 Task: Add a signature Gerald Davis containing With sincere appreciation and gratitude, Gerald Davis to email address softage.2@softage.net and add a label Fragrances
Action: Mouse moved to (1262, 92)
Screenshot: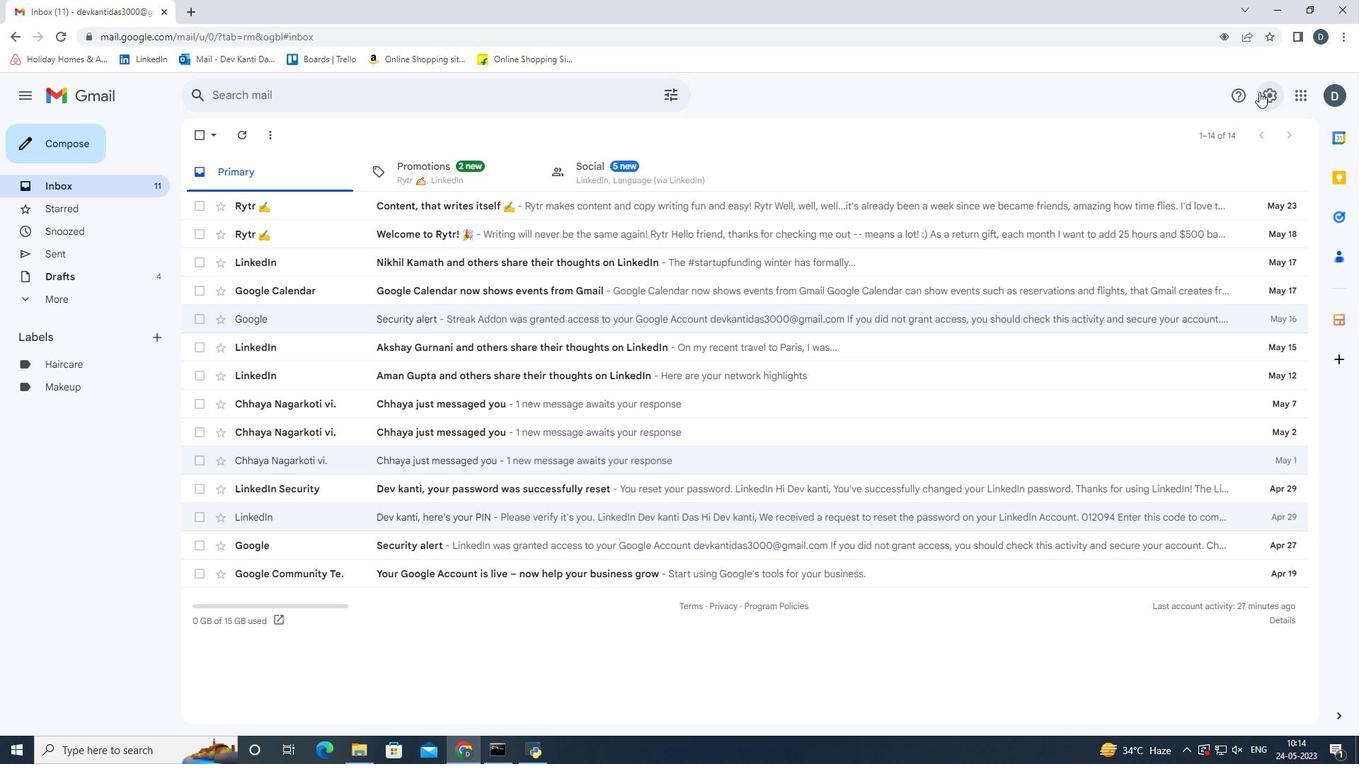 
Action: Mouse pressed left at (1262, 92)
Screenshot: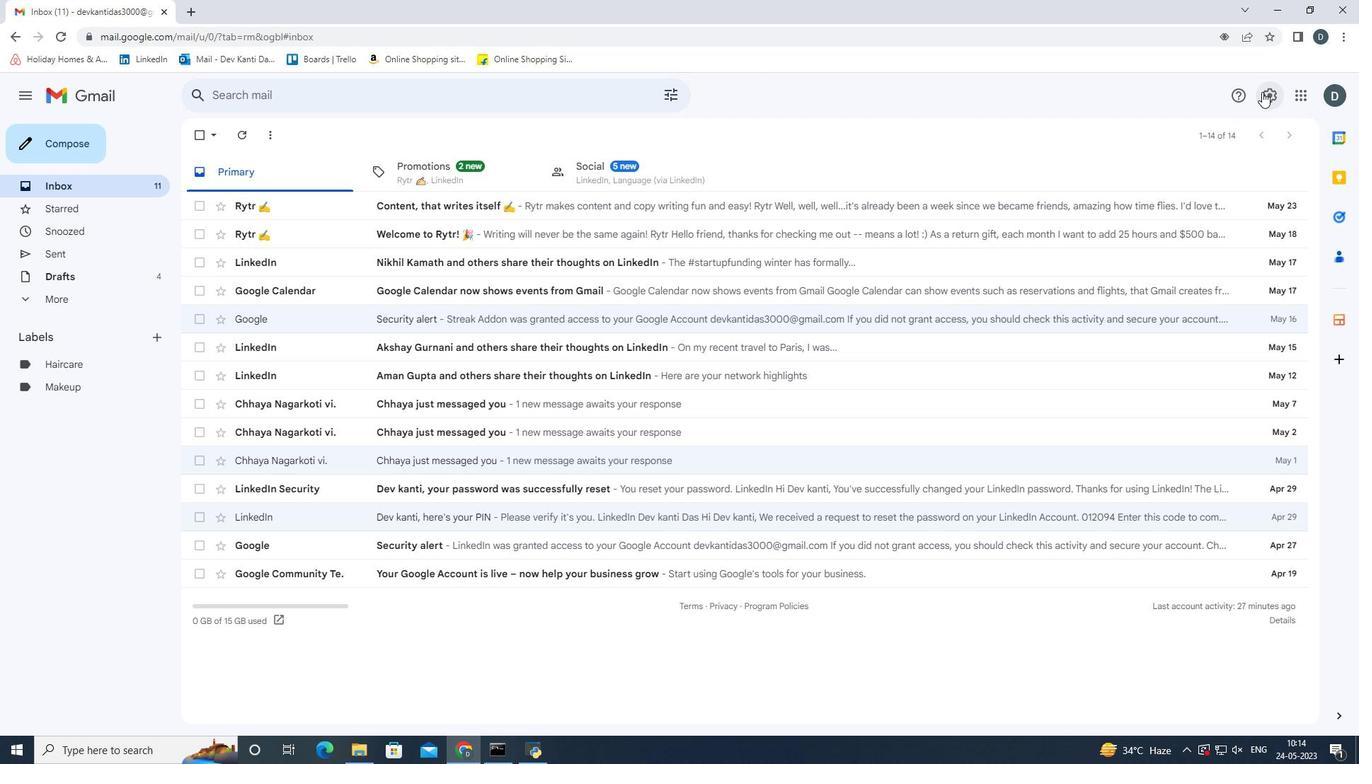 
Action: Mouse moved to (1234, 157)
Screenshot: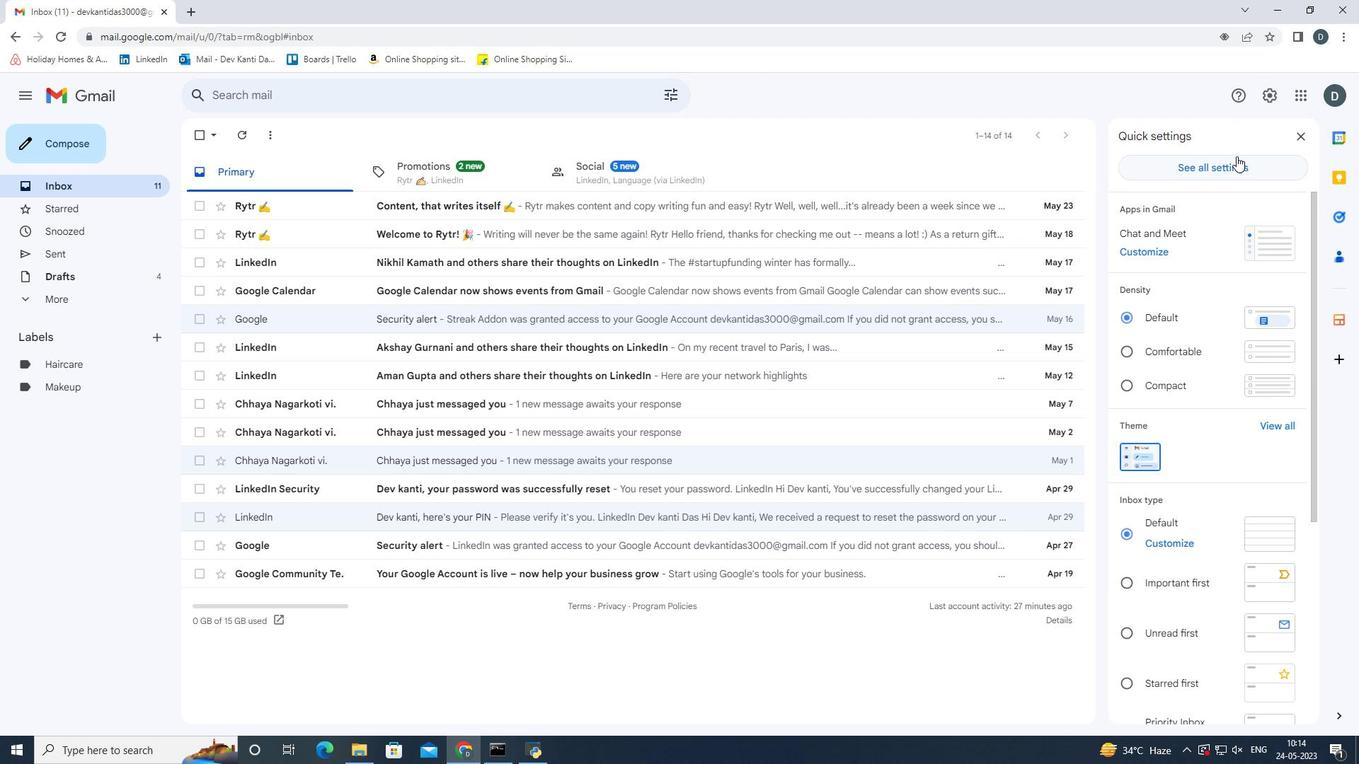 
Action: Mouse pressed left at (1234, 157)
Screenshot: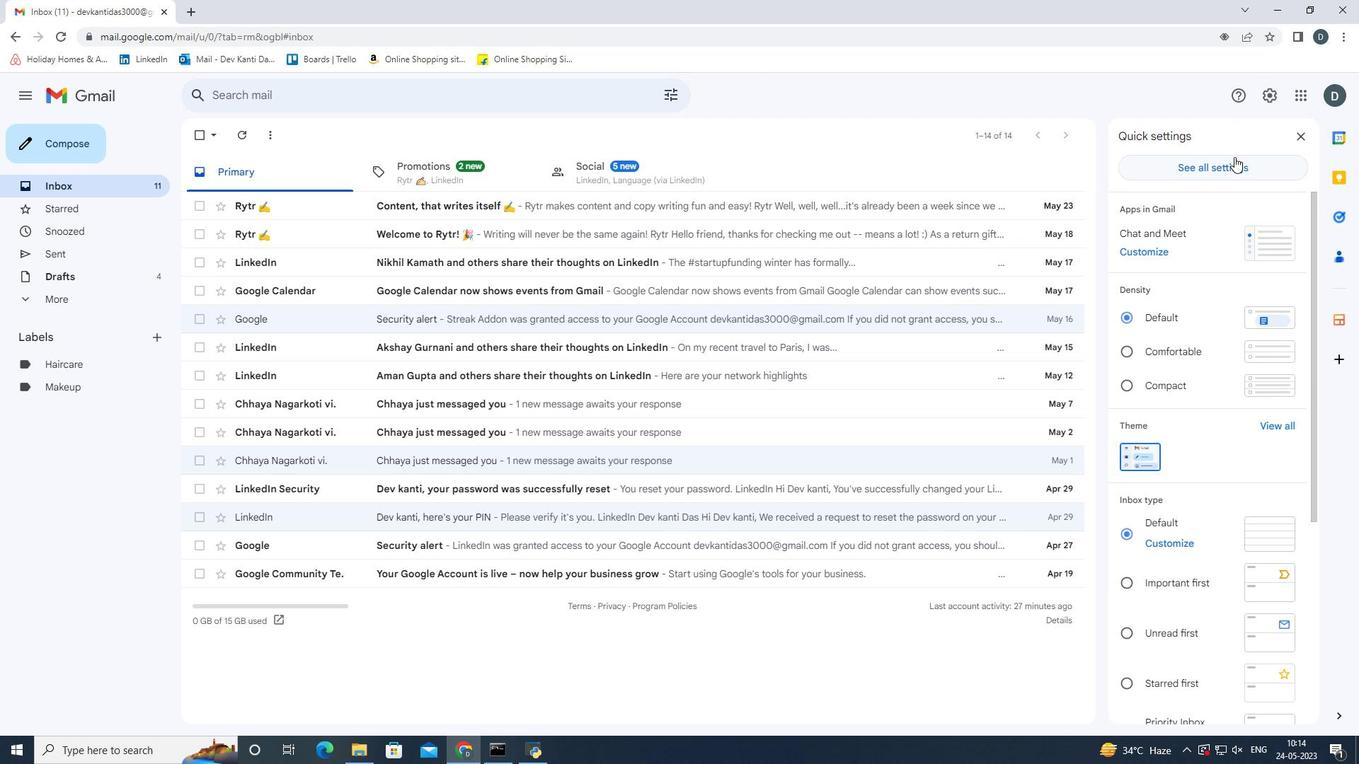 
Action: Mouse moved to (823, 447)
Screenshot: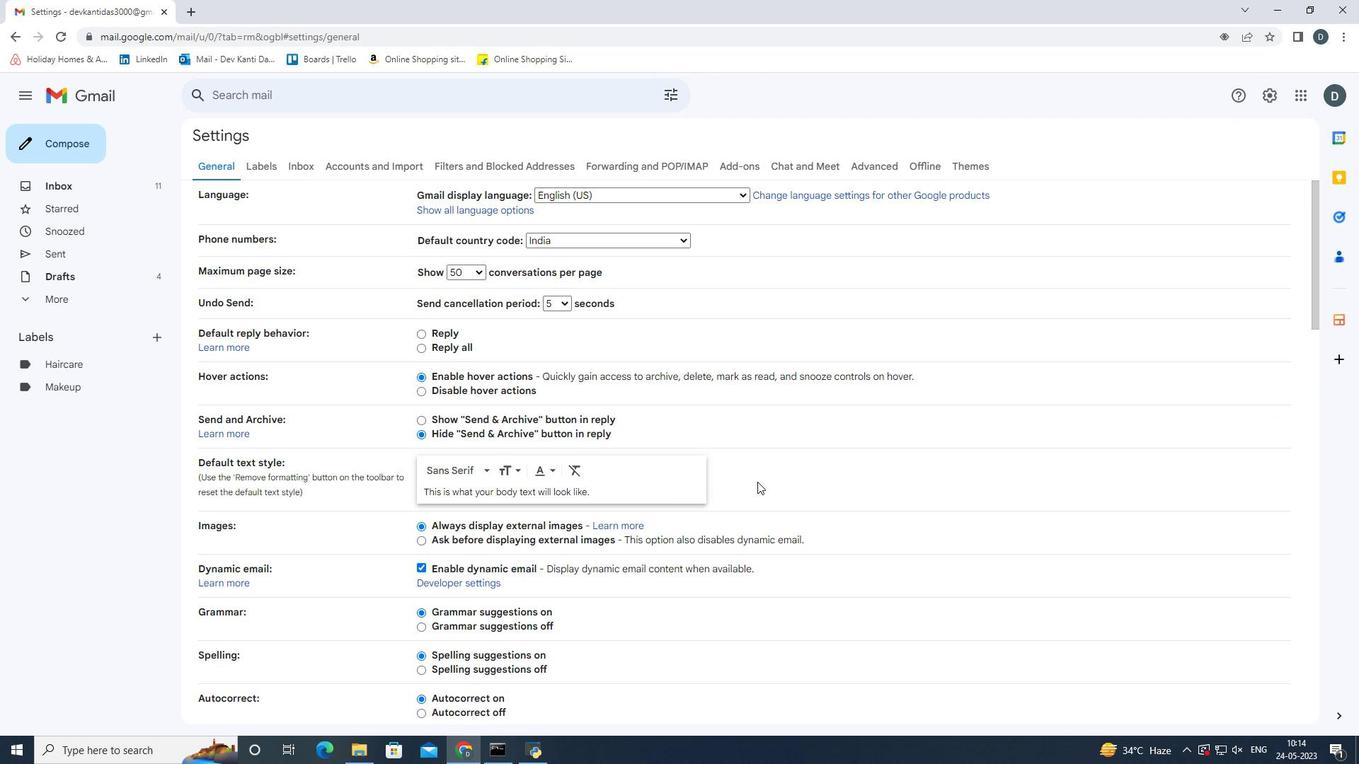 
Action: Mouse scrolled (823, 446) with delta (0, 0)
Screenshot: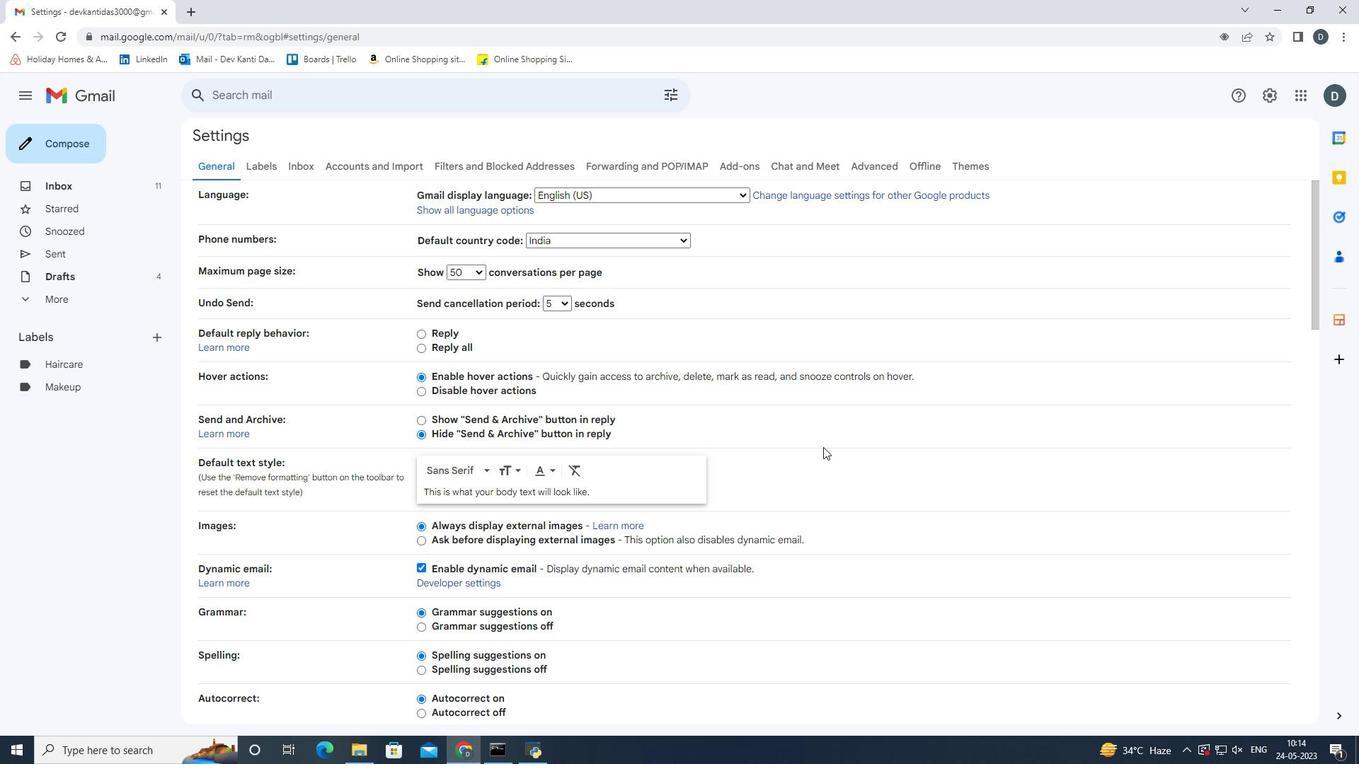 
Action: Mouse scrolled (823, 446) with delta (0, 0)
Screenshot: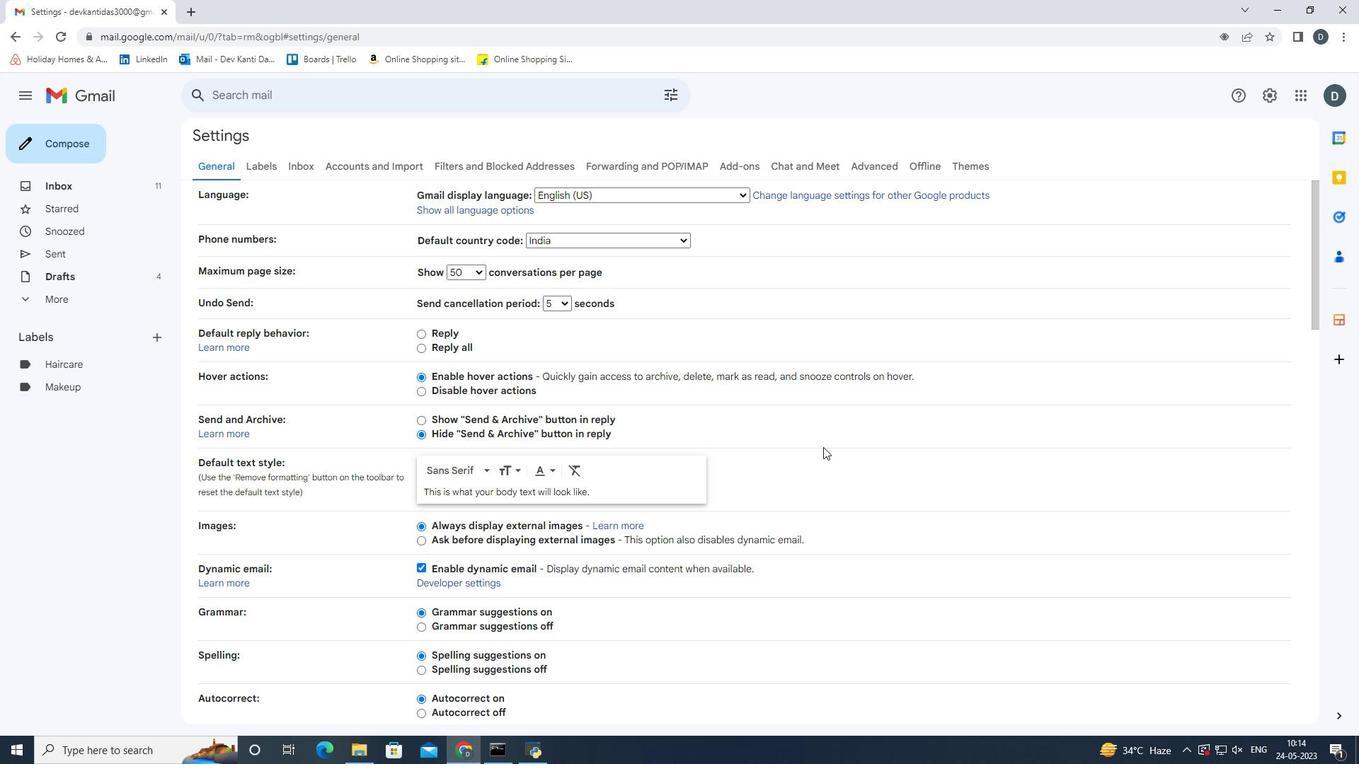 
Action: Mouse scrolled (823, 446) with delta (0, 0)
Screenshot: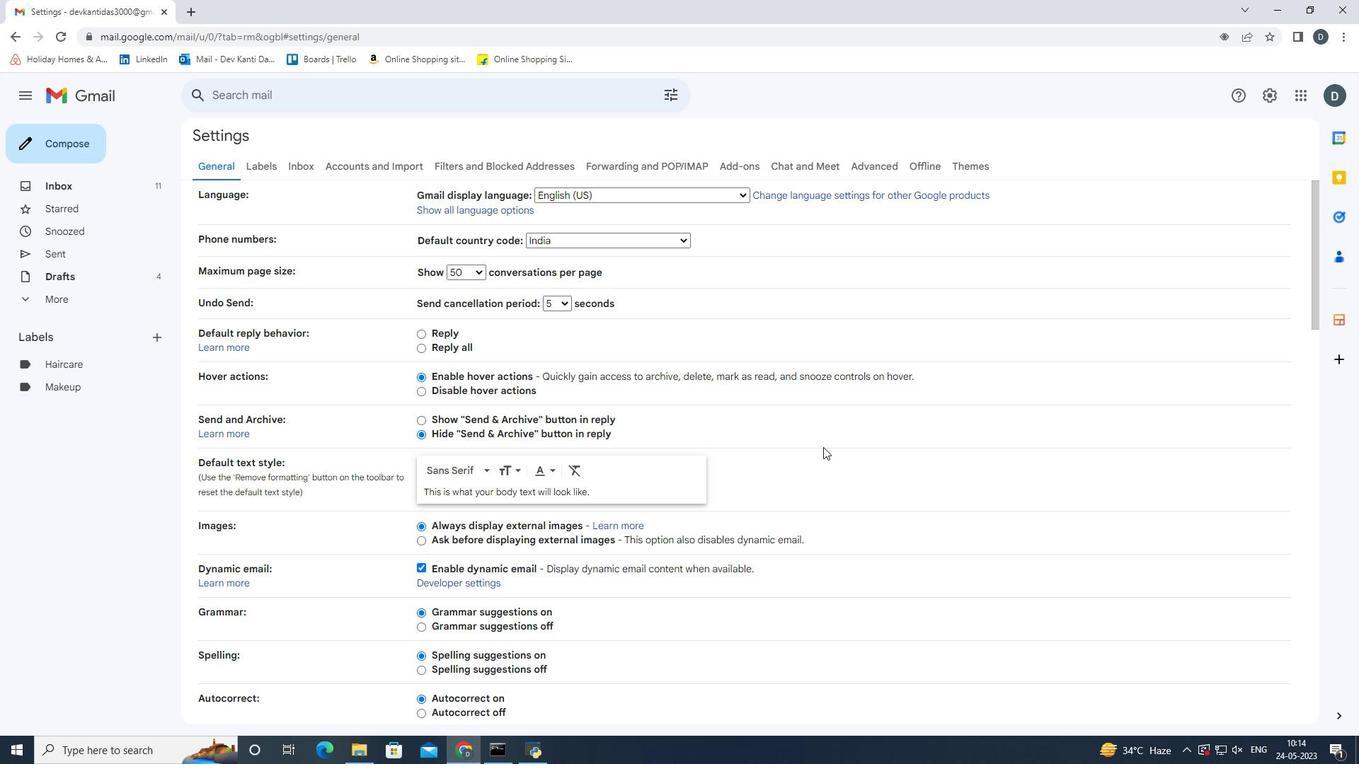 
Action: Mouse scrolled (823, 446) with delta (0, 0)
Screenshot: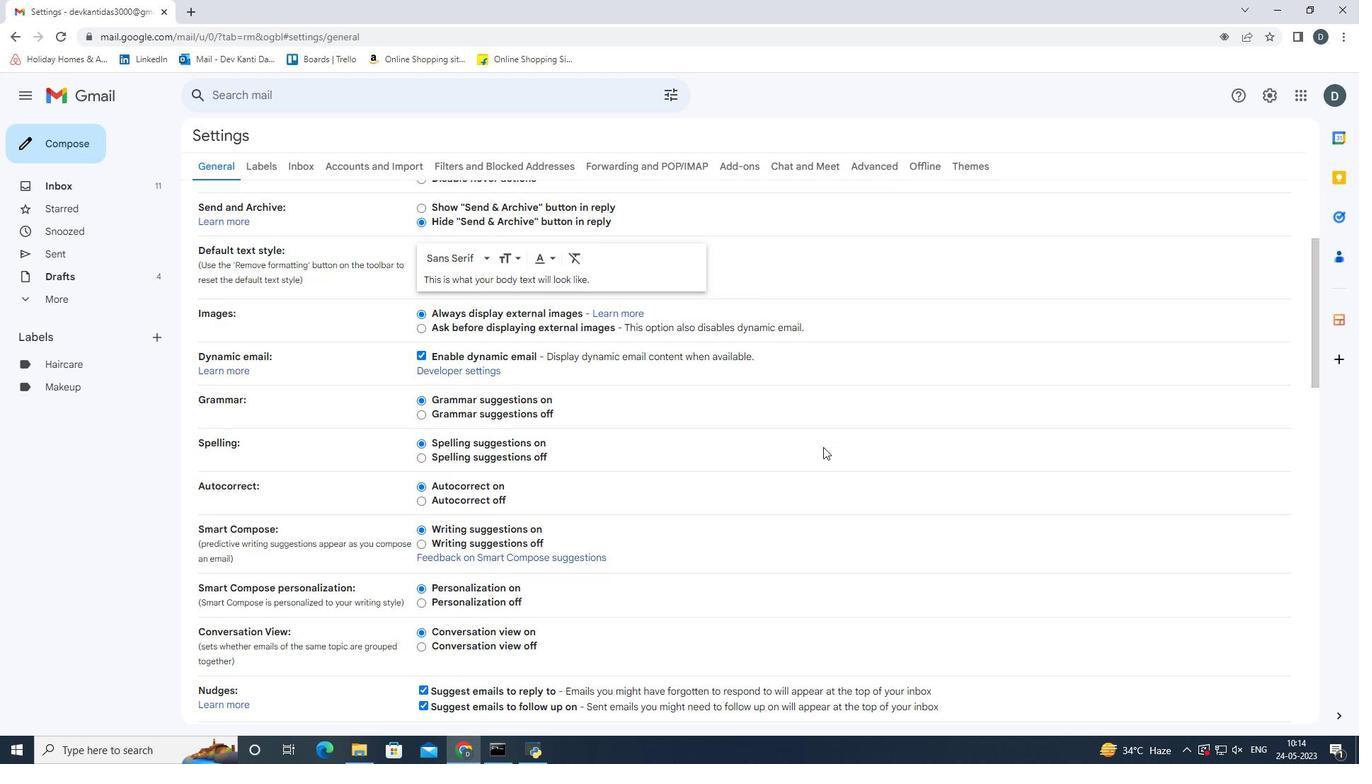 
Action: Mouse scrolled (823, 446) with delta (0, 0)
Screenshot: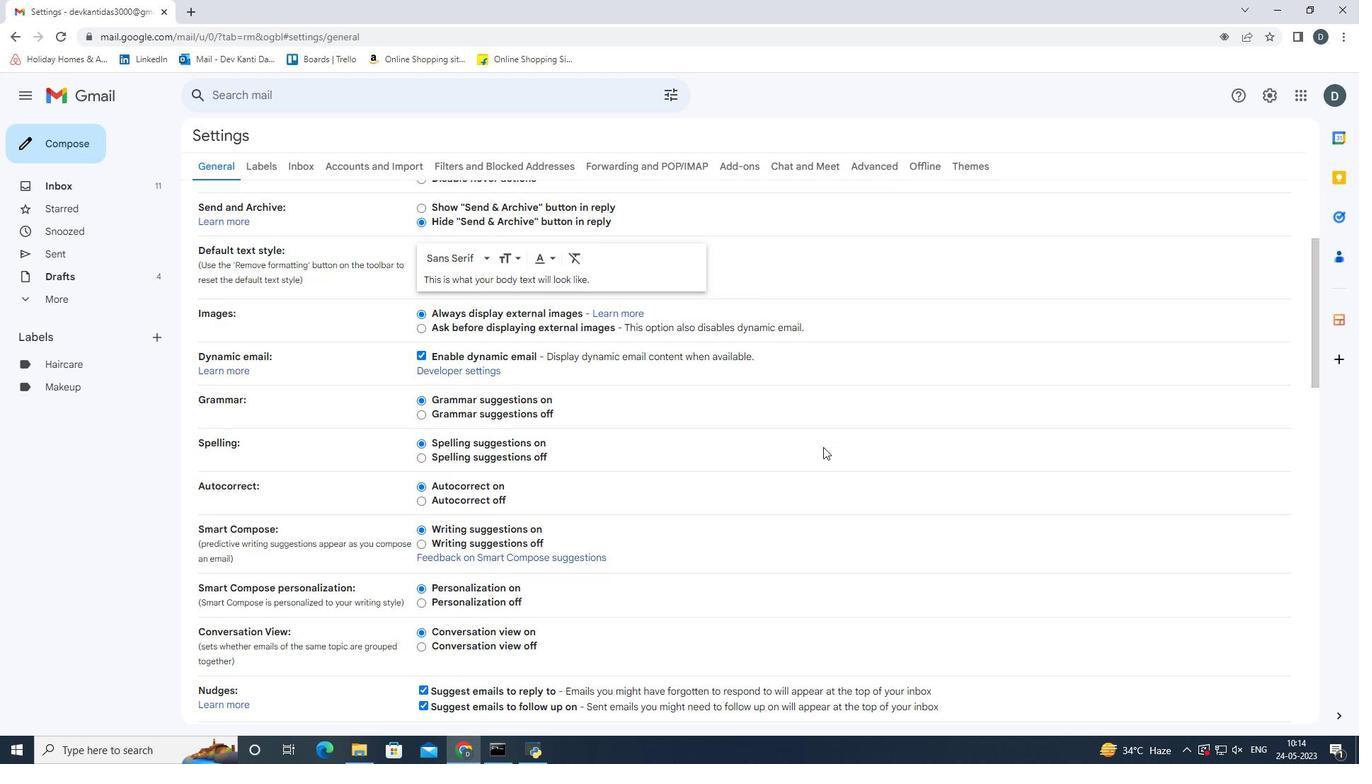 
Action: Mouse scrolled (823, 446) with delta (0, 0)
Screenshot: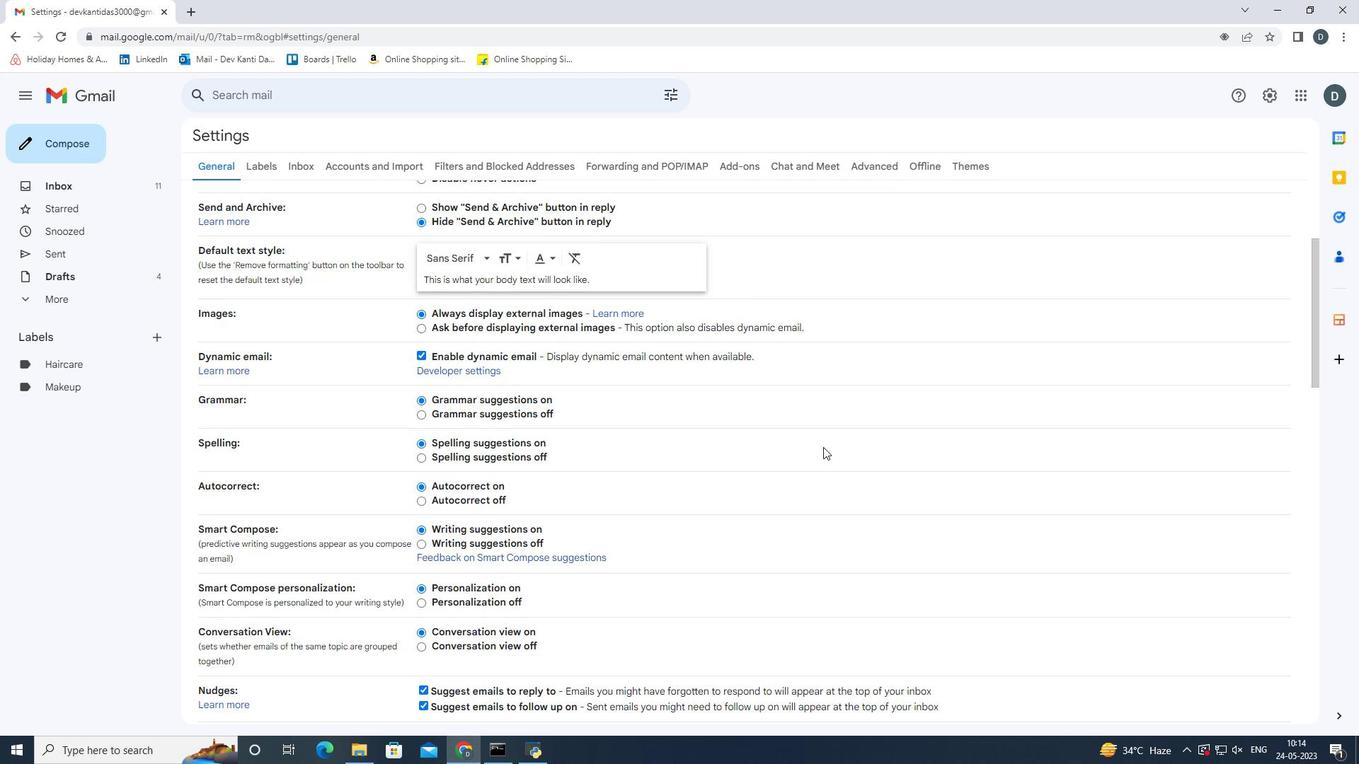 
Action: Mouse scrolled (823, 446) with delta (0, 0)
Screenshot: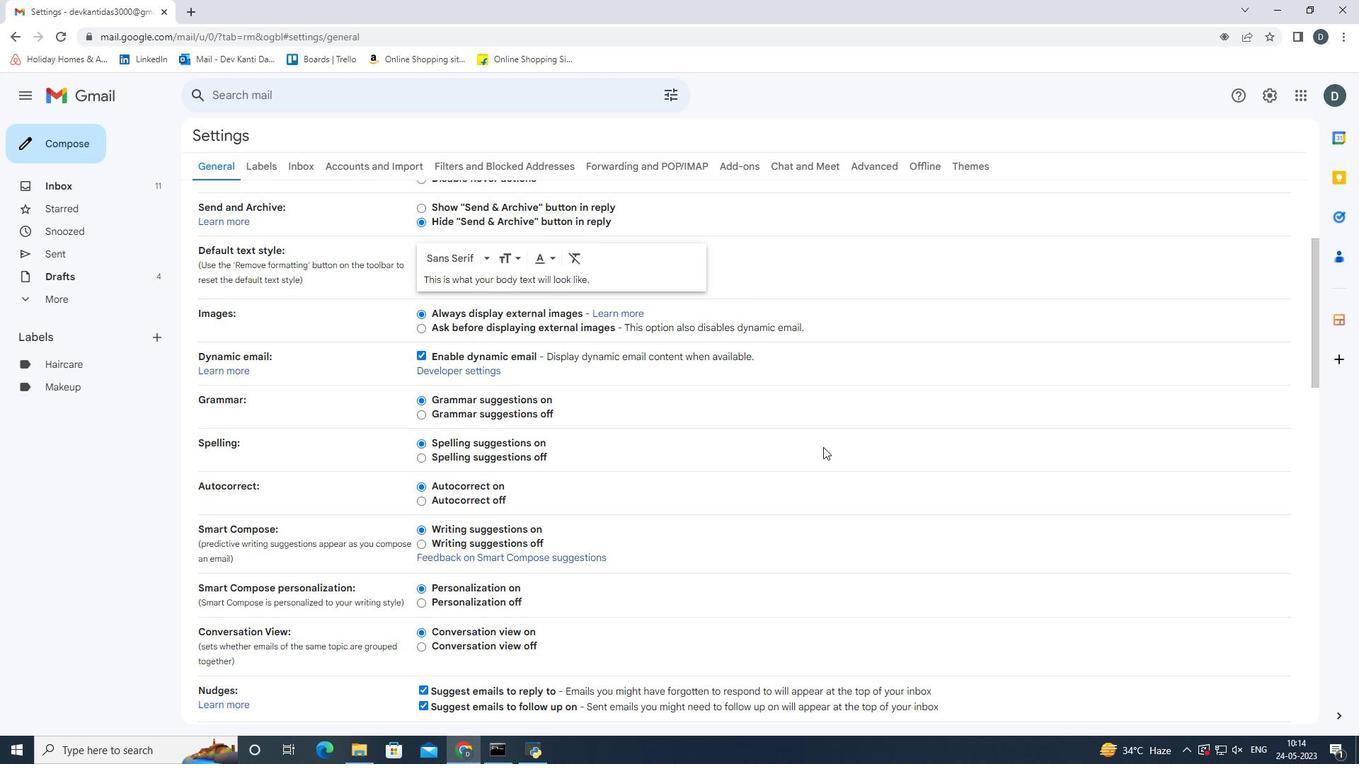 
Action: Mouse scrolled (823, 446) with delta (0, 0)
Screenshot: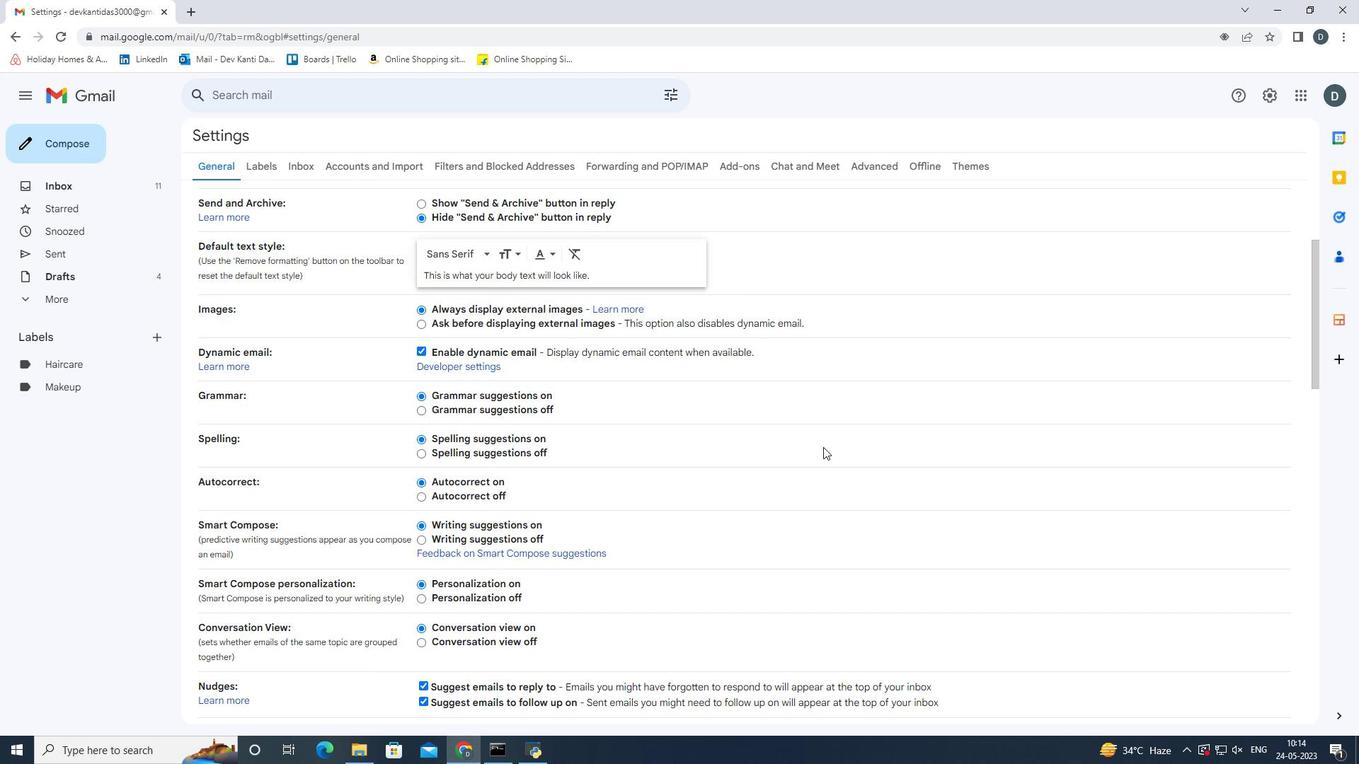 
Action: Mouse moved to (827, 444)
Screenshot: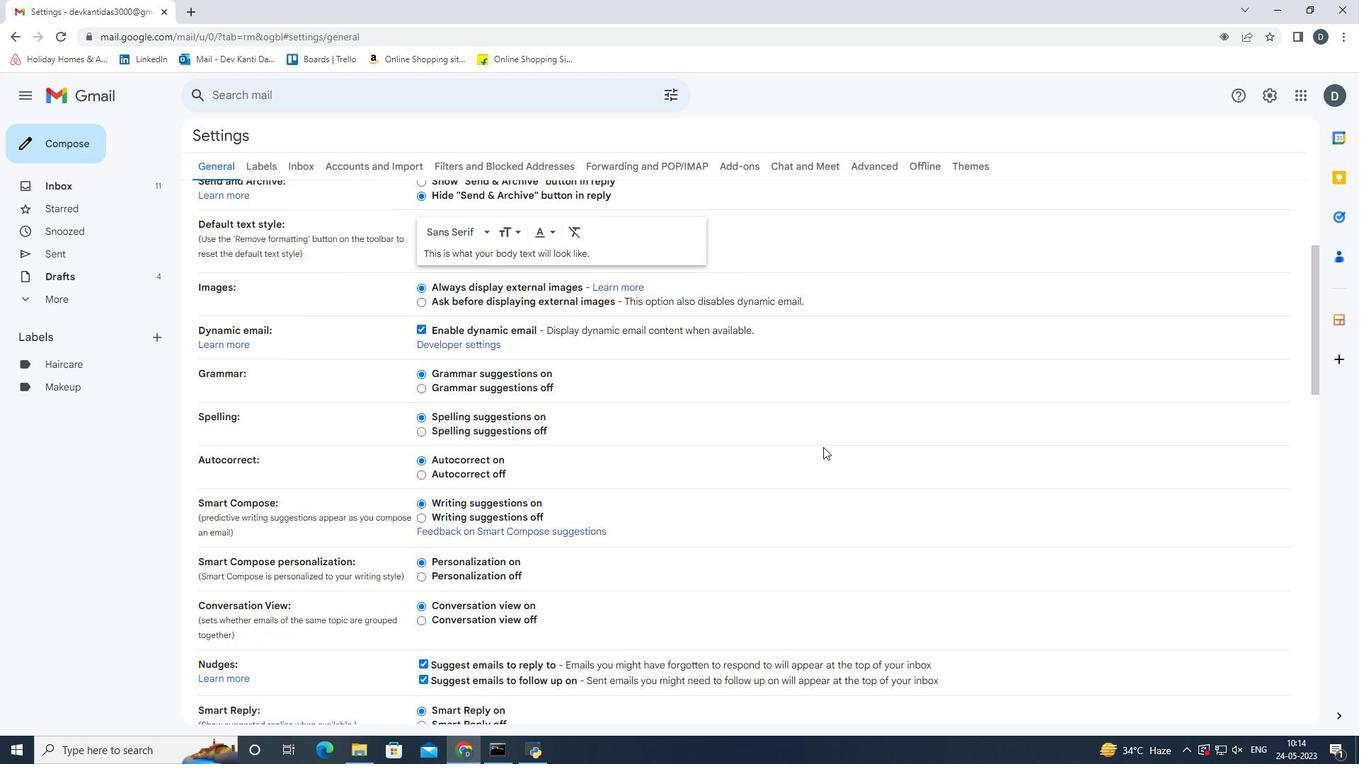 
Action: Mouse scrolled (827, 443) with delta (0, 0)
Screenshot: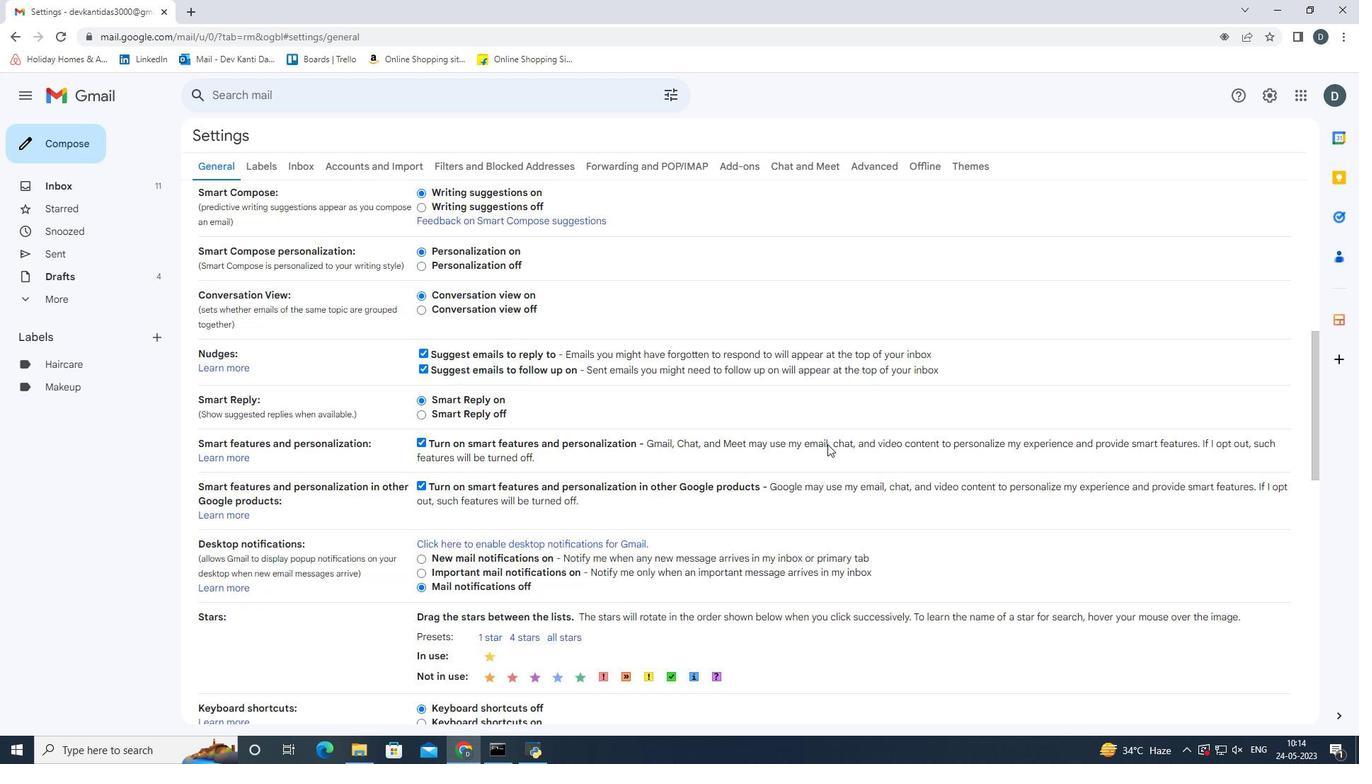 
Action: Mouse scrolled (827, 443) with delta (0, 0)
Screenshot: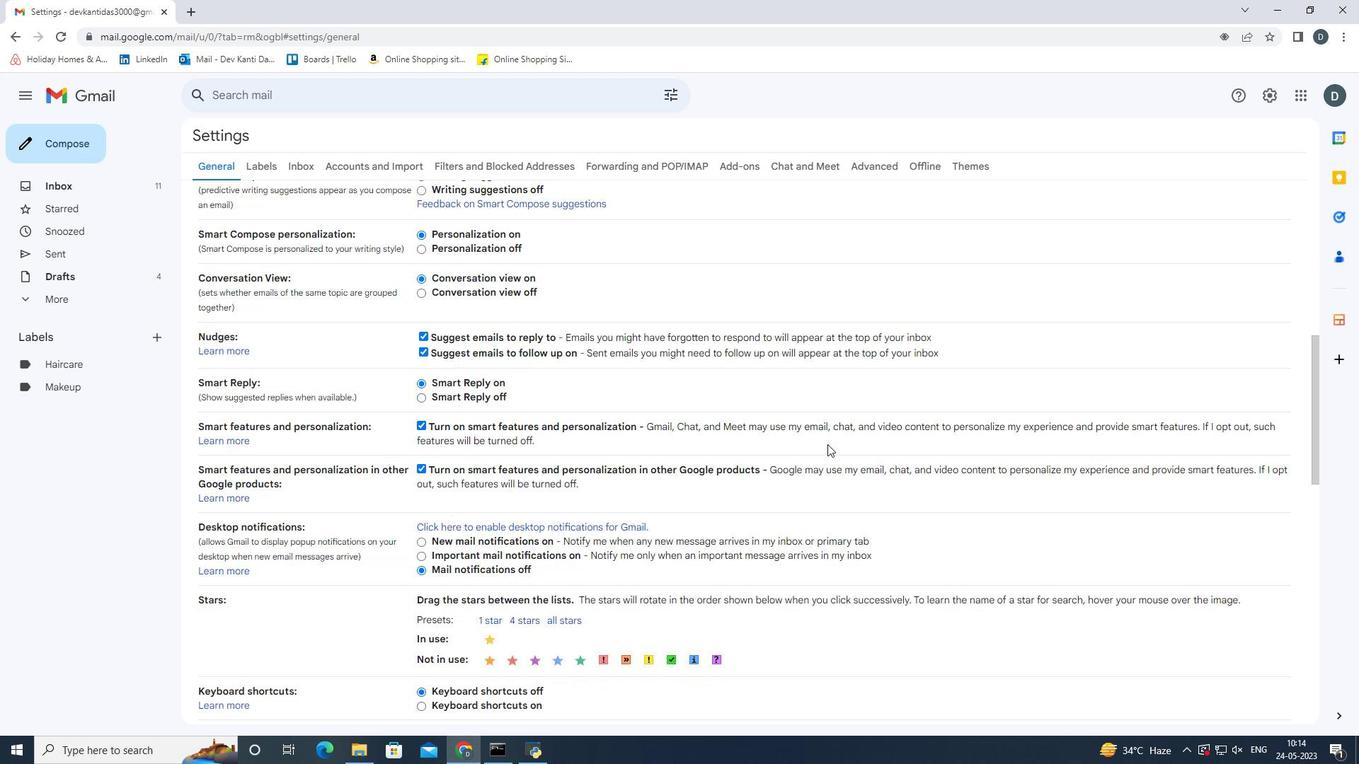 
Action: Mouse scrolled (827, 443) with delta (0, 0)
Screenshot: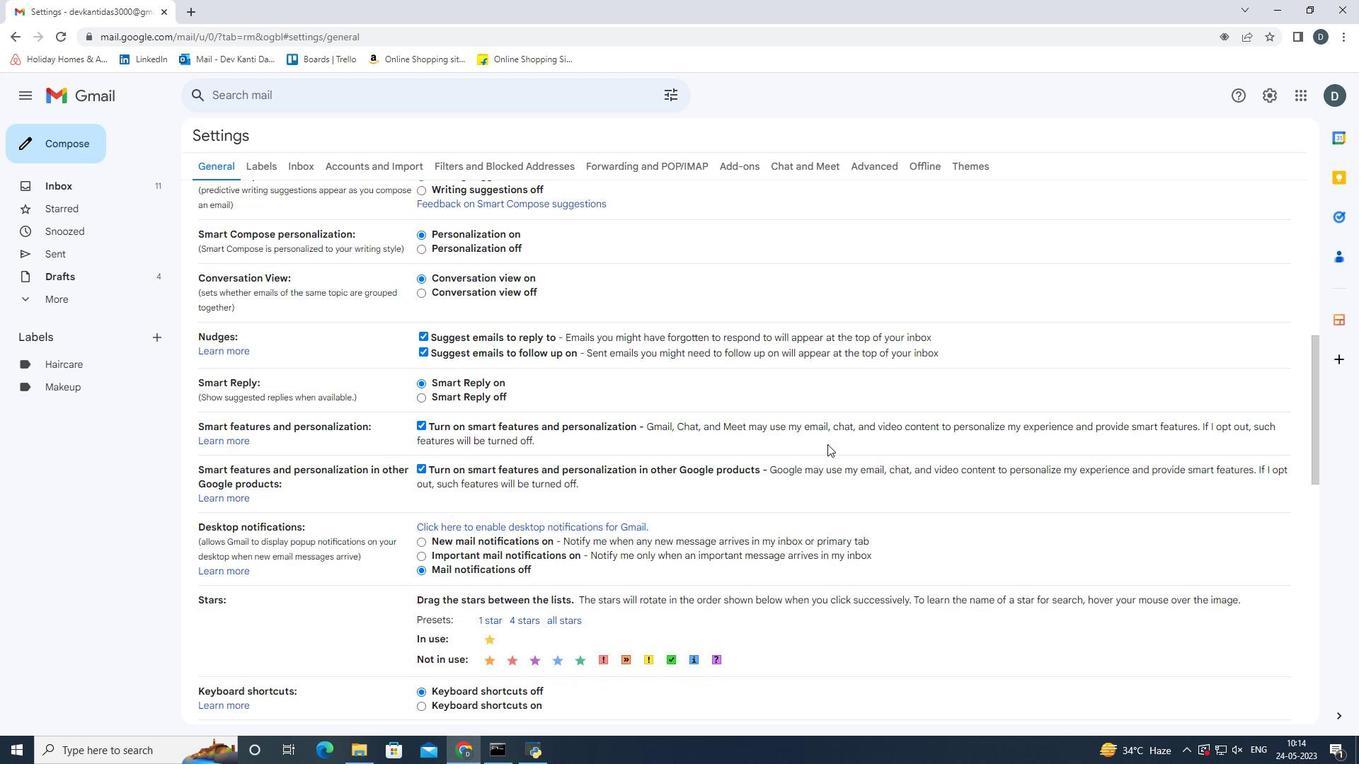 
Action: Mouse scrolled (827, 443) with delta (0, 0)
Screenshot: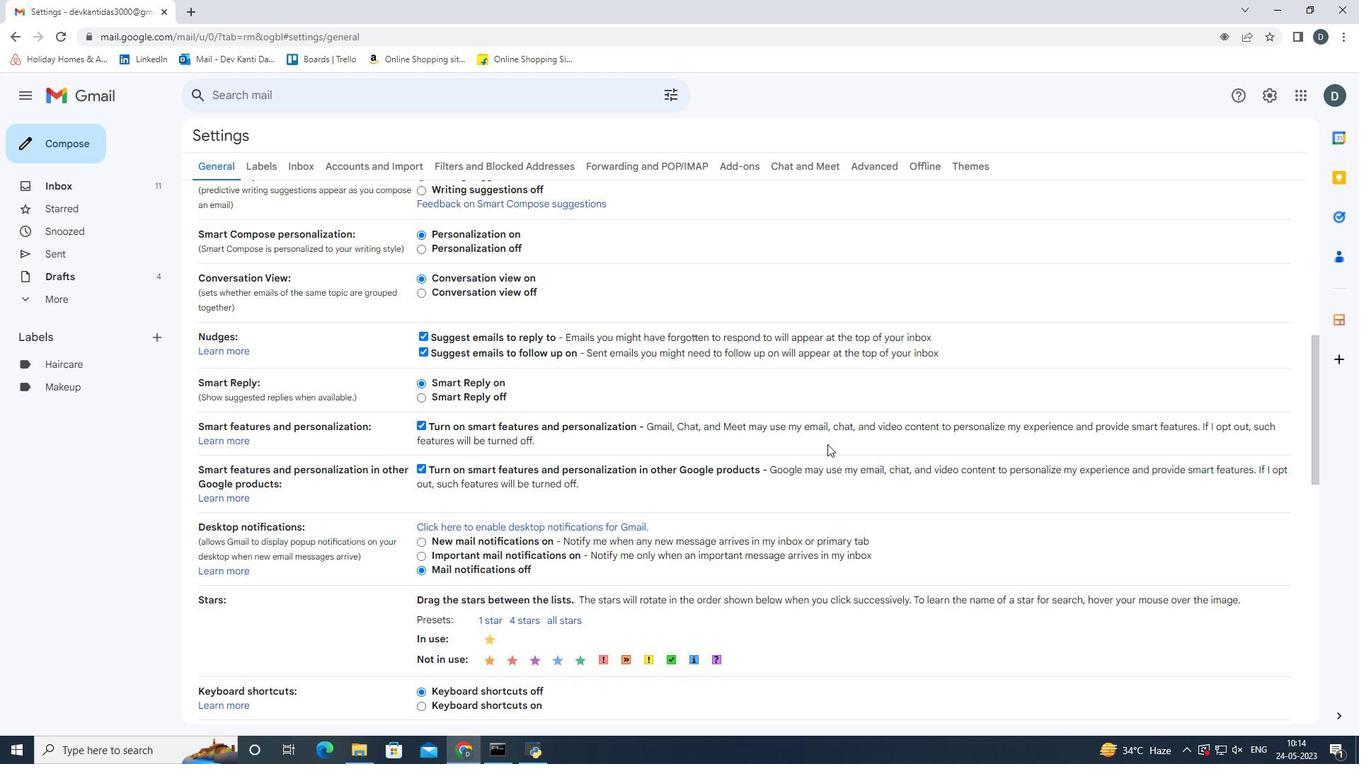 
Action: Mouse scrolled (827, 443) with delta (0, 0)
Screenshot: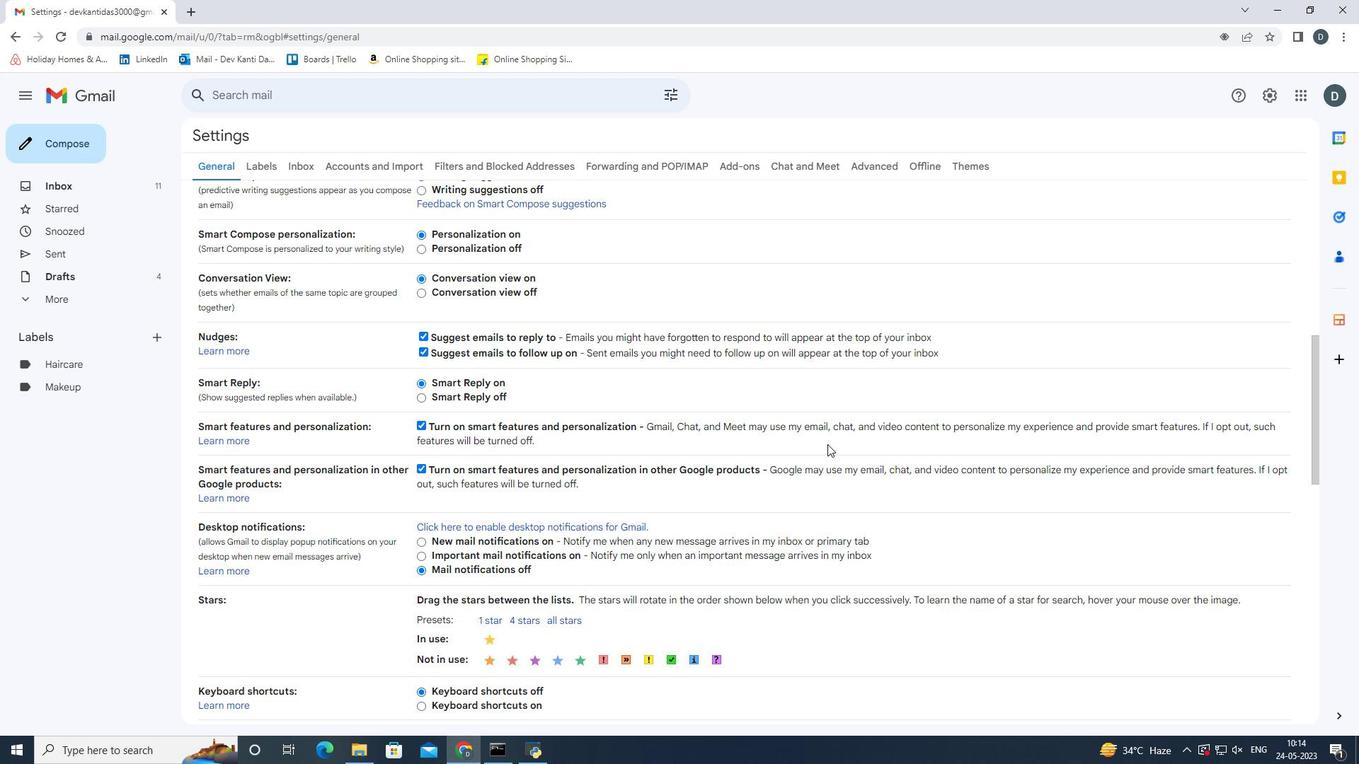
Action: Mouse moved to (569, 560)
Screenshot: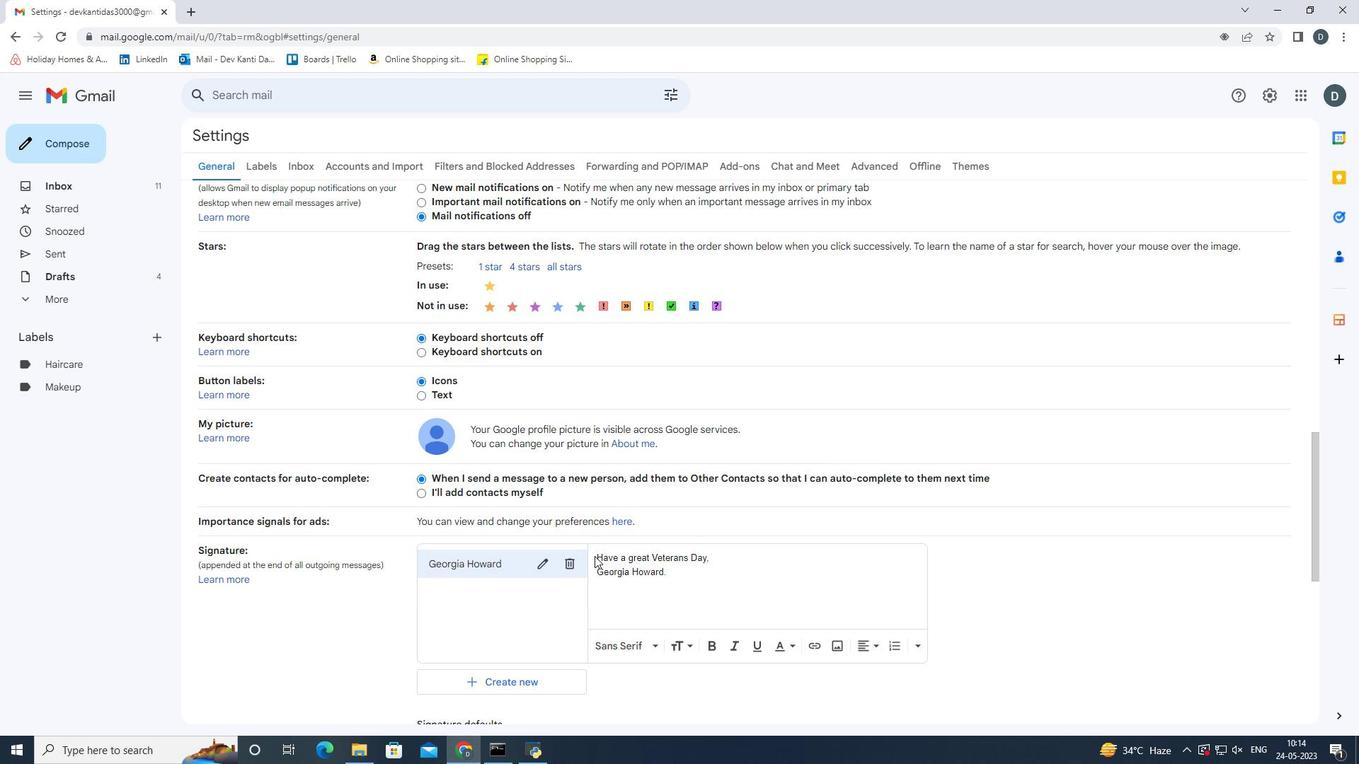 
Action: Mouse pressed left at (569, 560)
Screenshot: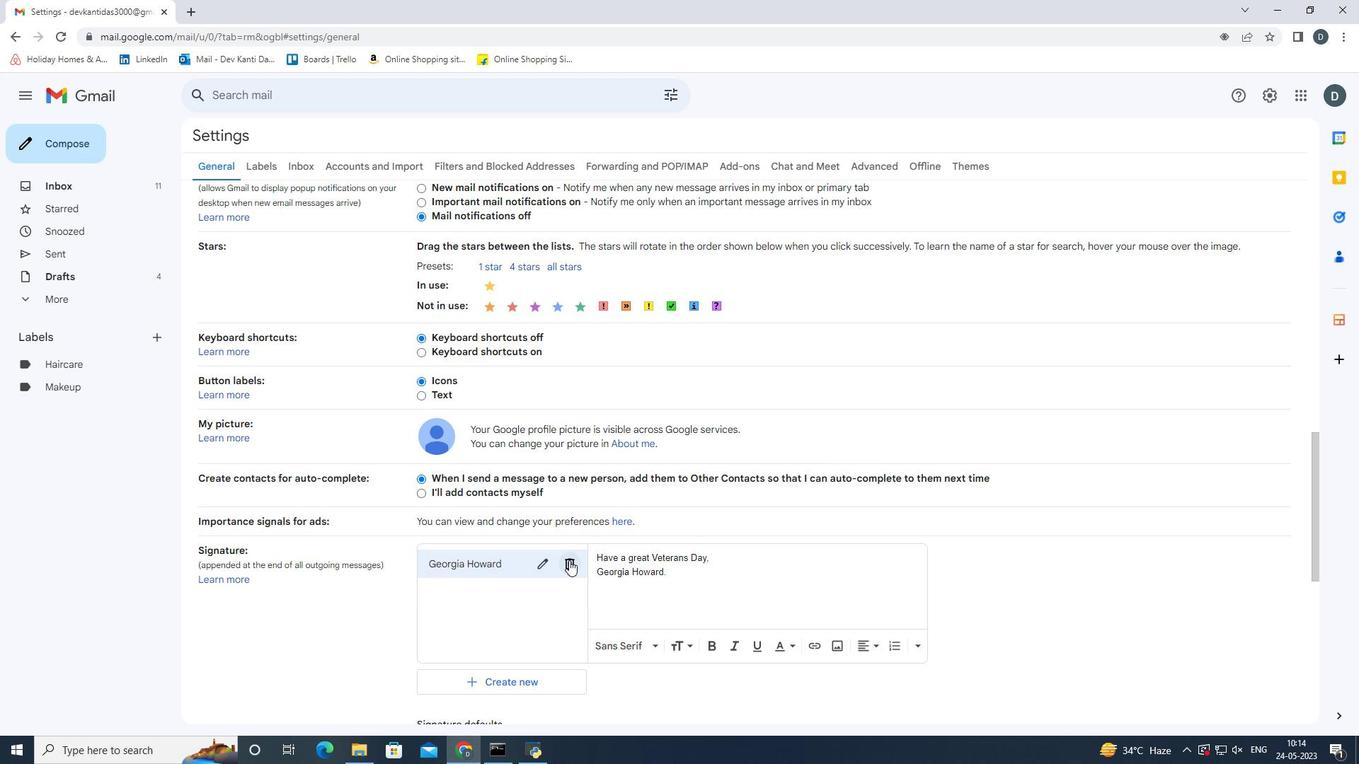 
Action: Mouse moved to (815, 434)
Screenshot: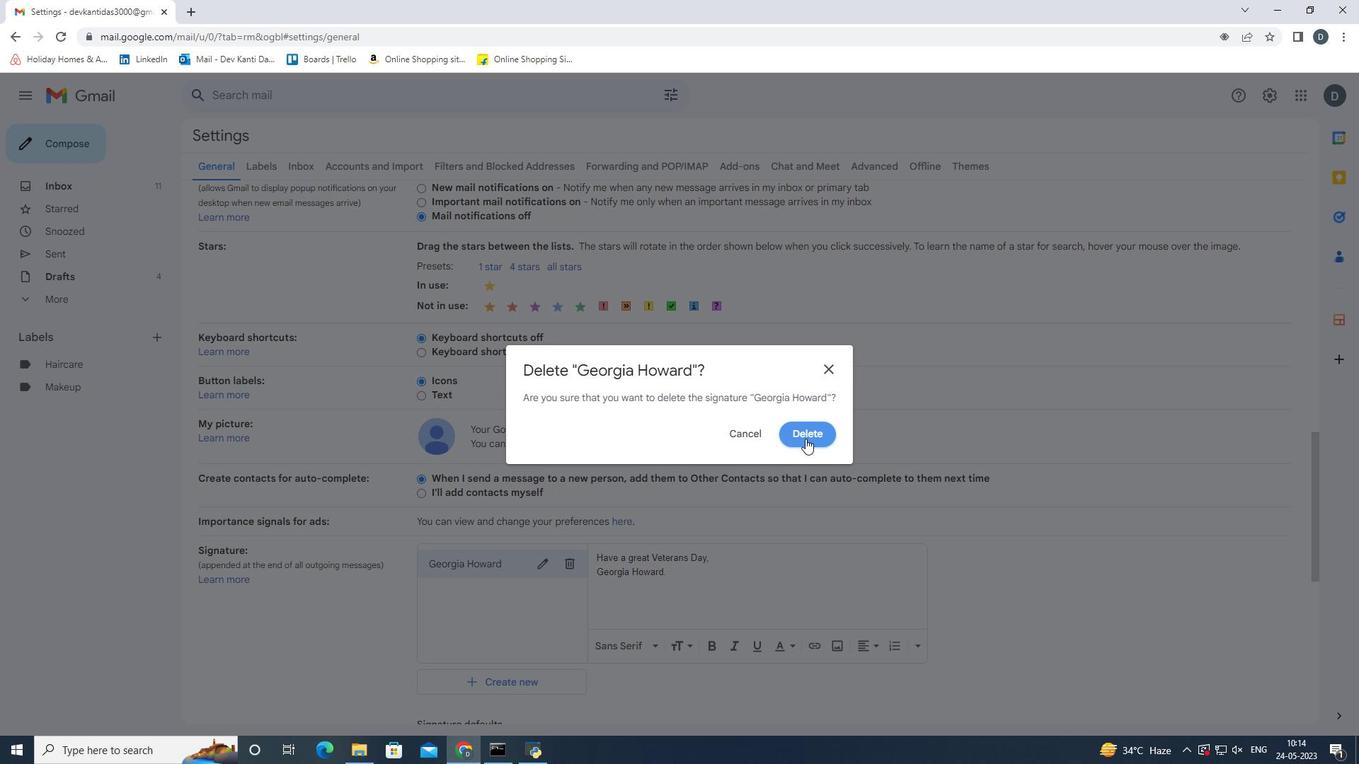 
Action: Mouse pressed left at (815, 434)
Screenshot: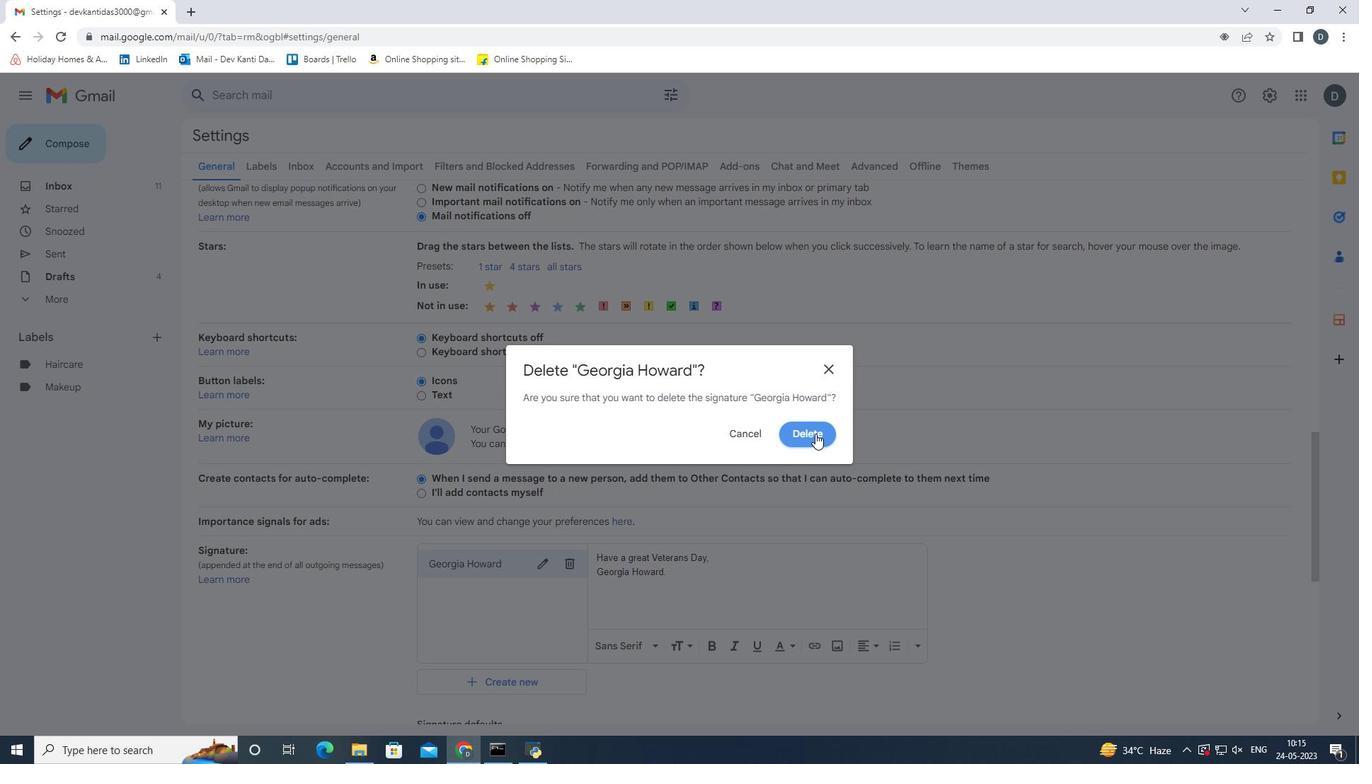 
Action: Mouse moved to (471, 565)
Screenshot: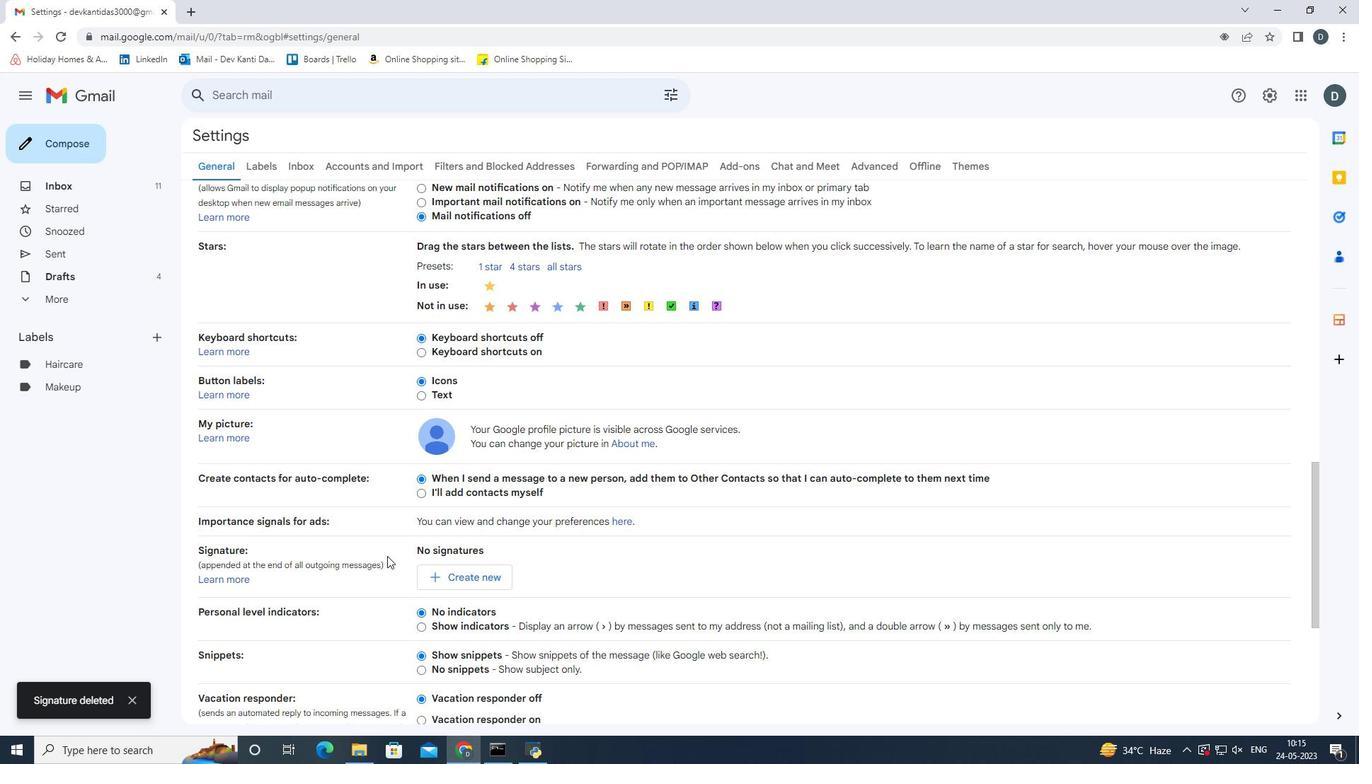 
Action: Mouse pressed left at (471, 565)
Screenshot: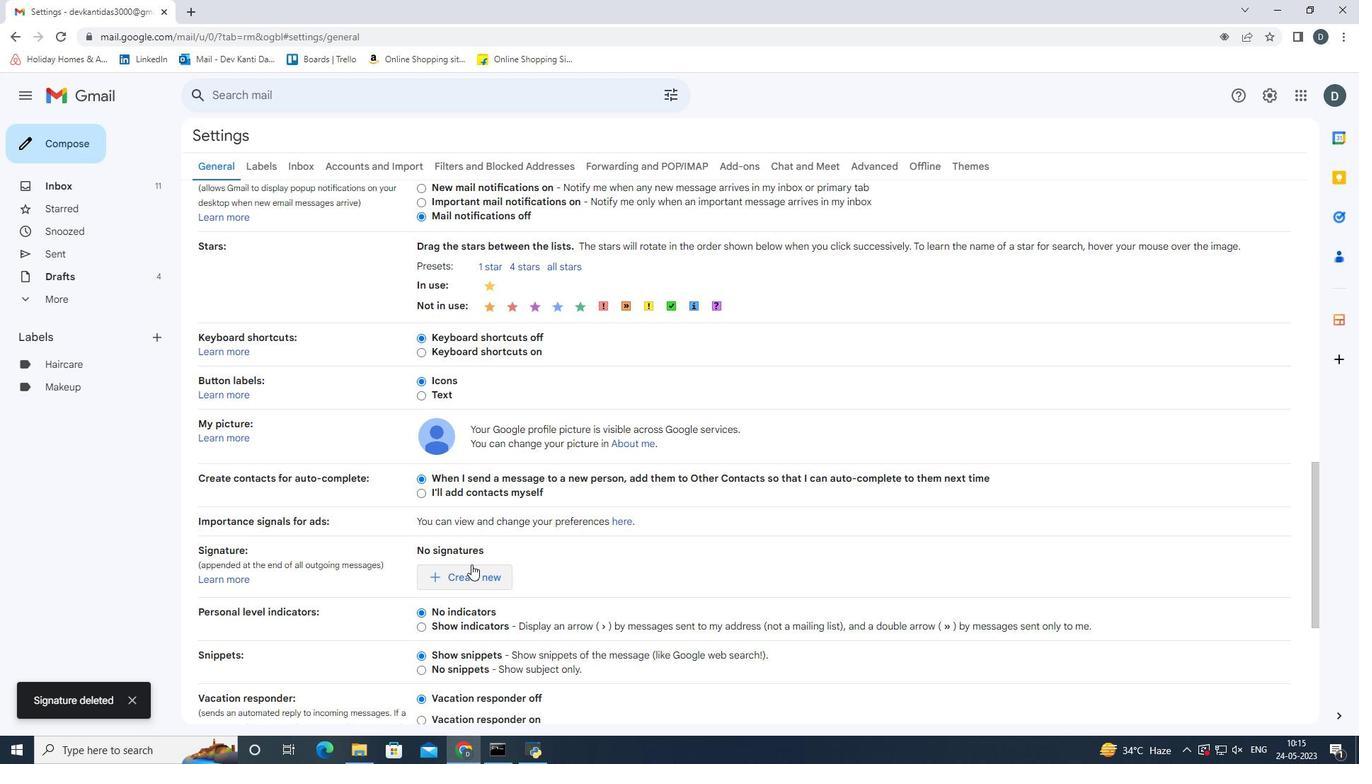 
Action: Mouse moved to (685, 397)
Screenshot: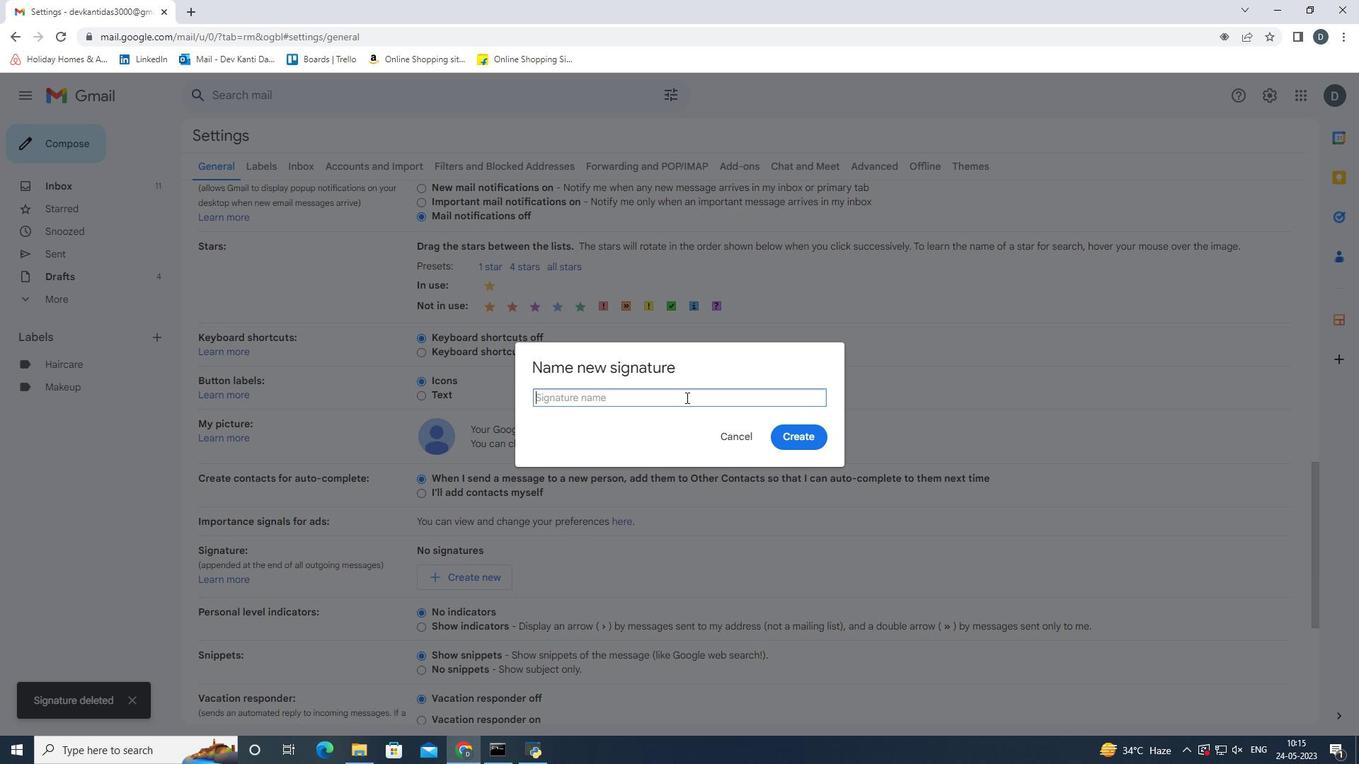 
Action: Key pressed <Key.shift><Key.shift><Key.shift><Key.shift><Key.shift><Key.shift><Key.shift><Key.shift>Gerald<Key.space><Key.shift><Key.shift><Key.shift><Key.shift><Key.shift><Key.shift><Key.shift><Key.shift><Key.shift><Key.shift><Key.shift><Key.shift><Key.shift>Davis<Key.enter>
Screenshot: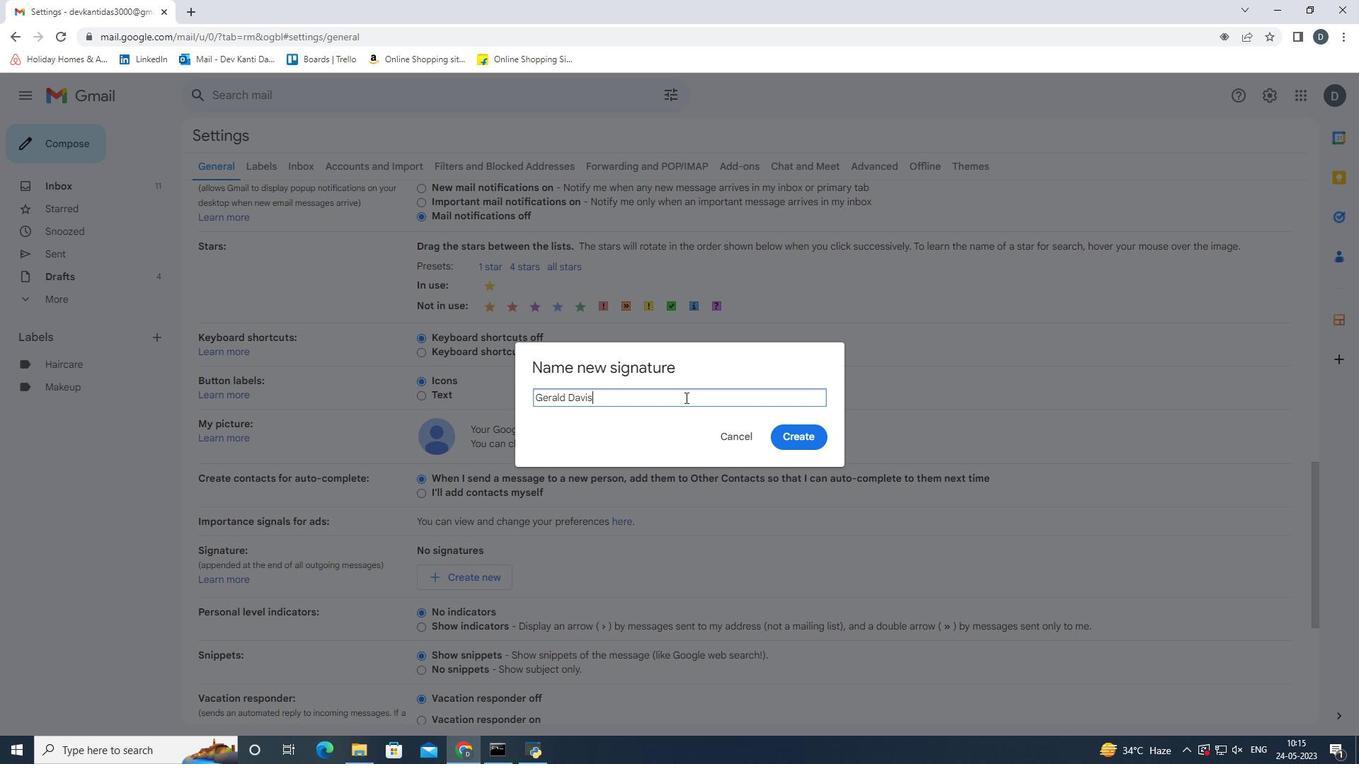 
Action: Mouse moved to (679, 565)
Screenshot: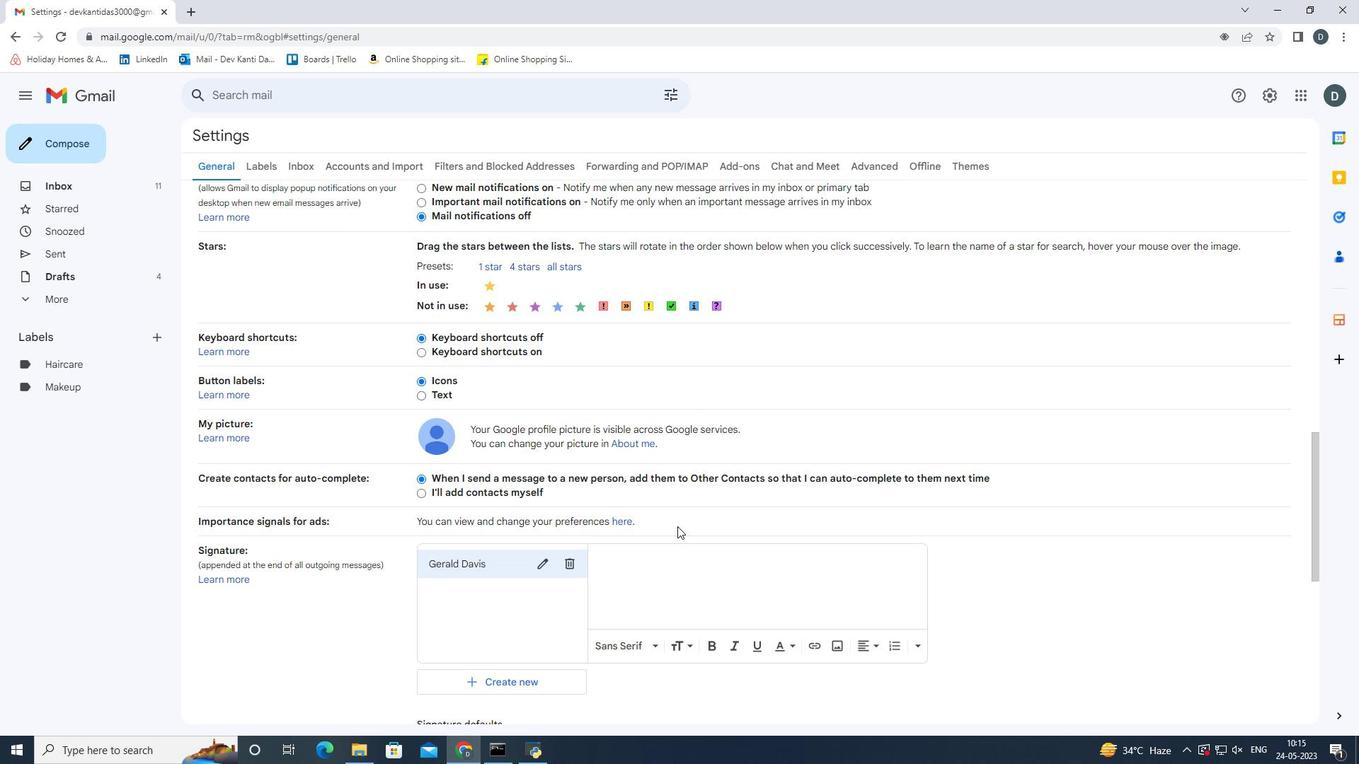 
Action: Mouse pressed left at (679, 565)
Screenshot: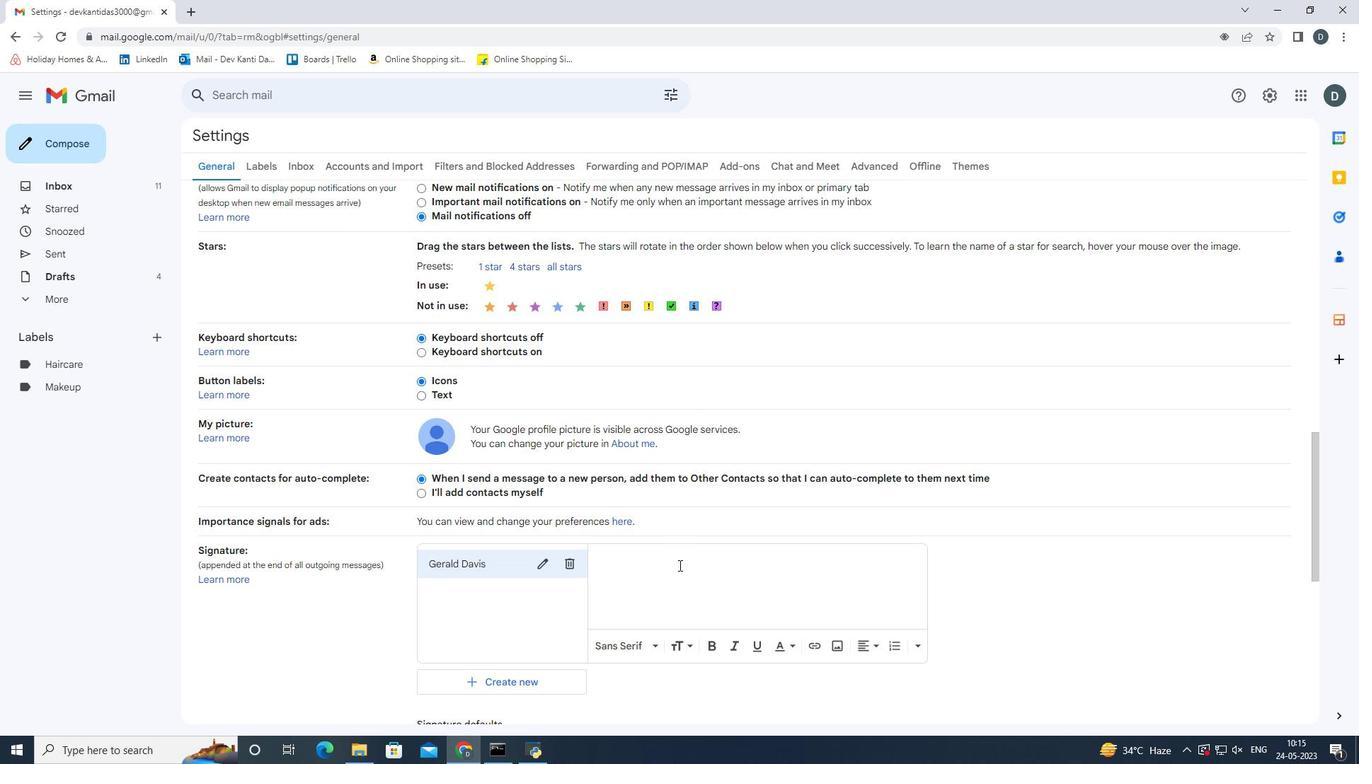 
Action: Mouse moved to (816, 495)
Screenshot: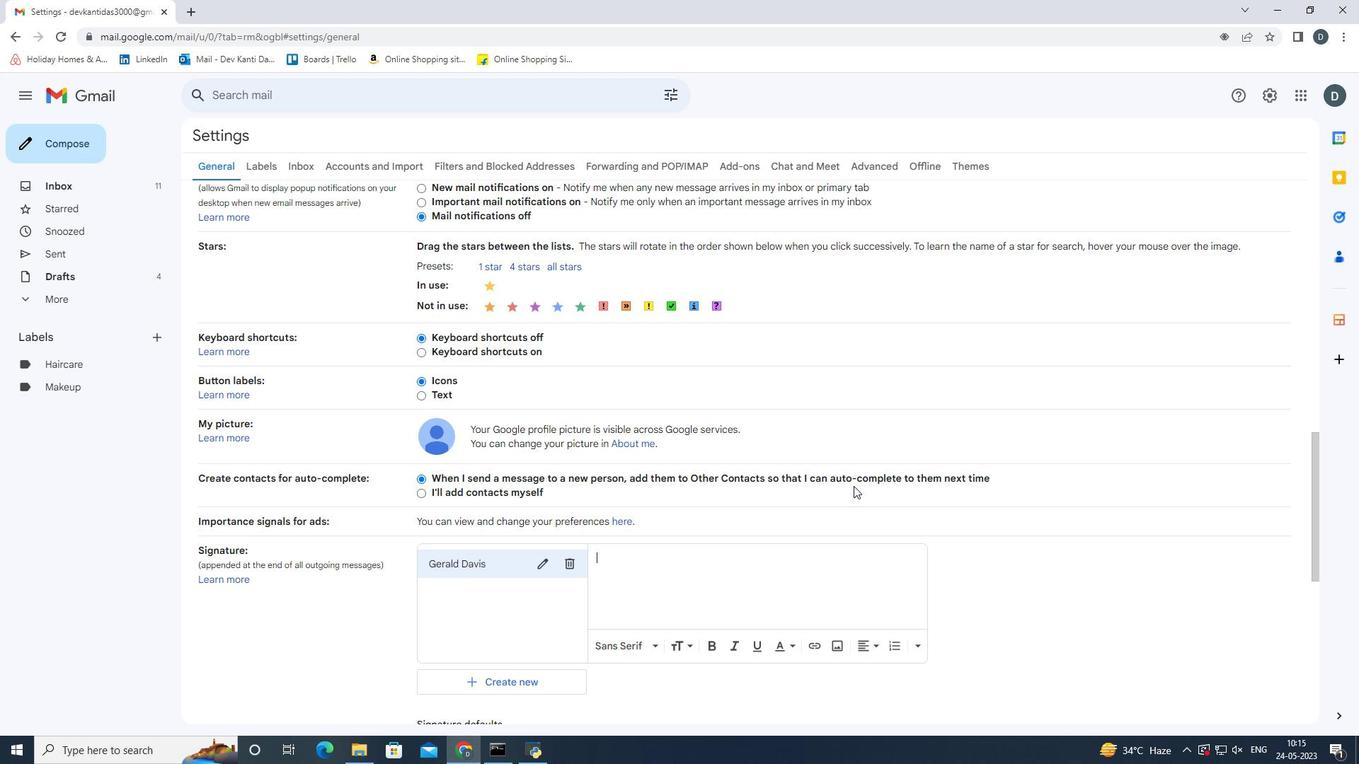 
Action: Key pressed <Key.shift><Key.shift><Key.shift><Key.shift><Key.shift><Key.shift><Key.shift><Key.shift><Key.shift><Key.shift><Key.shift><Key.shift>Si
Screenshot: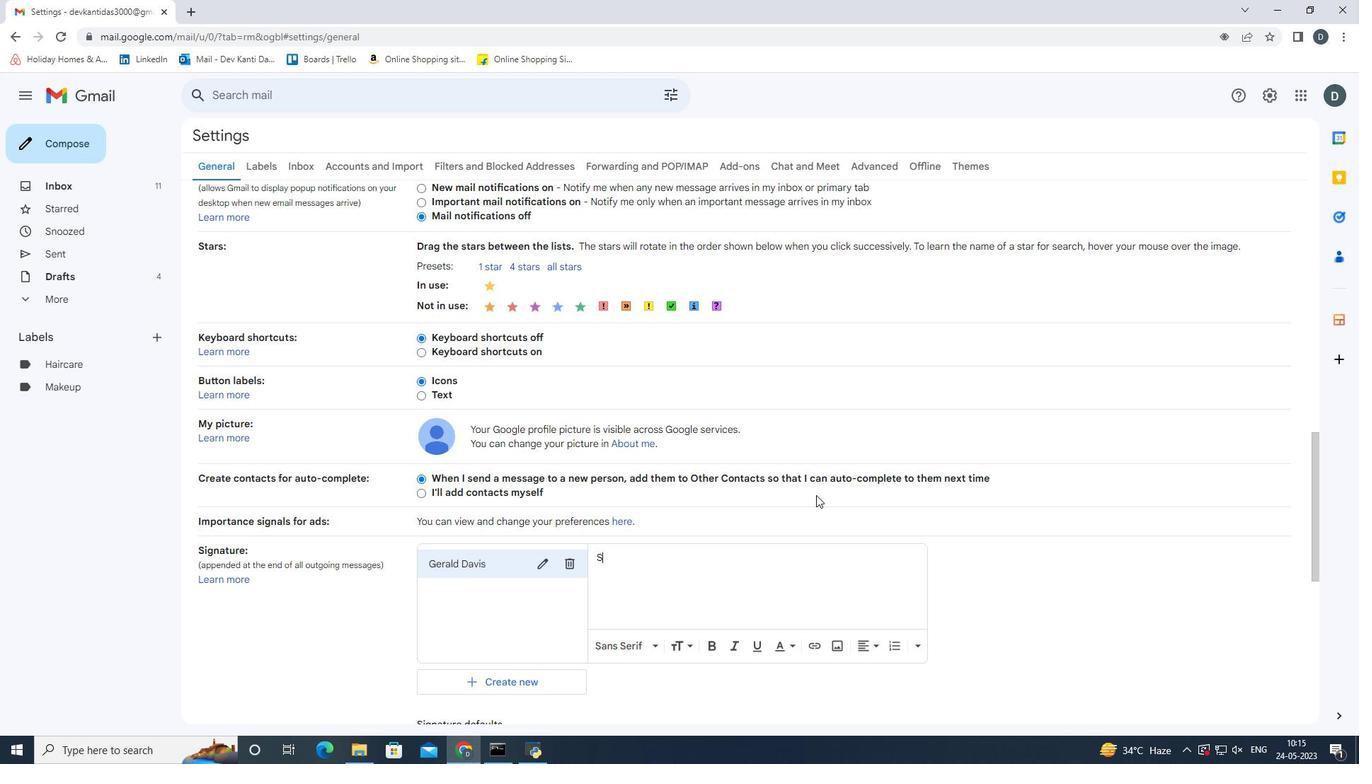 
Action: Mouse moved to (816, 495)
Screenshot: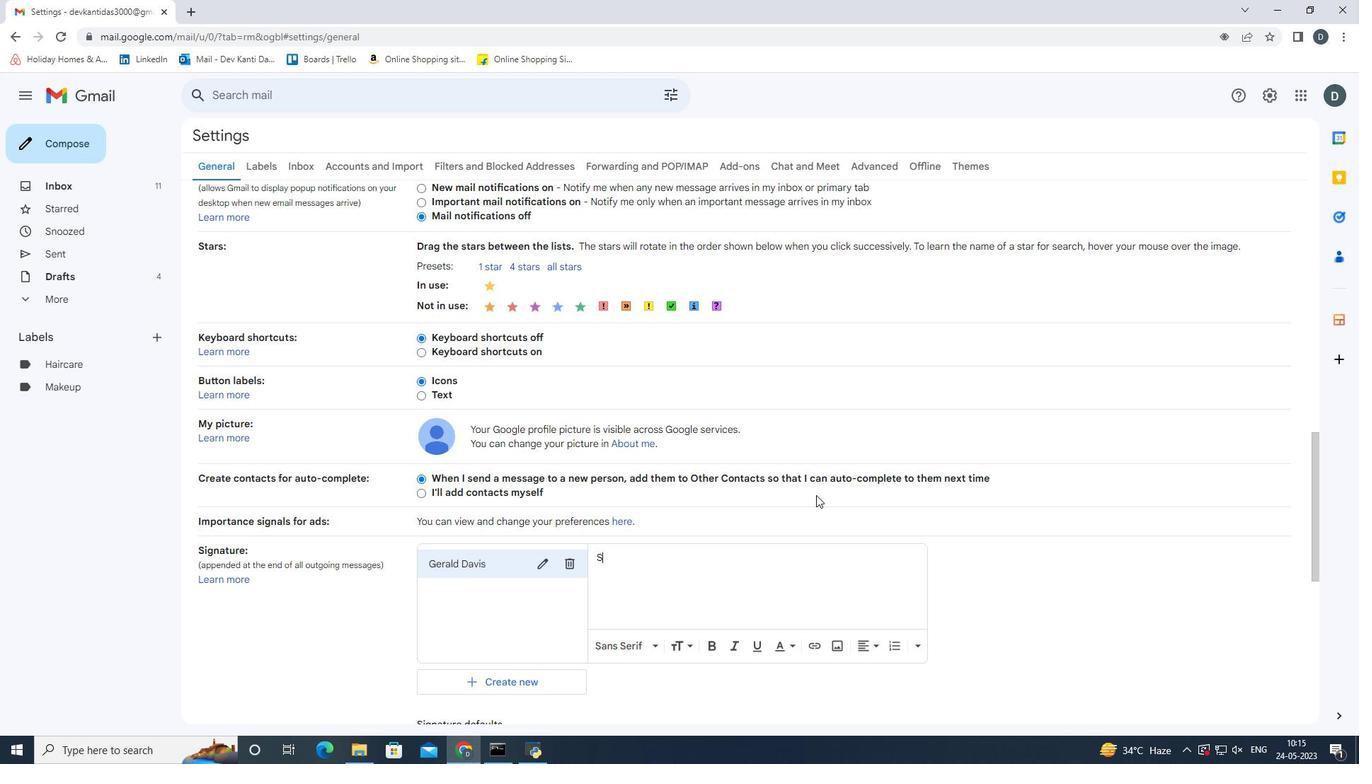
Action: Key pressed ncere<Key.space>appreciation<Key.space>and<Key.space>gratitude,<Key.enter><Key.shift><Key.shift><Key.shift><Key.shift><Key.shift><Key.shift><Key.shift><Key.shift><Key.shift><Key.shift>Gerald<Key.space><Key.shift><Key.shift><Key.shift><Key.shift><Key.shift><Key.shift><Key.shift><Key.shift><Key.shift><Key.shift><Key.shift><Key.shift><Key.shift><Key.shift><Key.shift><Key.shift><Key.shift><Key.shift>Davis.
Screenshot: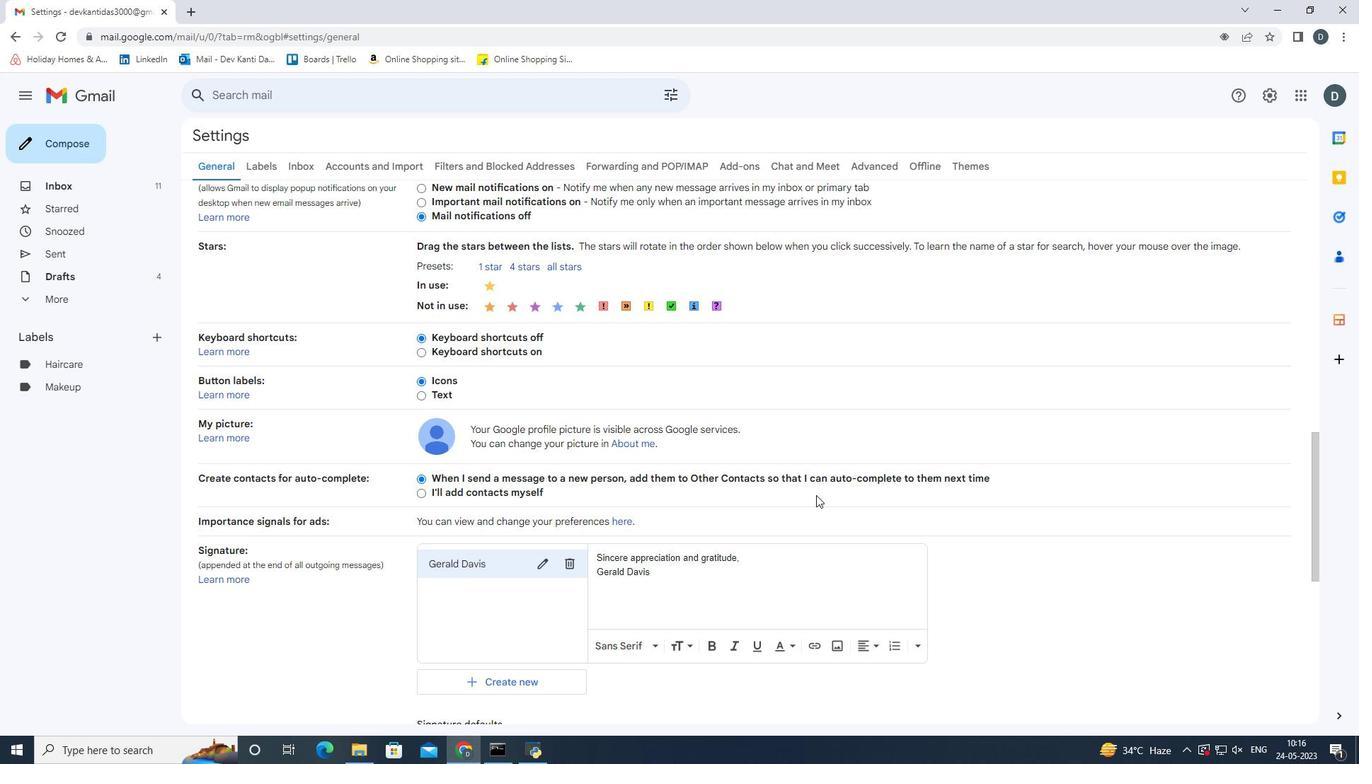 
Action: Mouse scrolled (816, 494) with delta (0, 0)
Screenshot: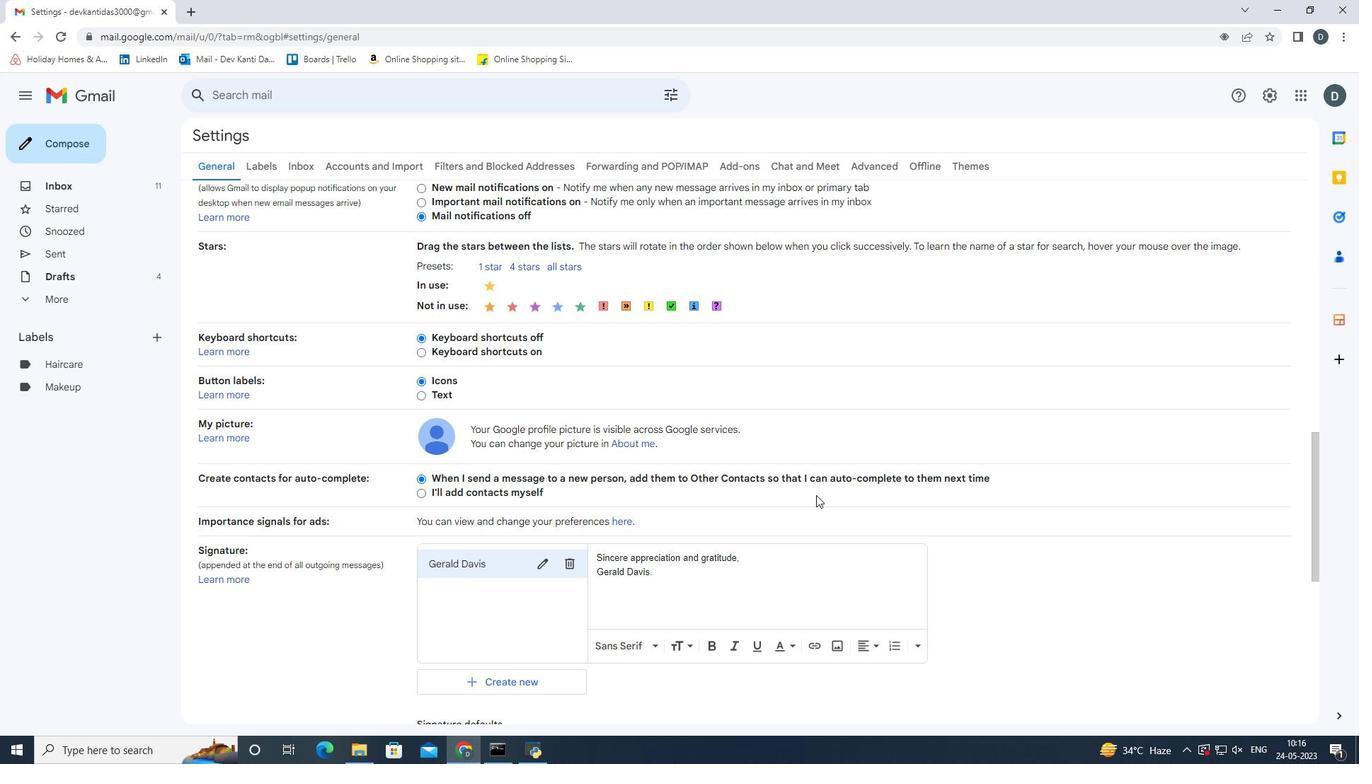 
Action: Mouse scrolled (816, 494) with delta (0, 0)
Screenshot: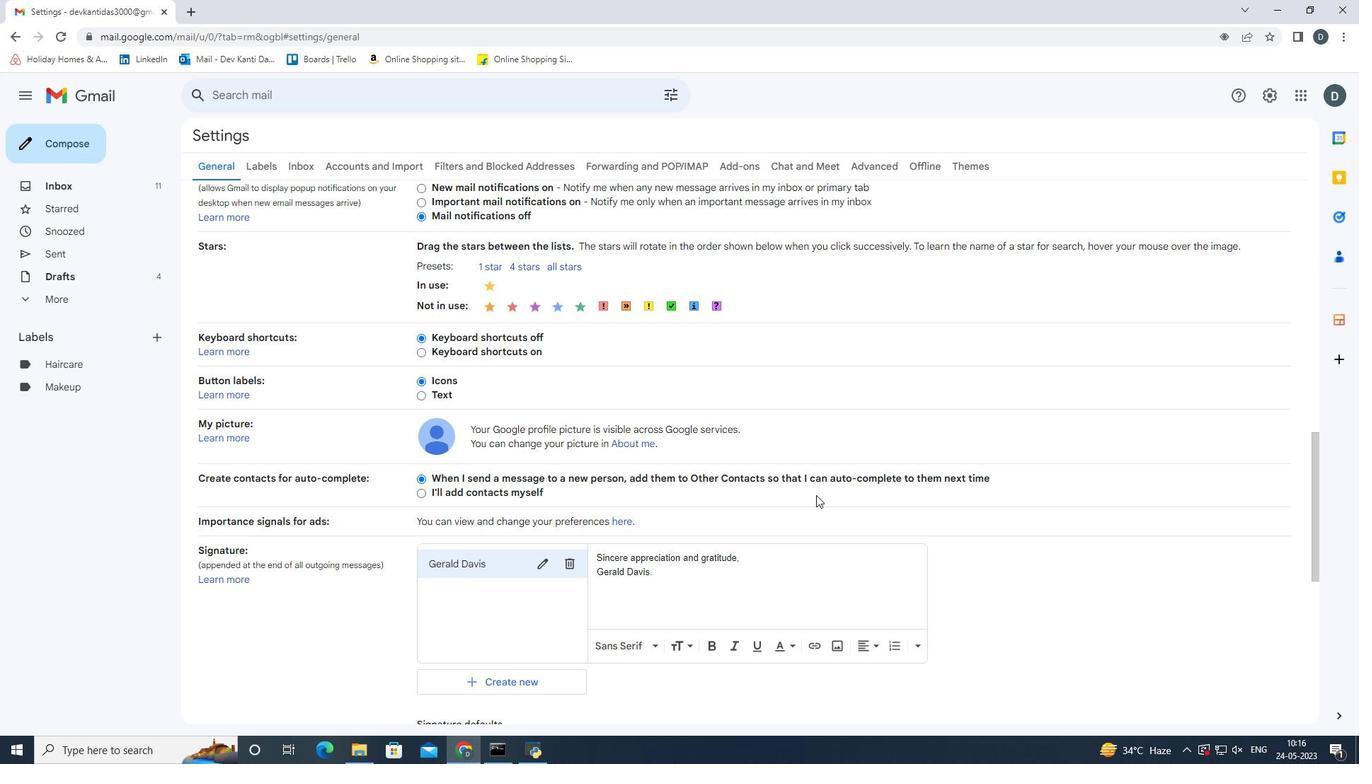 
Action: Mouse scrolled (816, 494) with delta (0, 0)
Screenshot: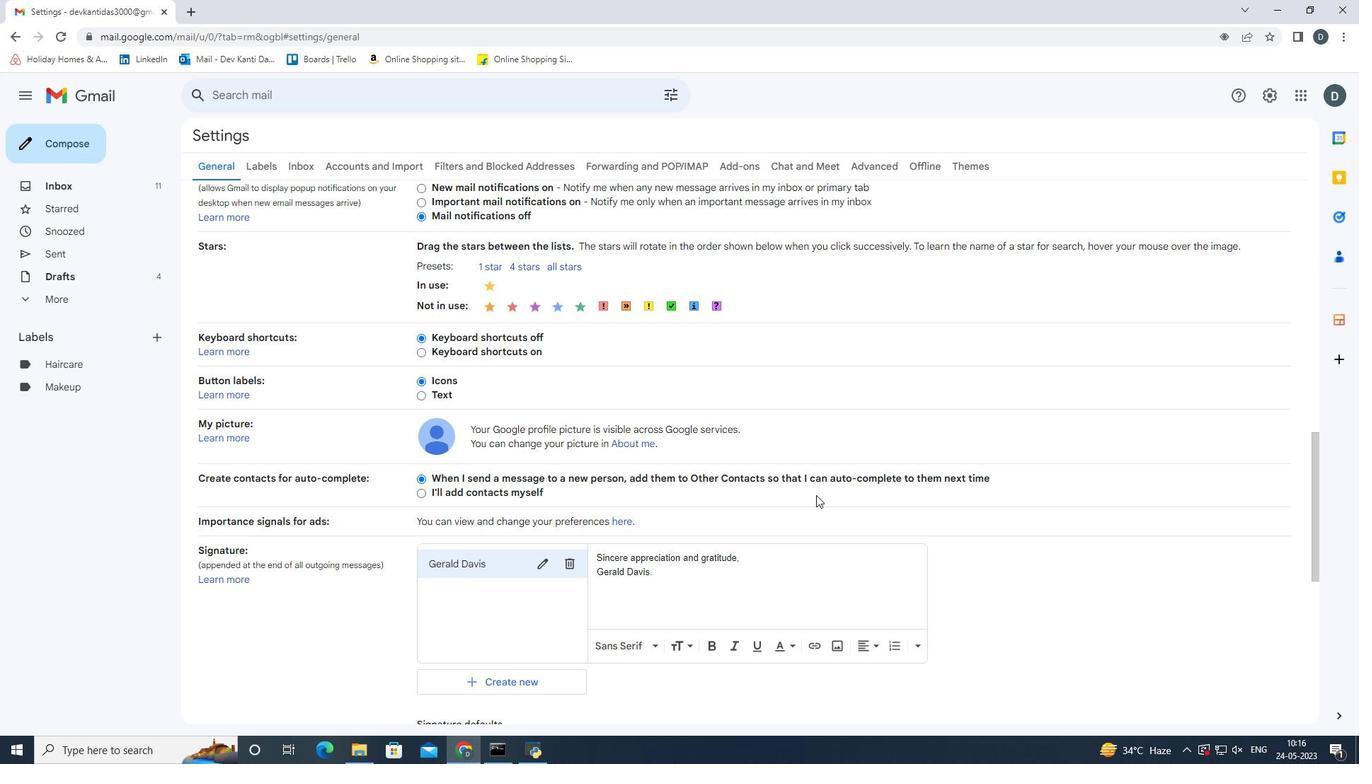 
Action: Mouse moved to (423, 557)
Screenshot: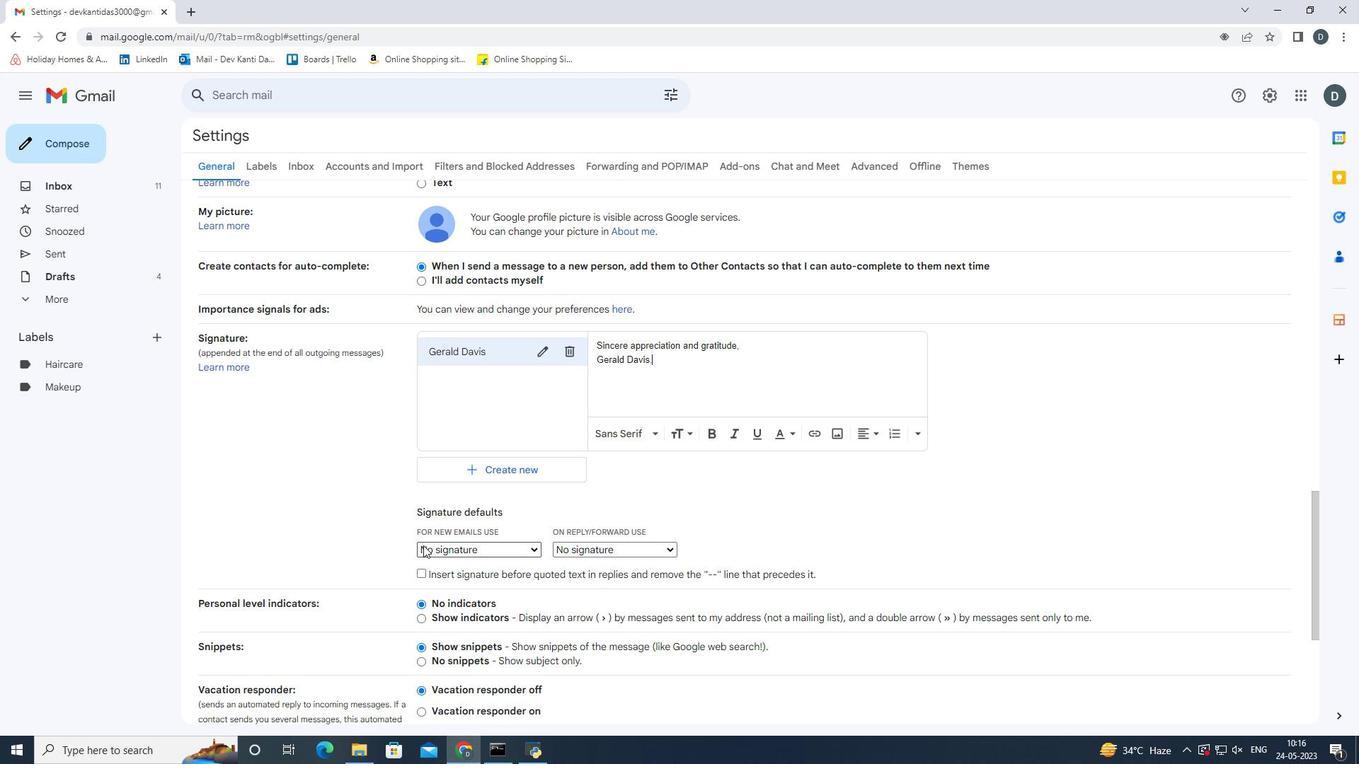 
Action: Mouse pressed left at (423, 557)
Screenshot: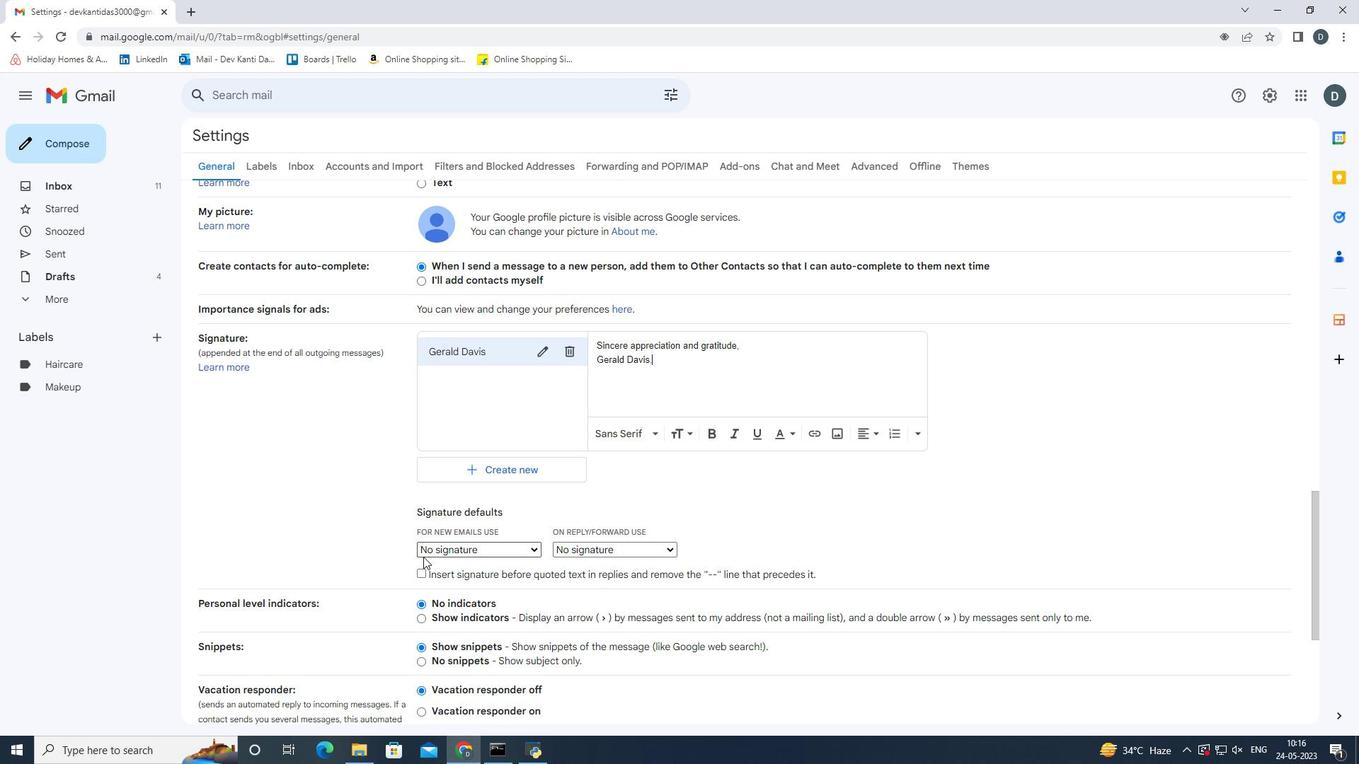 
Action: Mouse moved to (437, 577)
Screenshot: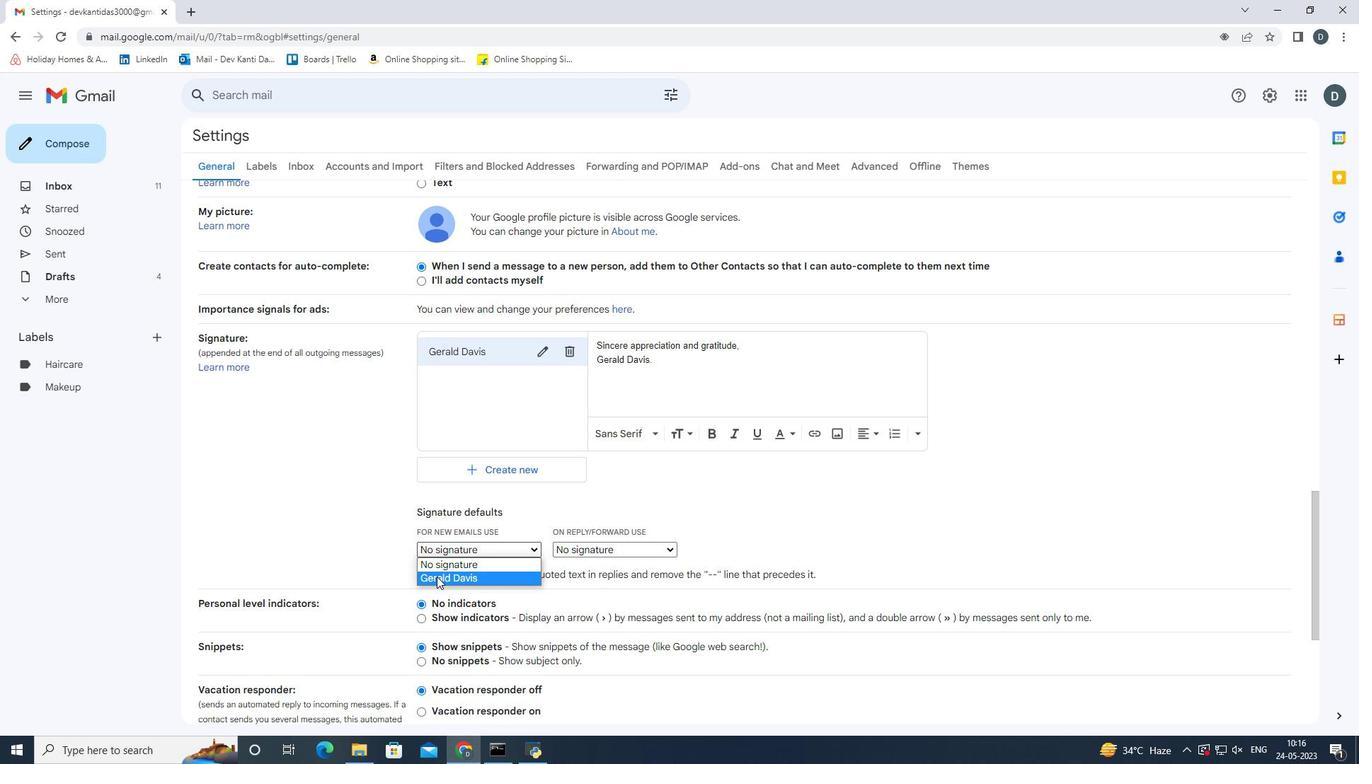 
Action: Mouse pressed left at (437, 577)
Screenshot: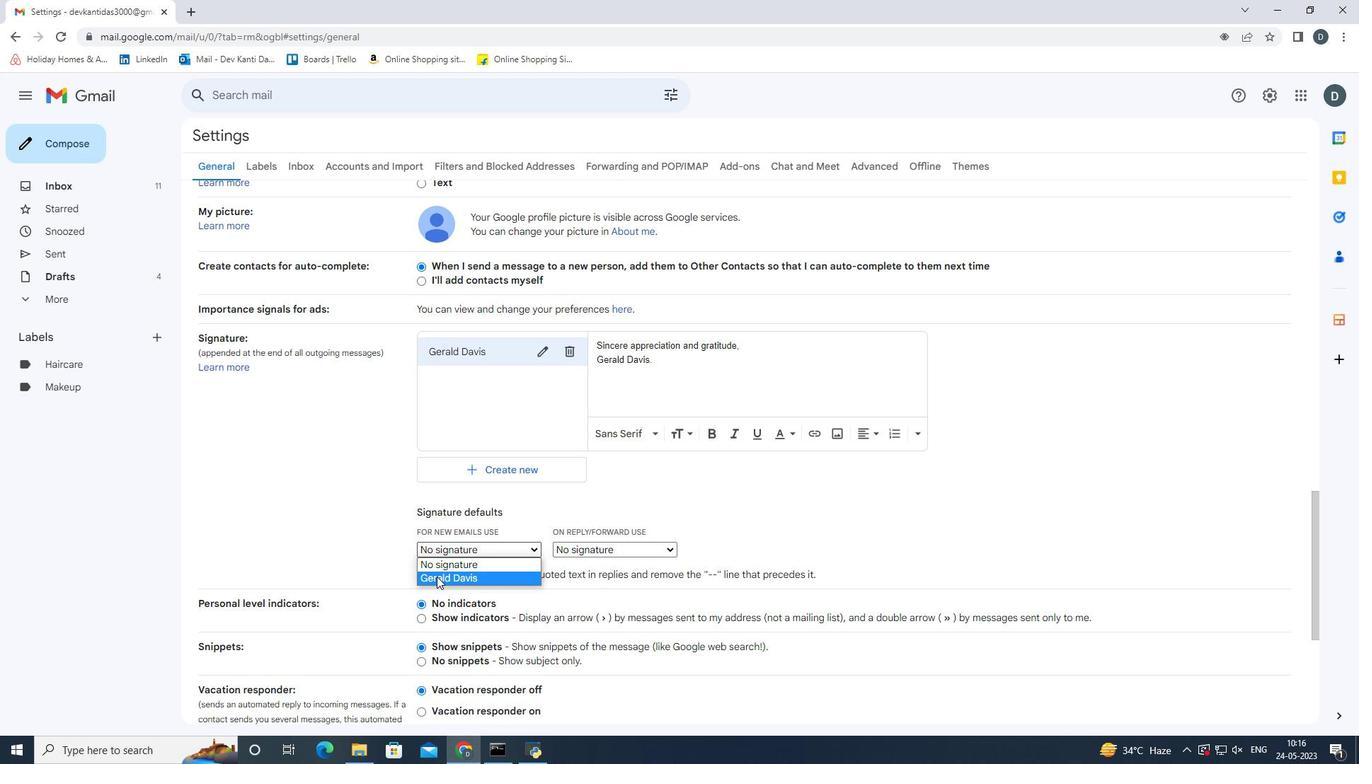 
Action: Mouse moved to (602, 542)
Screenshot: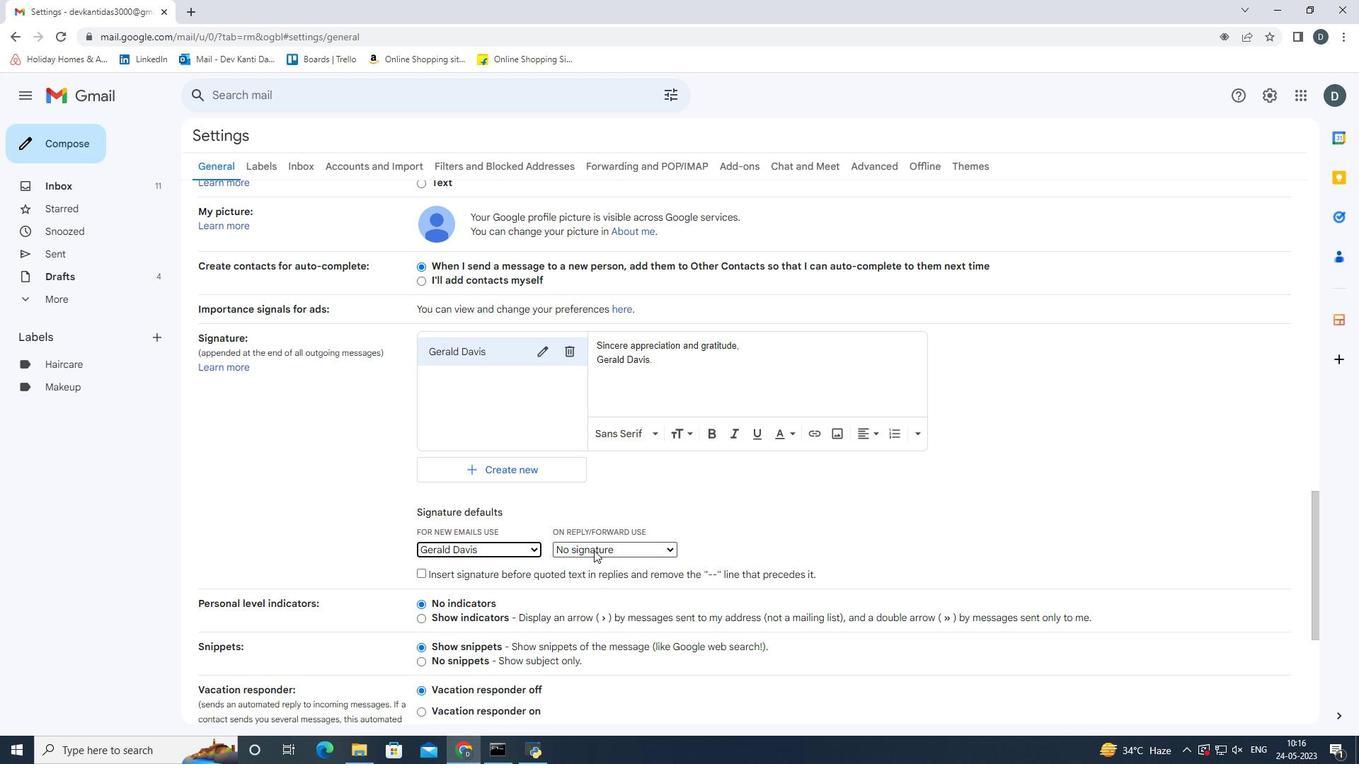 
Action: Mouse pressed left at (602, 542)
Screenshot: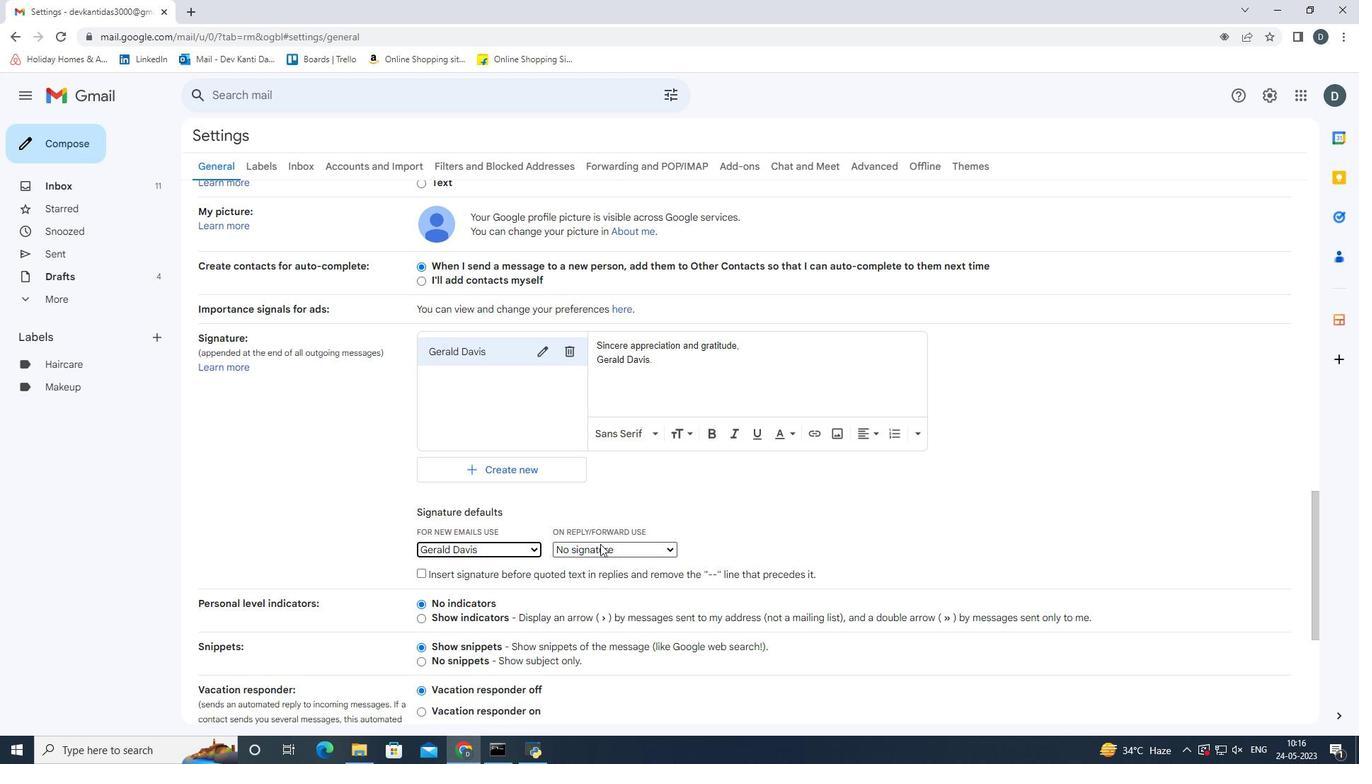 
Action: Mouse moved to (584, 580)
Screenshot: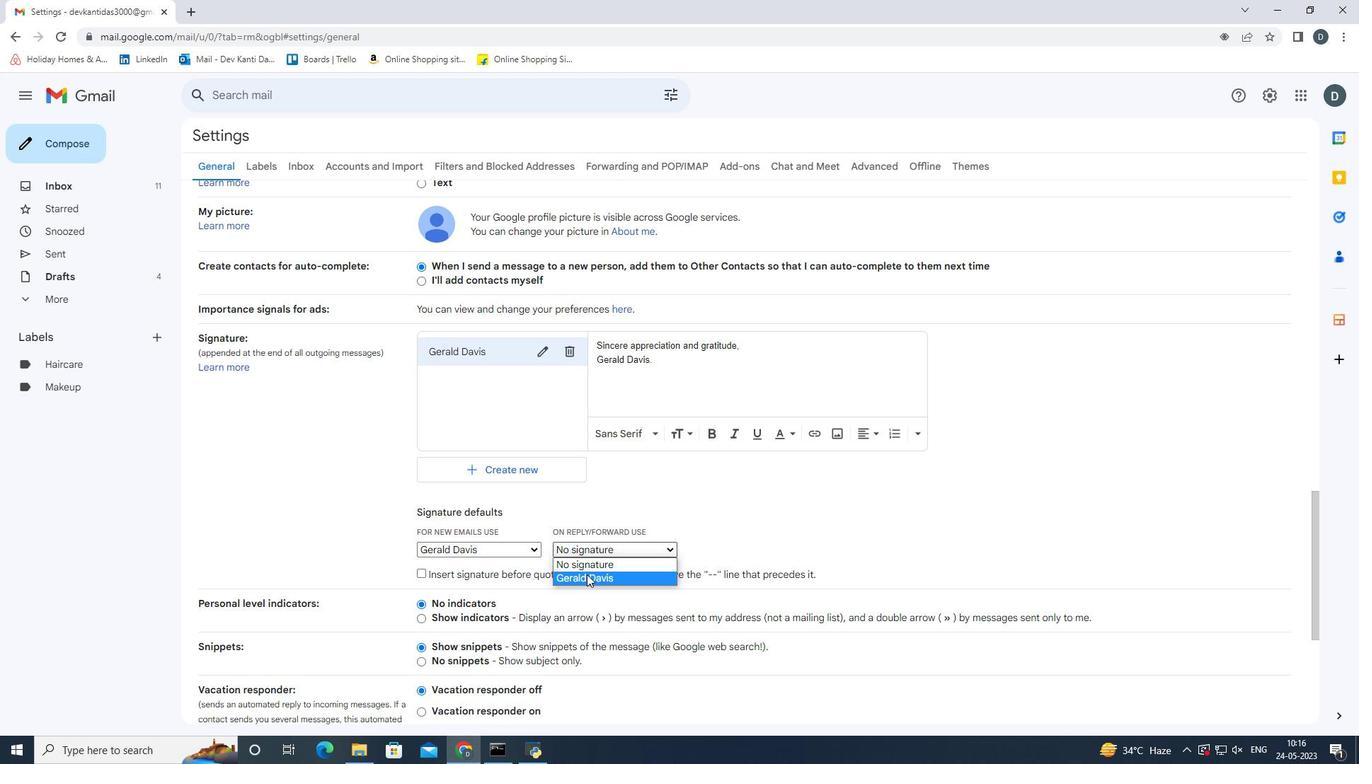 
Action: Mouse pressed left at (584, 580)
Screenshot: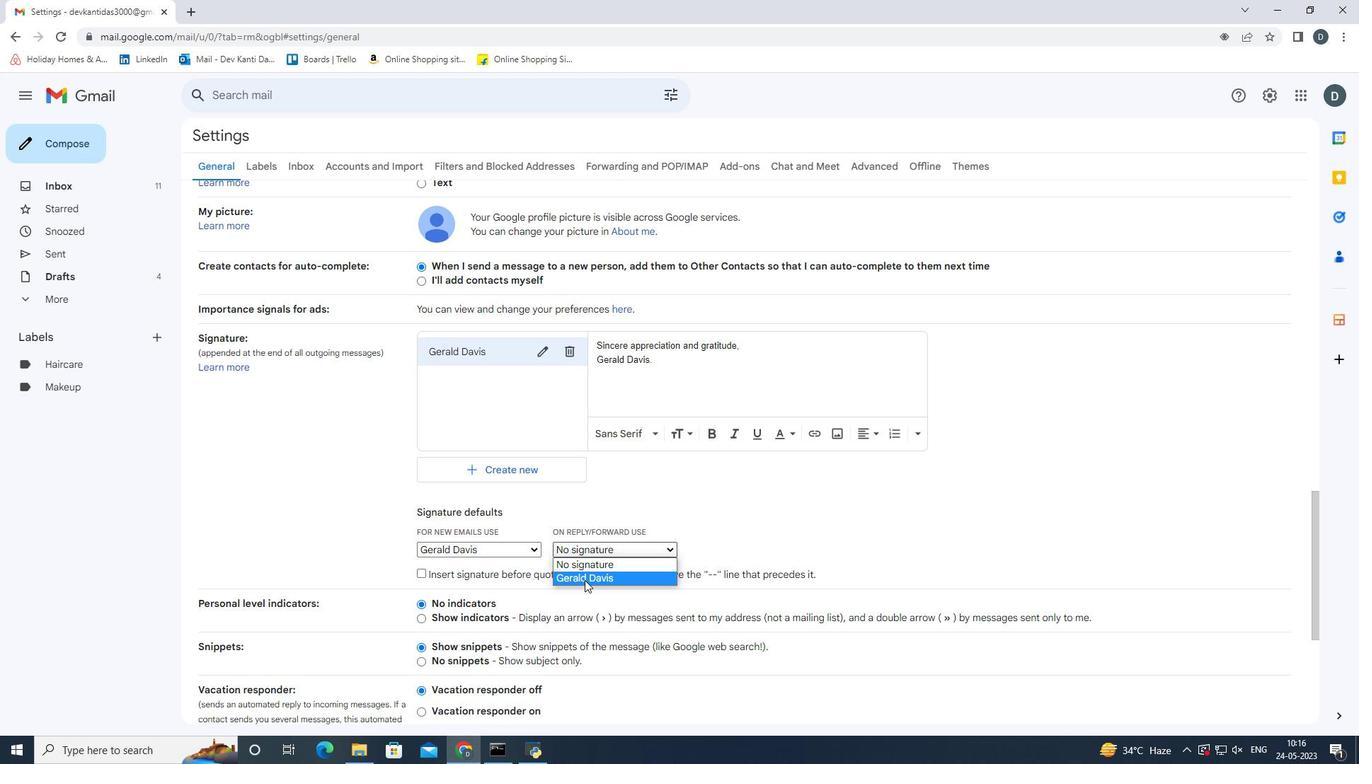 
Action: Mouse scrolled (584, 579) with delta (0, 0)
Screenshot: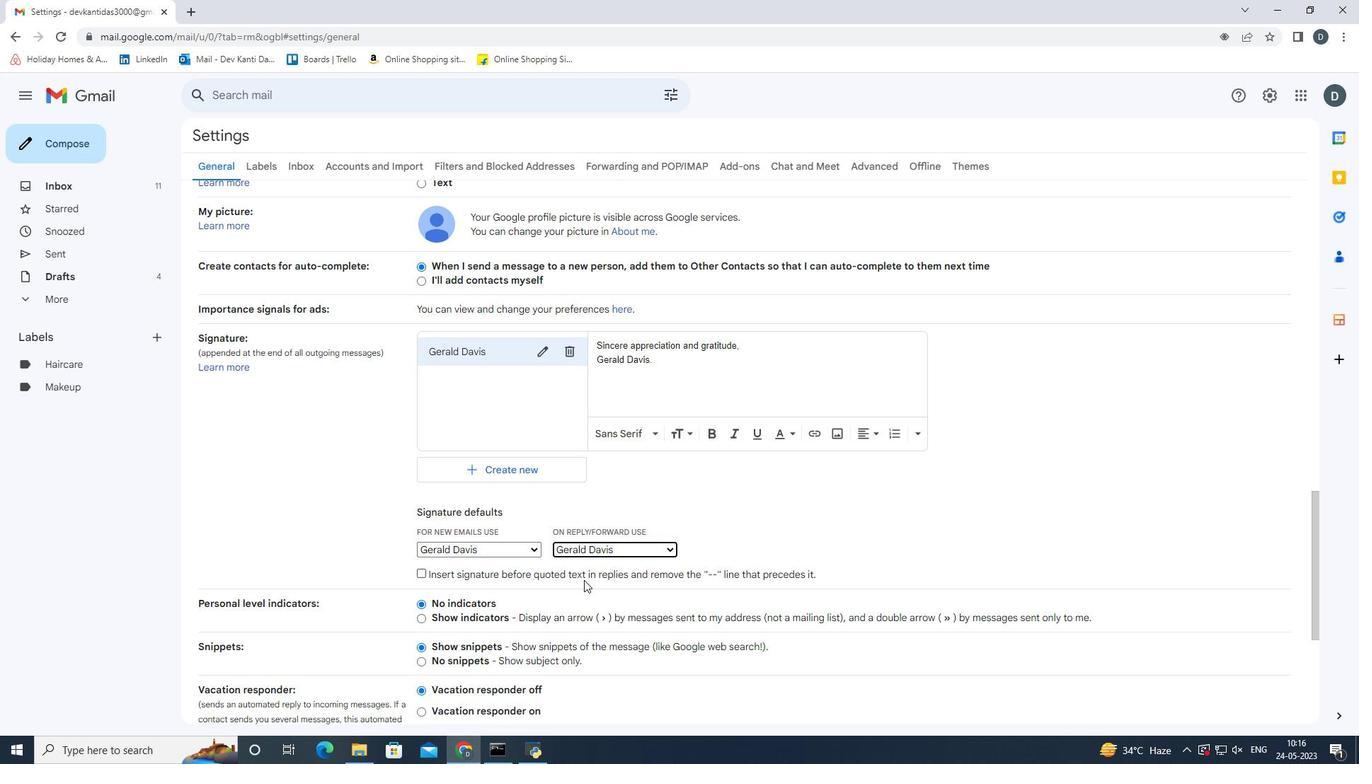 
Action: Mouse scrolled (584, 579) with delta (0, 0)
Screenshot: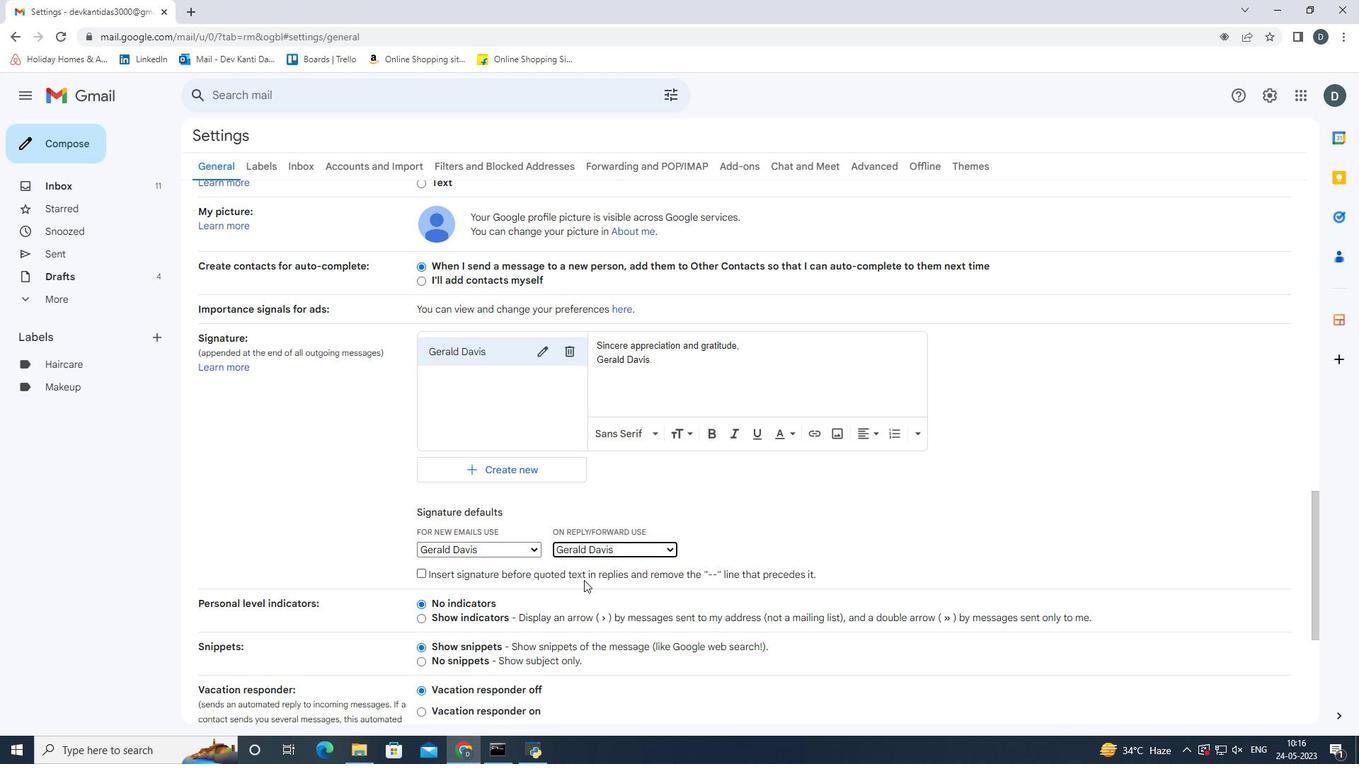 
Action: Mouse scrolled (584, 579) with delta (0, 0)
Screenshot: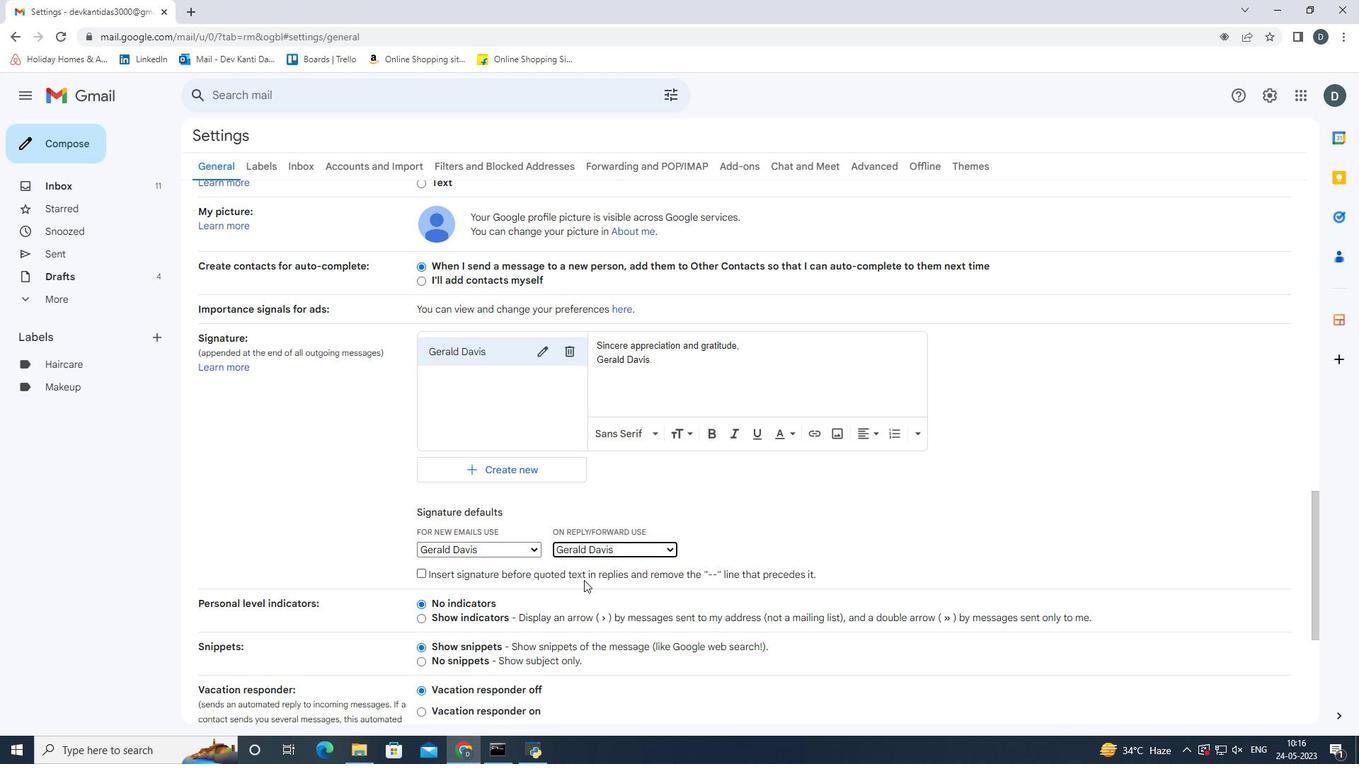 
Action: Mouse scrolled (584, 579) with delta (0, 0)
Screenshot: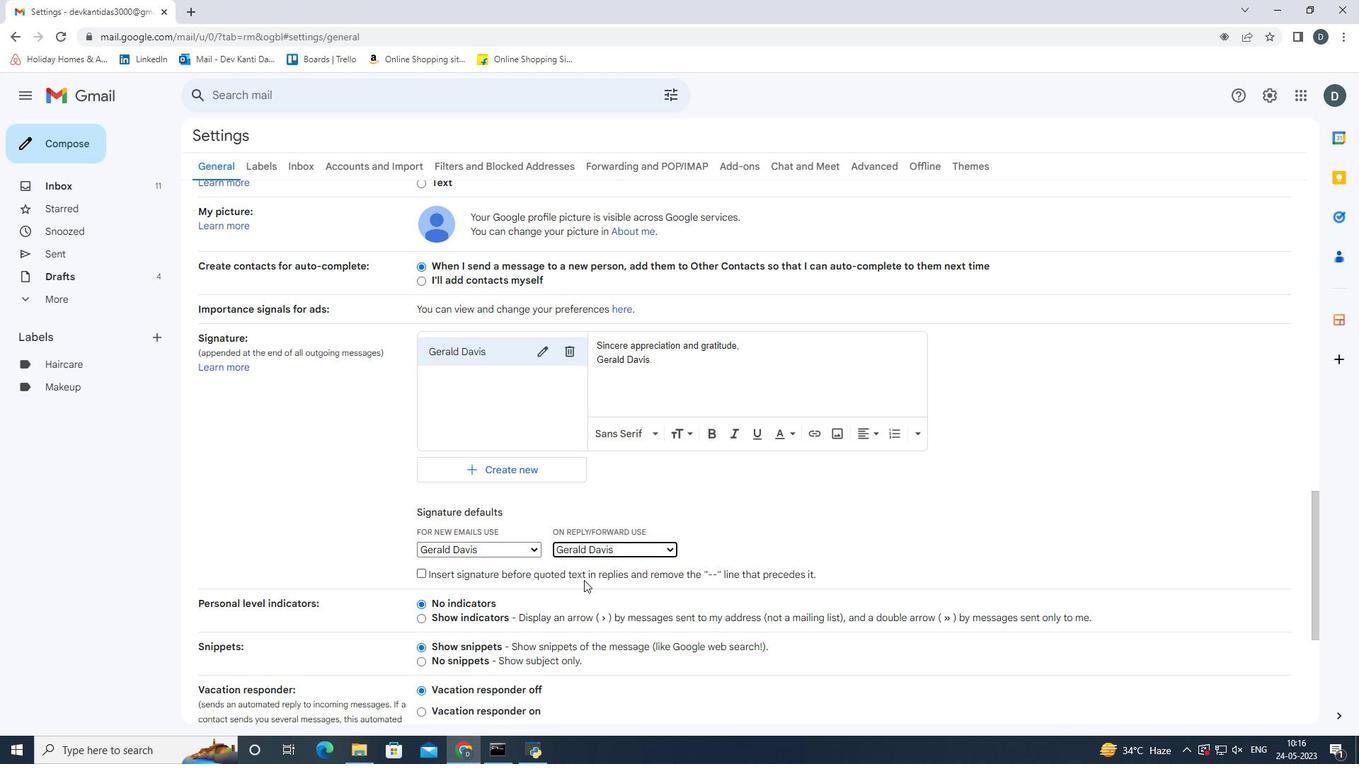 
Action: Mouse scrolled (584, 579) with delta (0, 0)
Screenshot: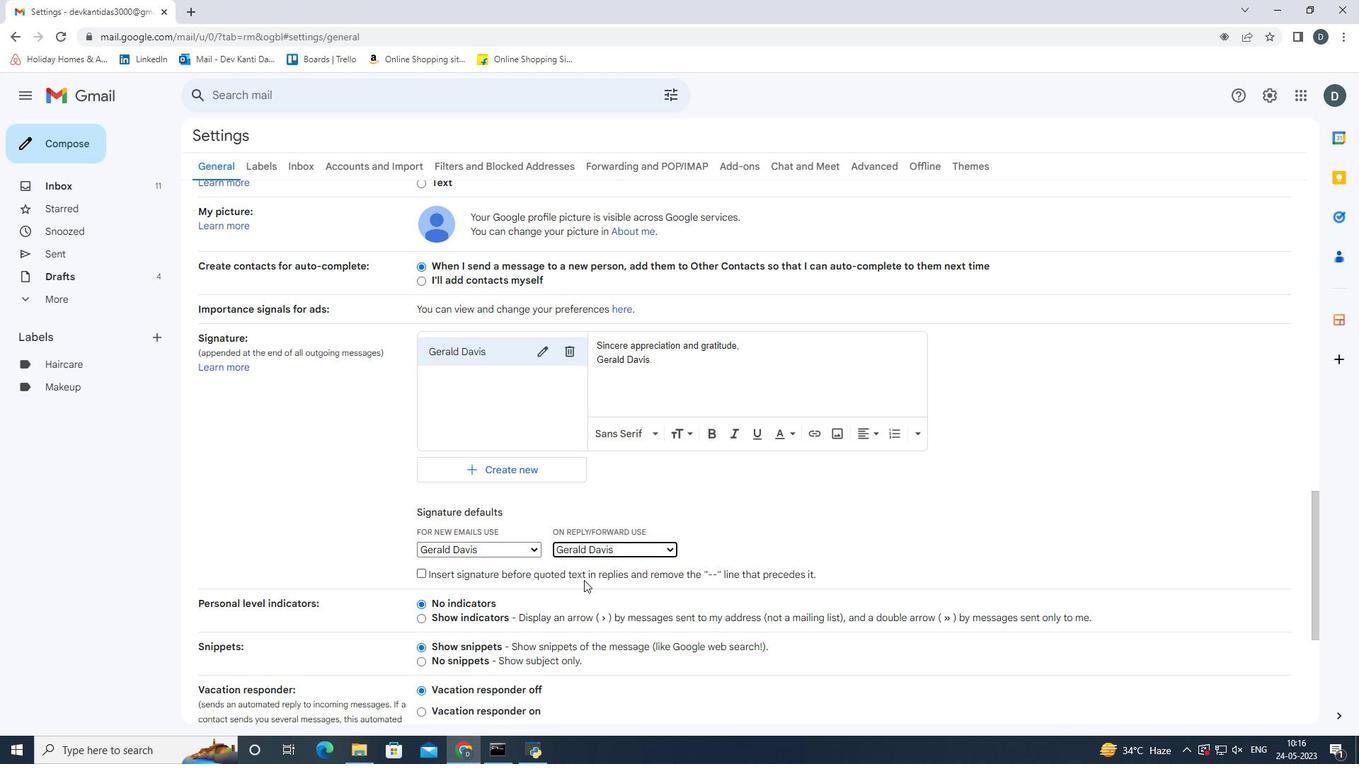 
Action: Mouse scrolled (584, 579) with delta (0, 0)
Screenshot: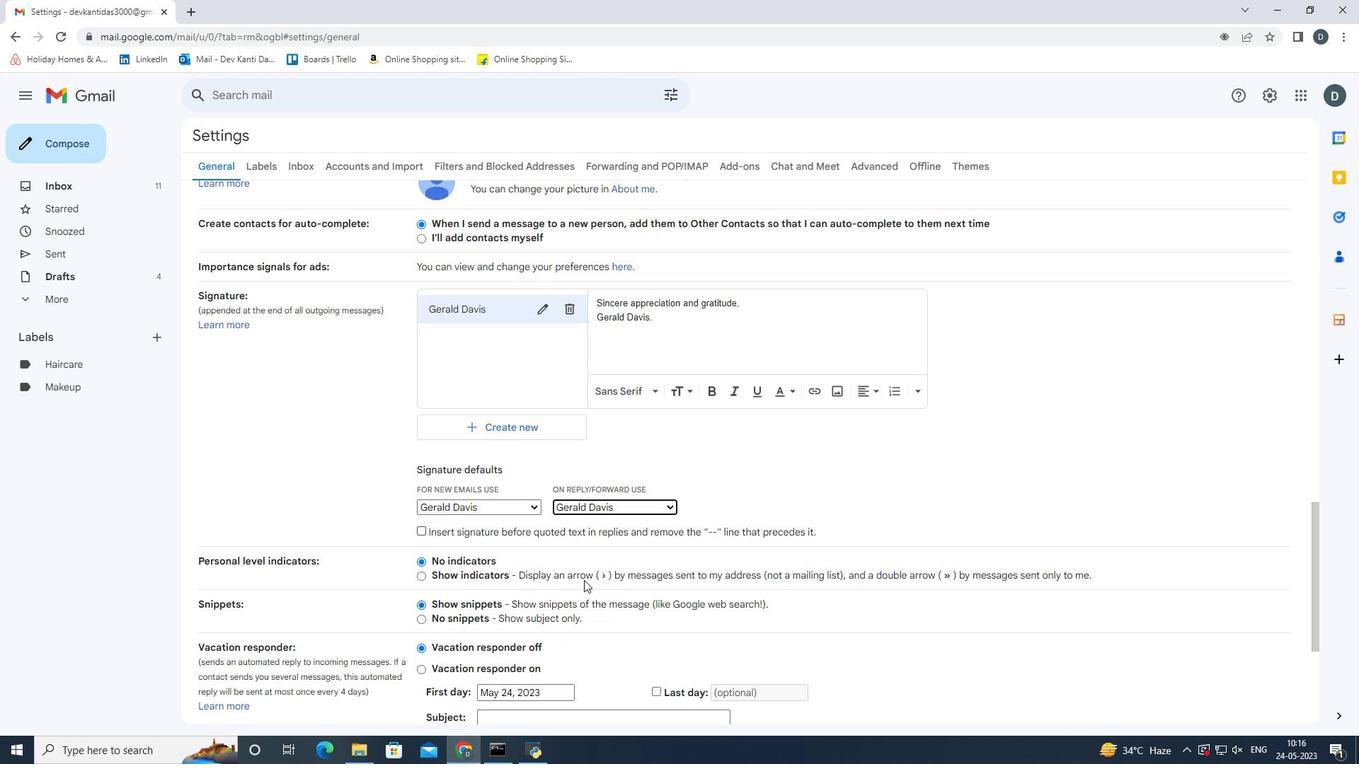
Action: Mouse scrolled (584, 579) with delta (0, 0)
Screenshot: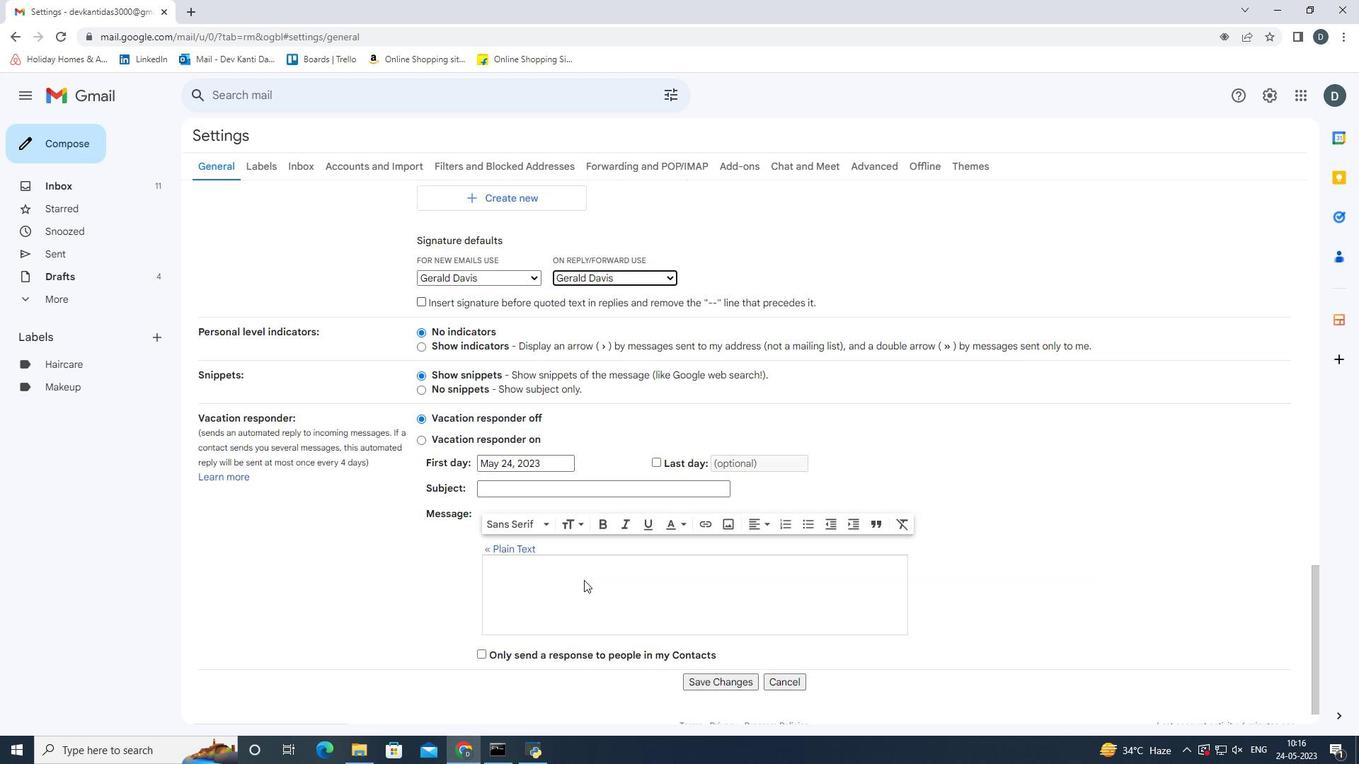 
Action: Mouse scrolled (584, 579) with delta (0, 0)
Screenshot: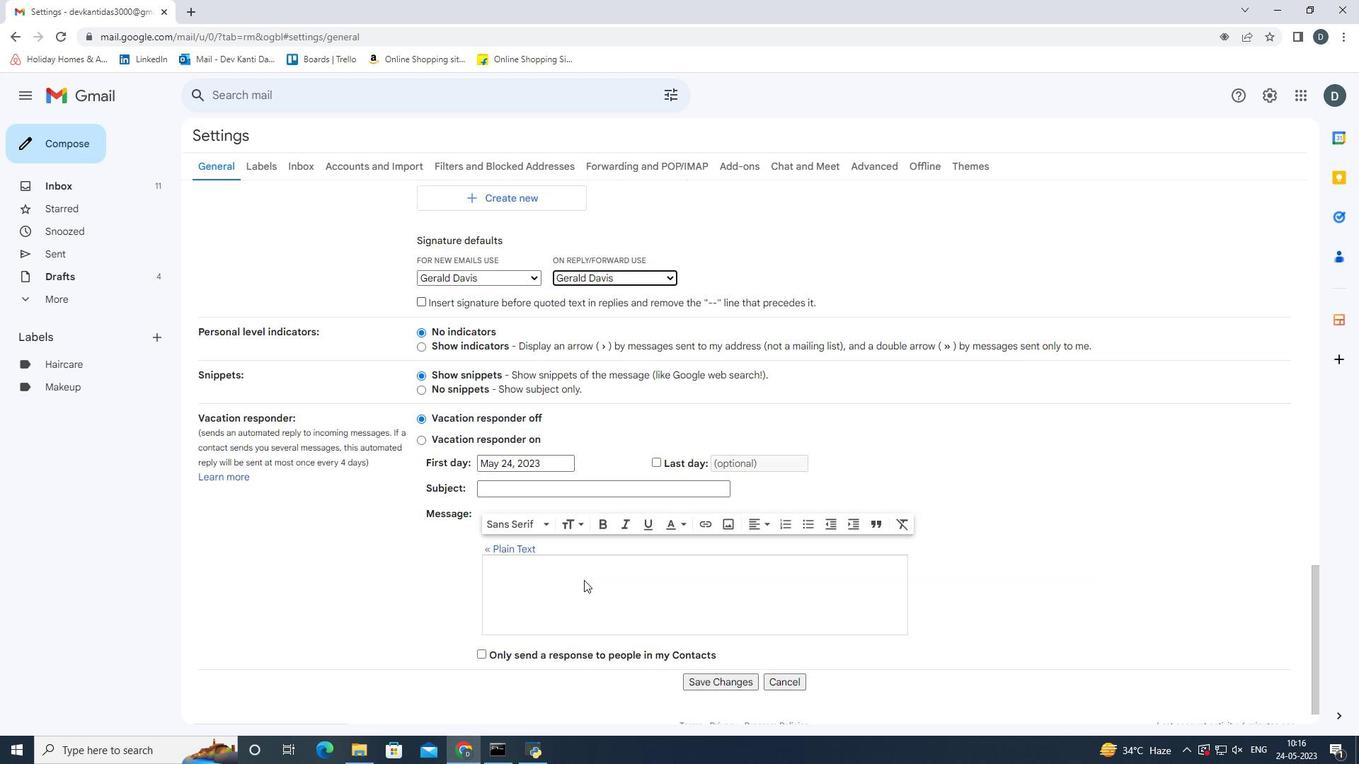 
Action: Mouse scrolled (584, 579) with delta (0, 0)
Screenshot: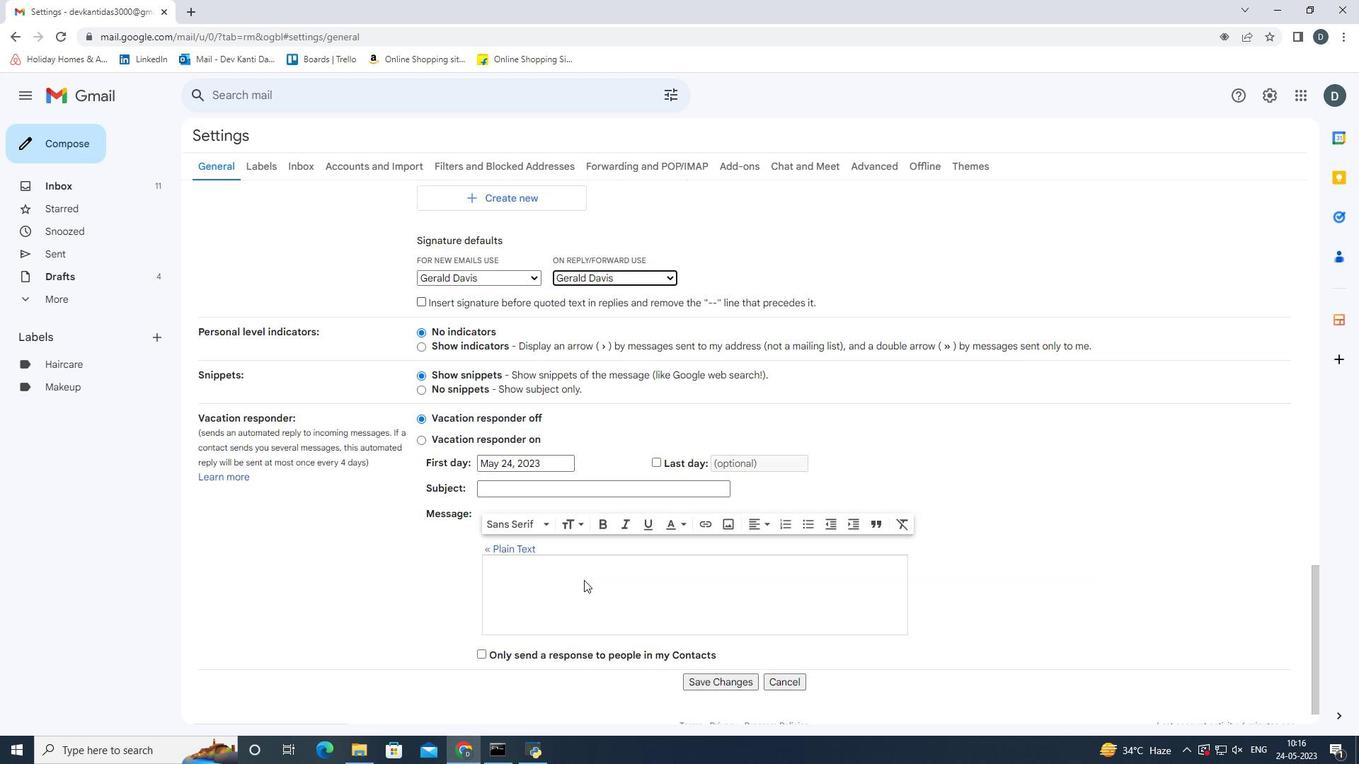 
Action: Mouse moved to (752, 656)
Screenshot: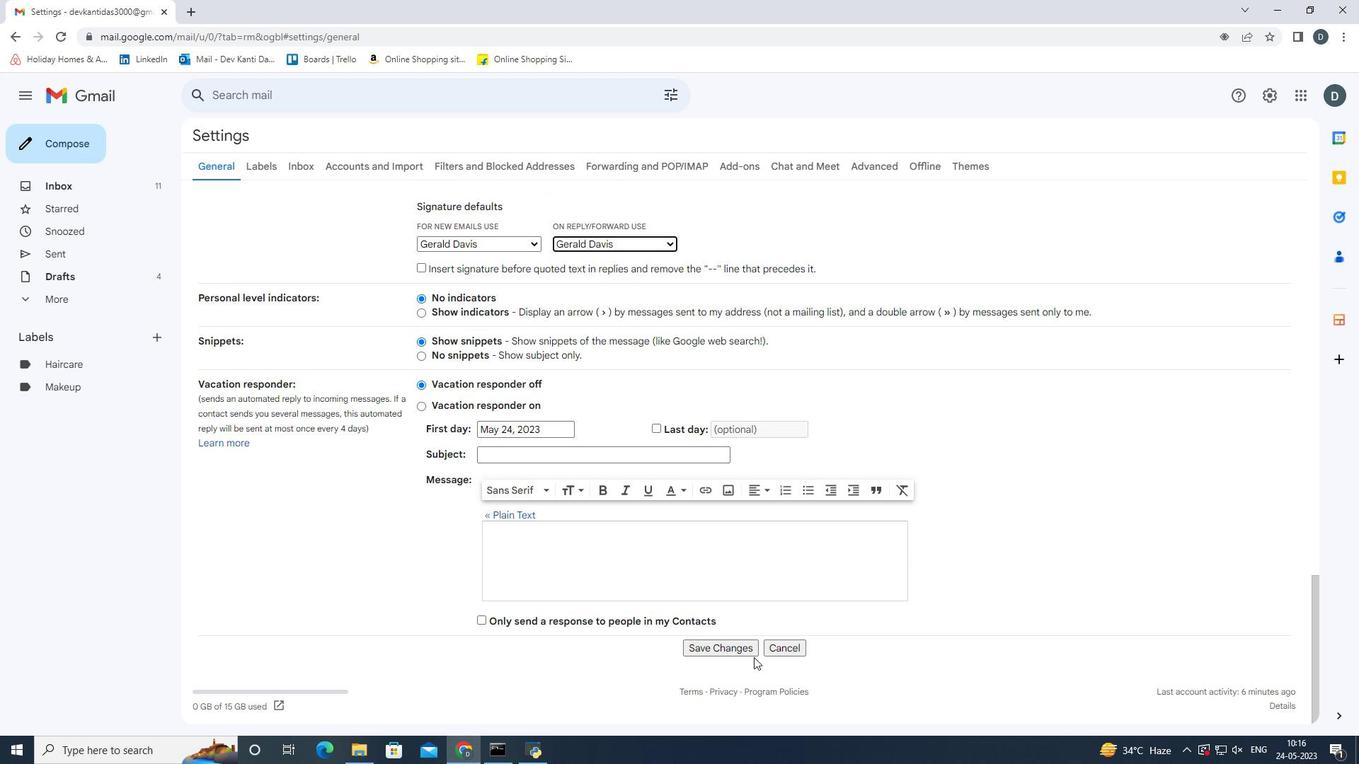
Action: Mouse pressed left at (752, 656)
Screenshot: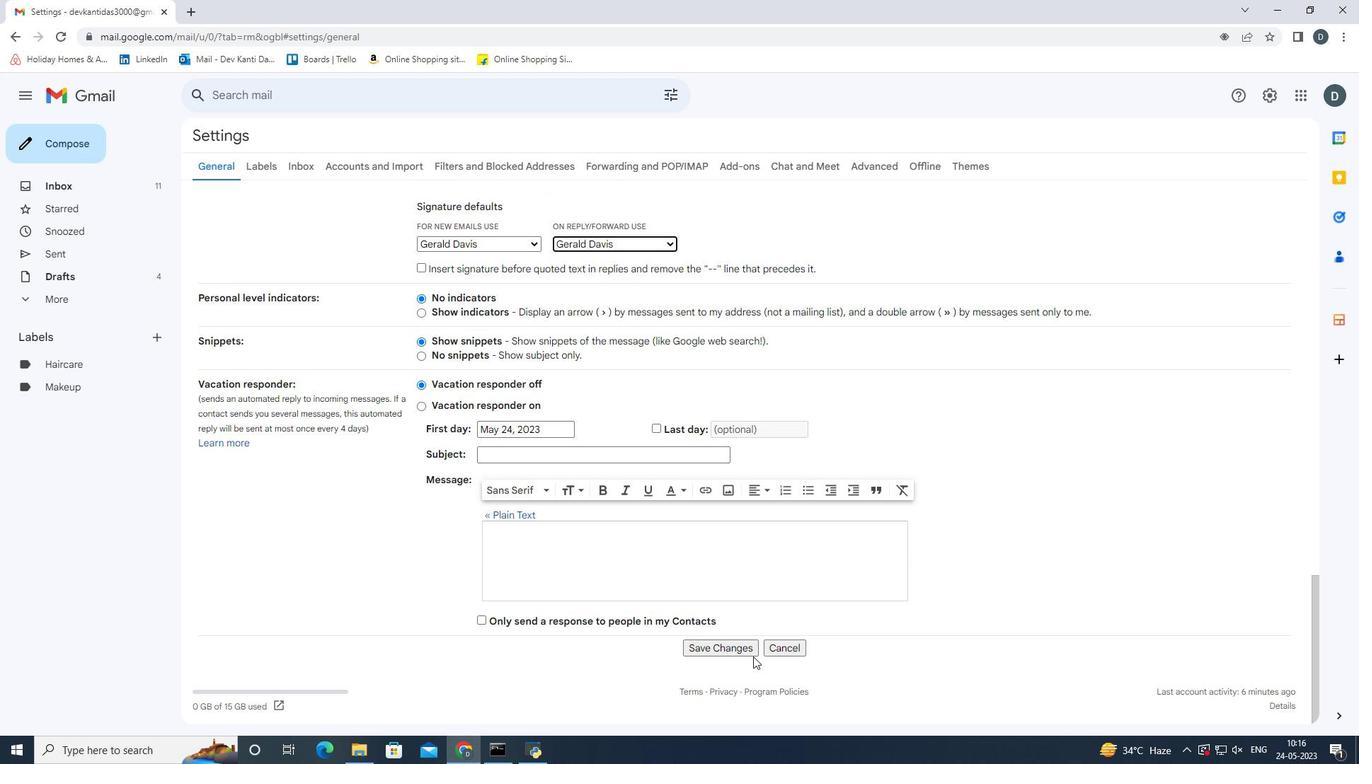 
Action: Mouse moved to (72, 139)
Screenshot: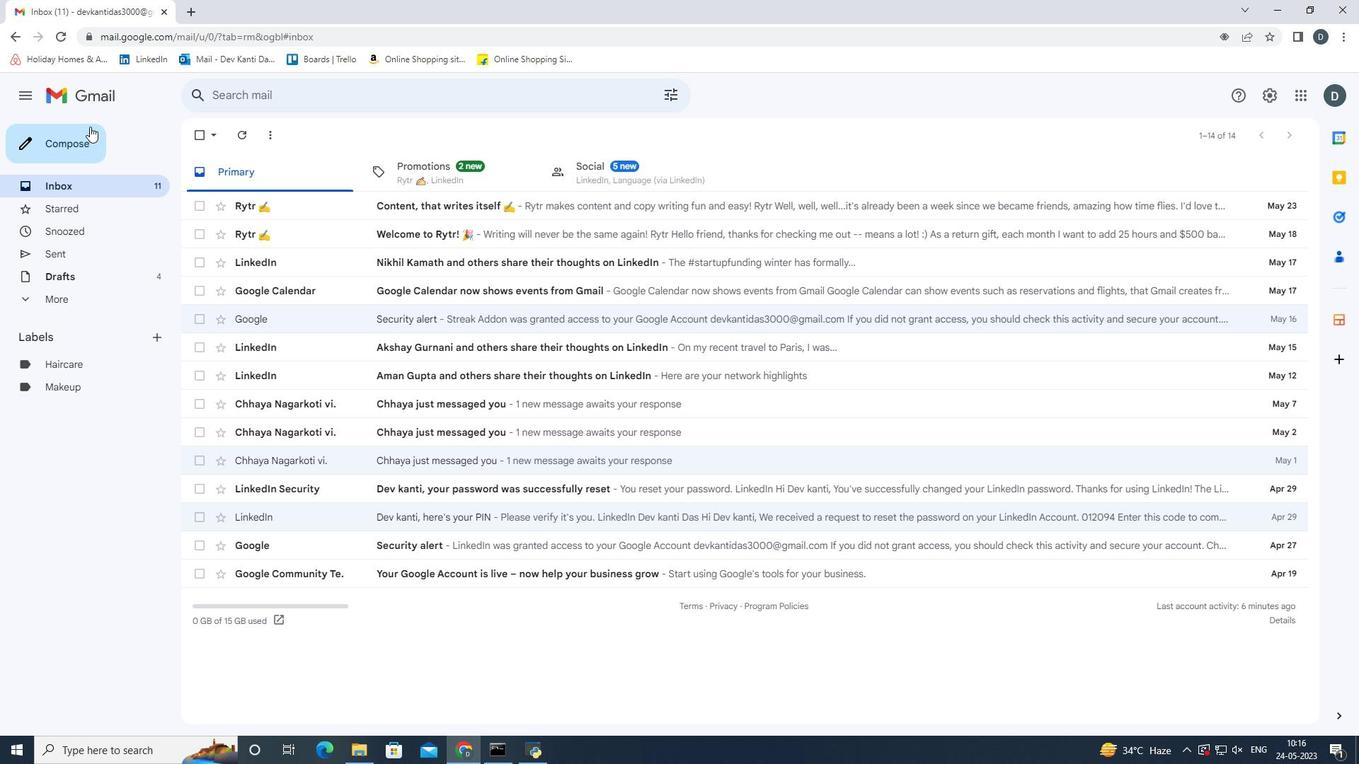 
Action: Mouse pressed left at (72, 139)
Screenshot: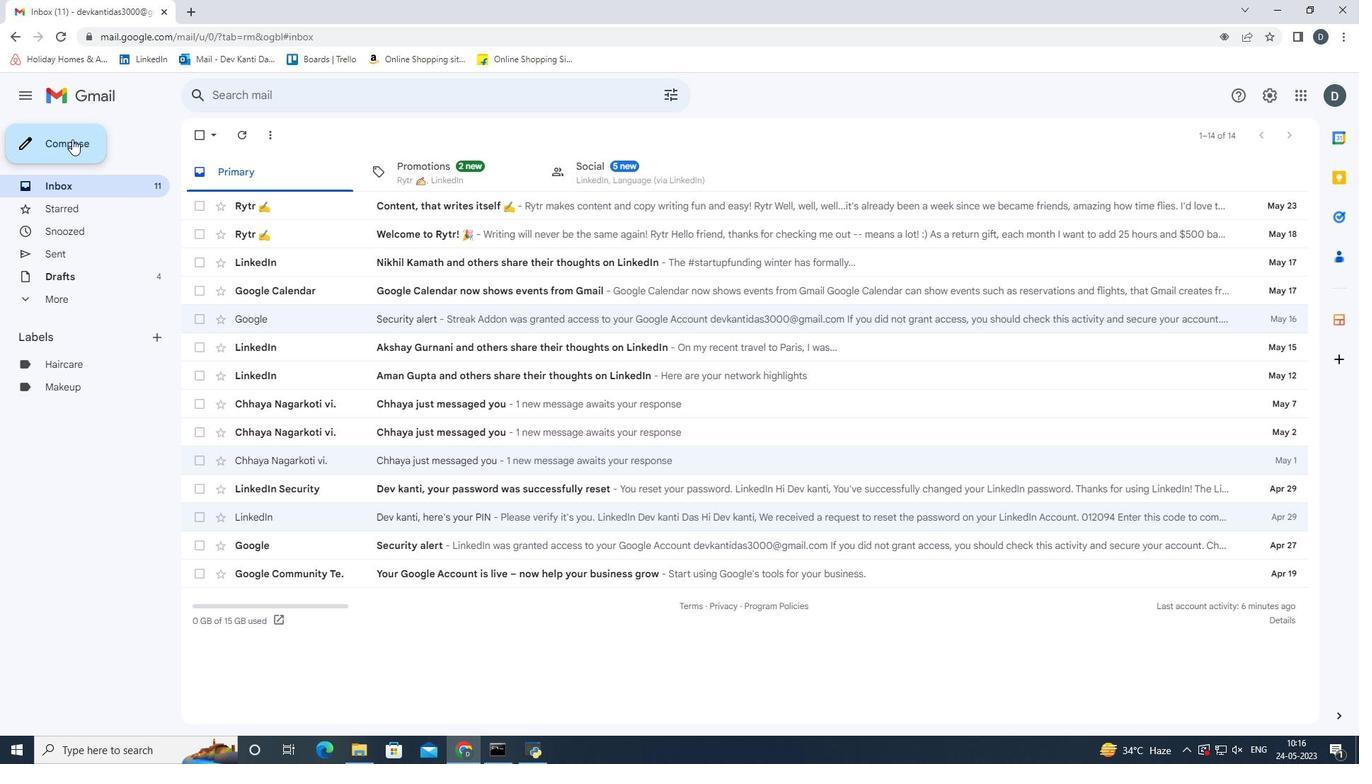 
Action: Mouse moved to (1030, 333)
Screenshot: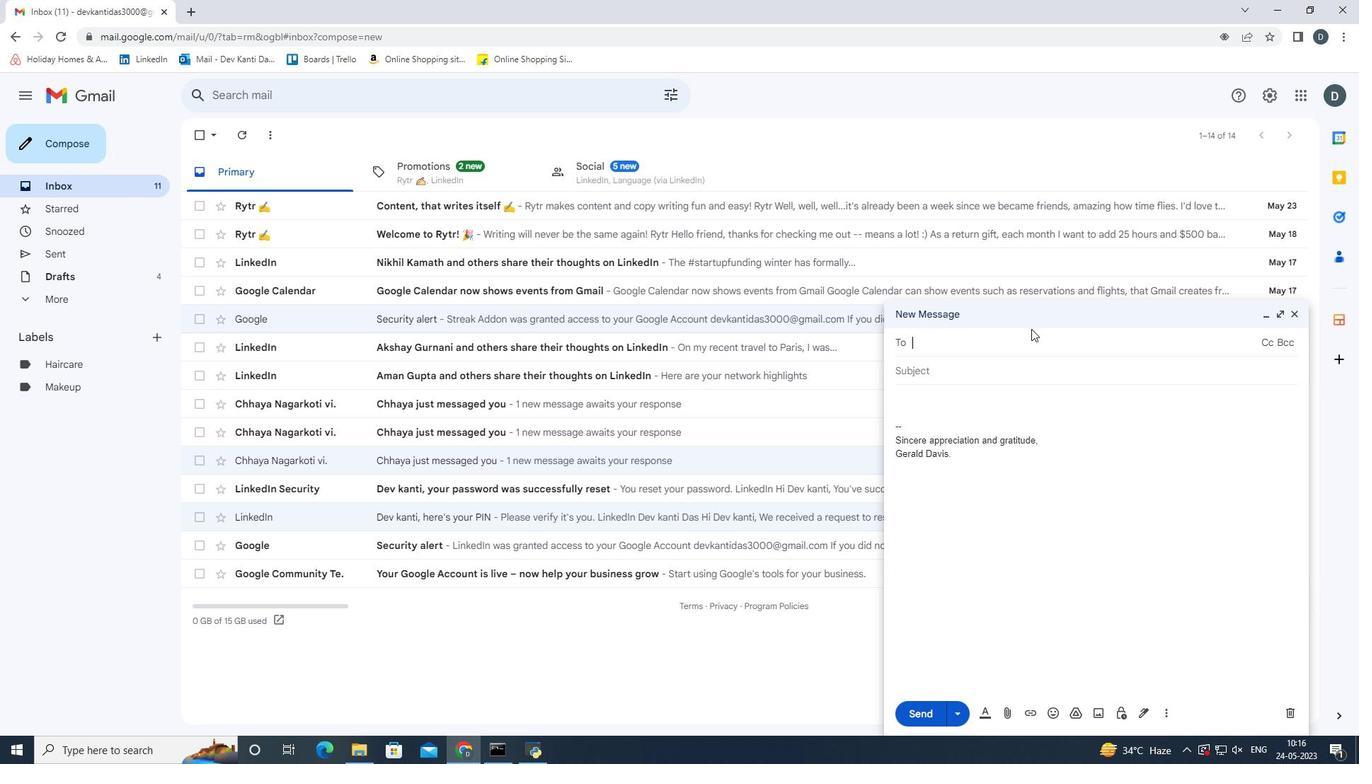 
Action: Key pressed <Key.shift>Softage<Key.down><Key.down><Key.enter>
Screenshot: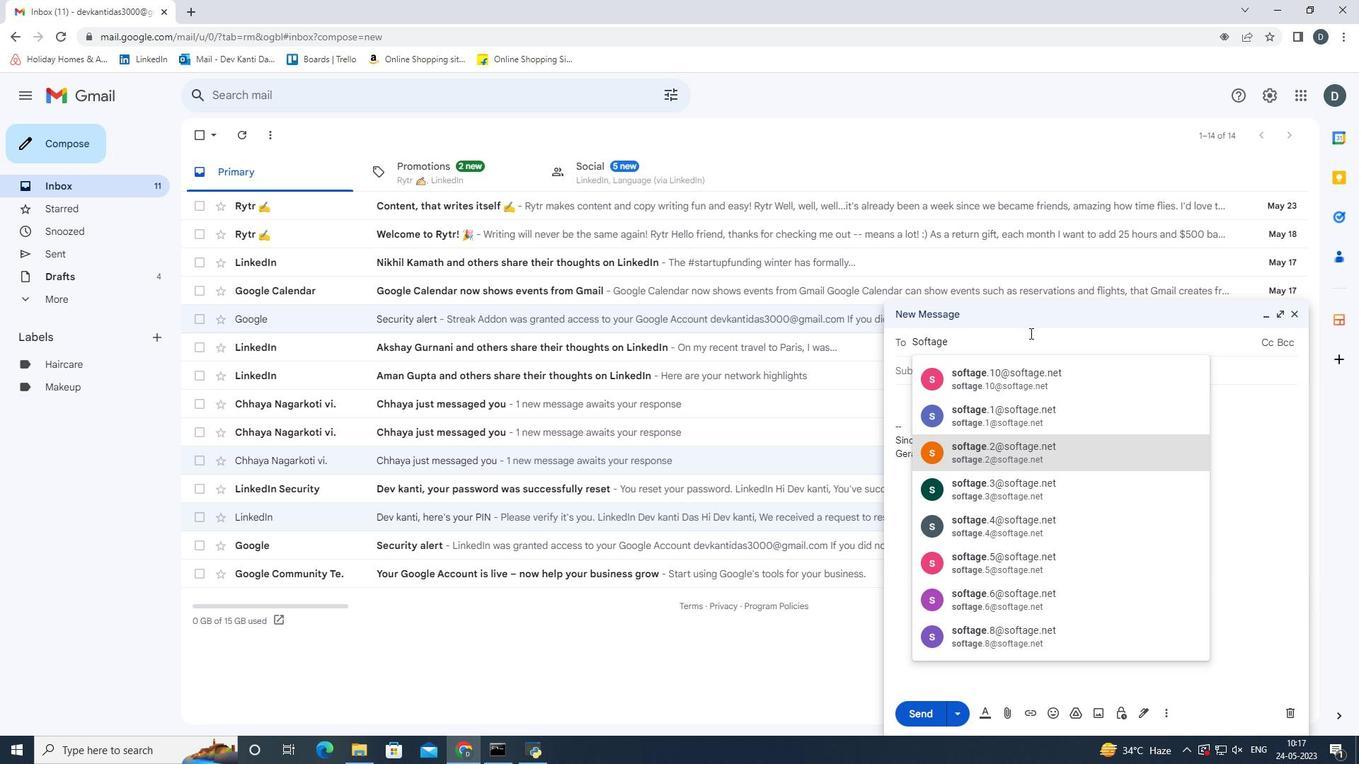 
Action: Mouse moved to (1163, 712)
Screenshot: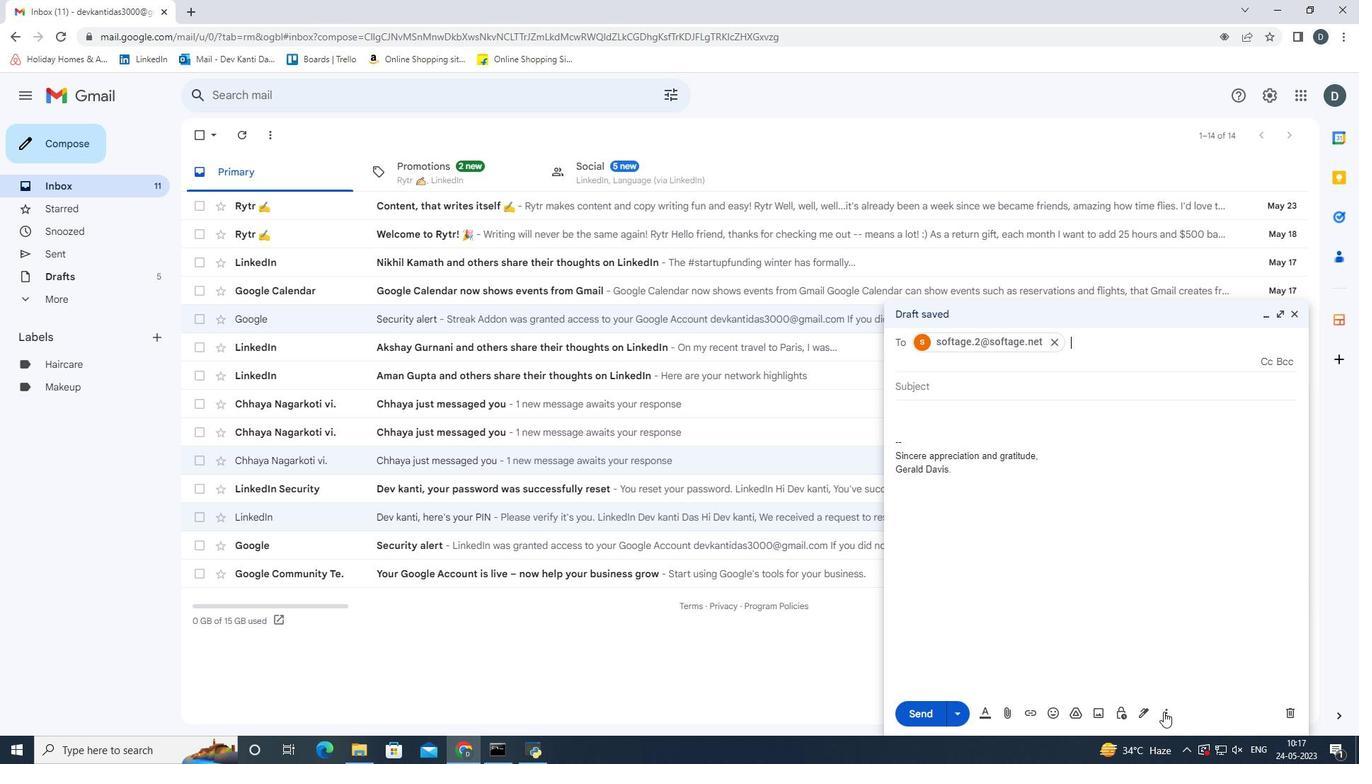 
Action: Mouse pressed left at (1163, 712)
Screenshot: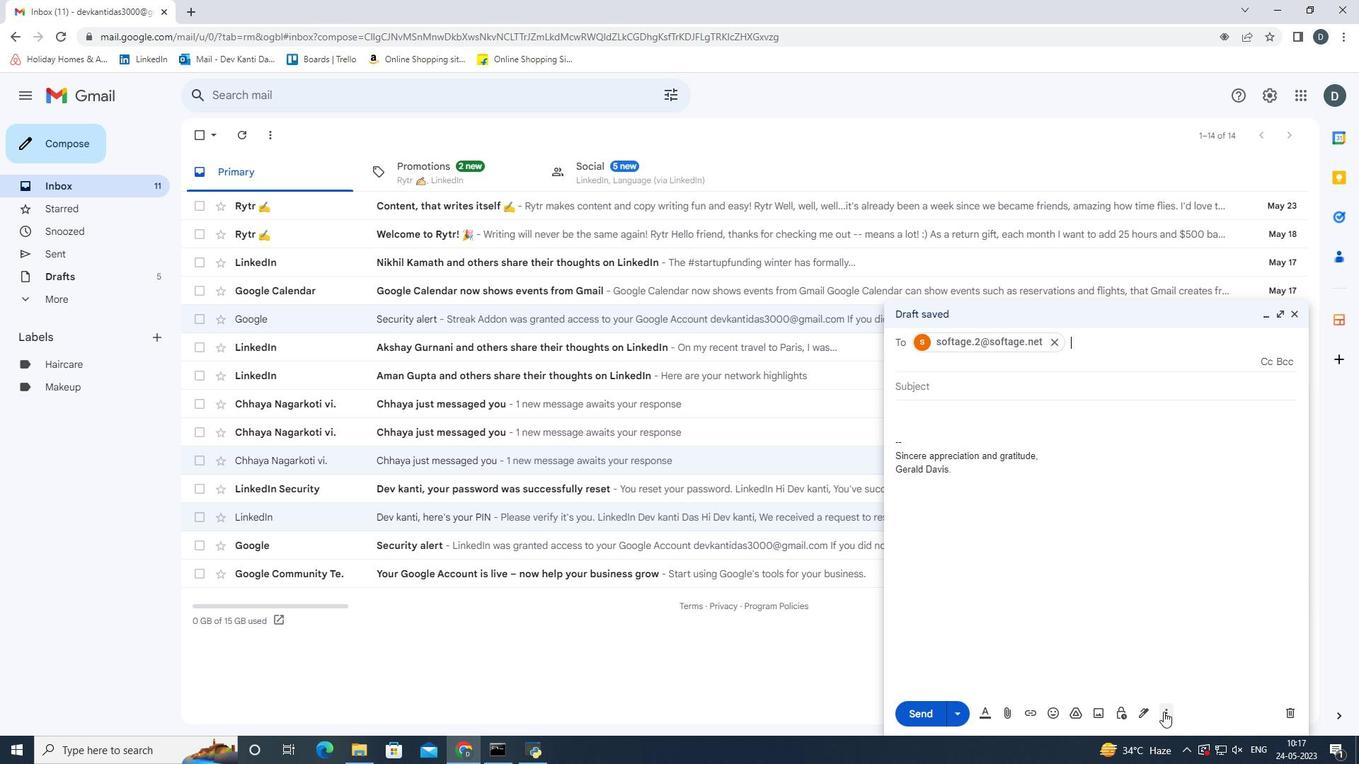 
Action: Mouse moved to (1087, 556)
Screenshot: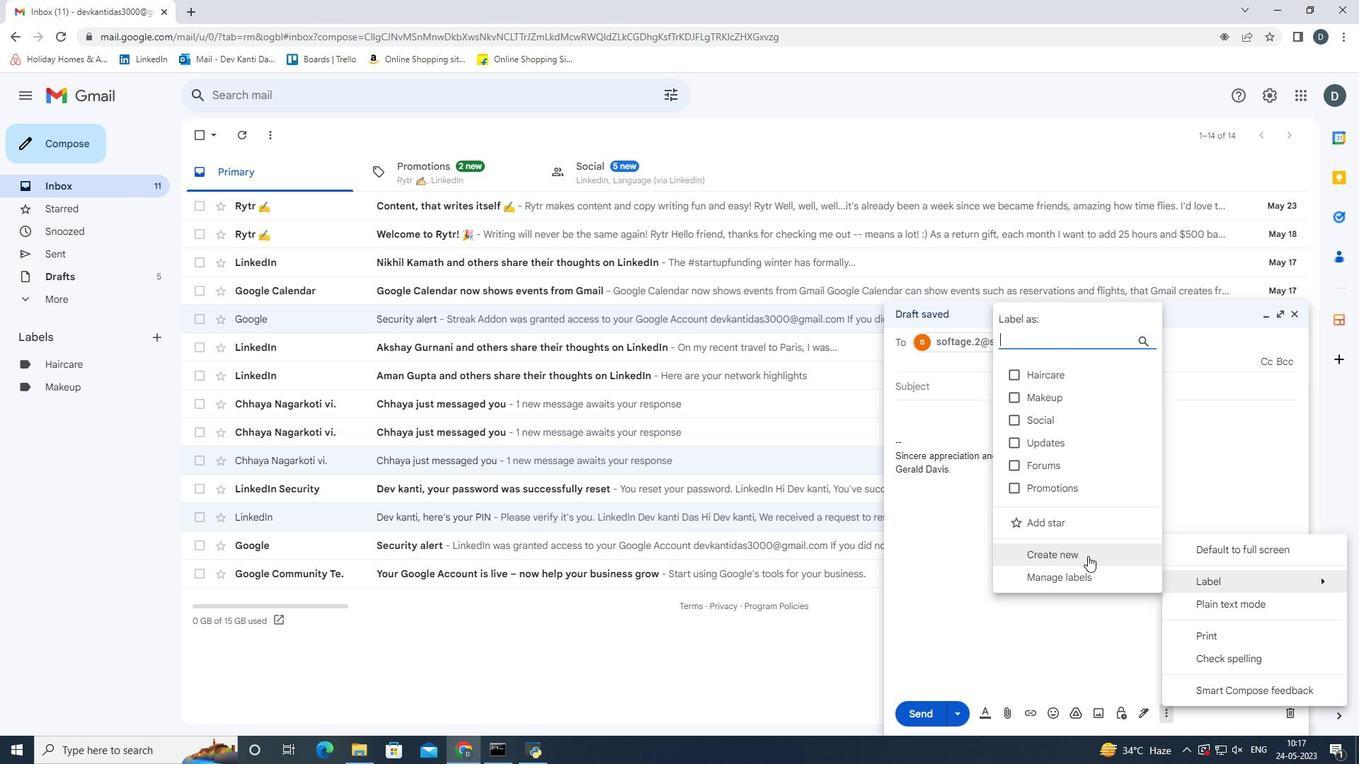 
Action: Mouse pressed left at (1087, 556)
Screenshot: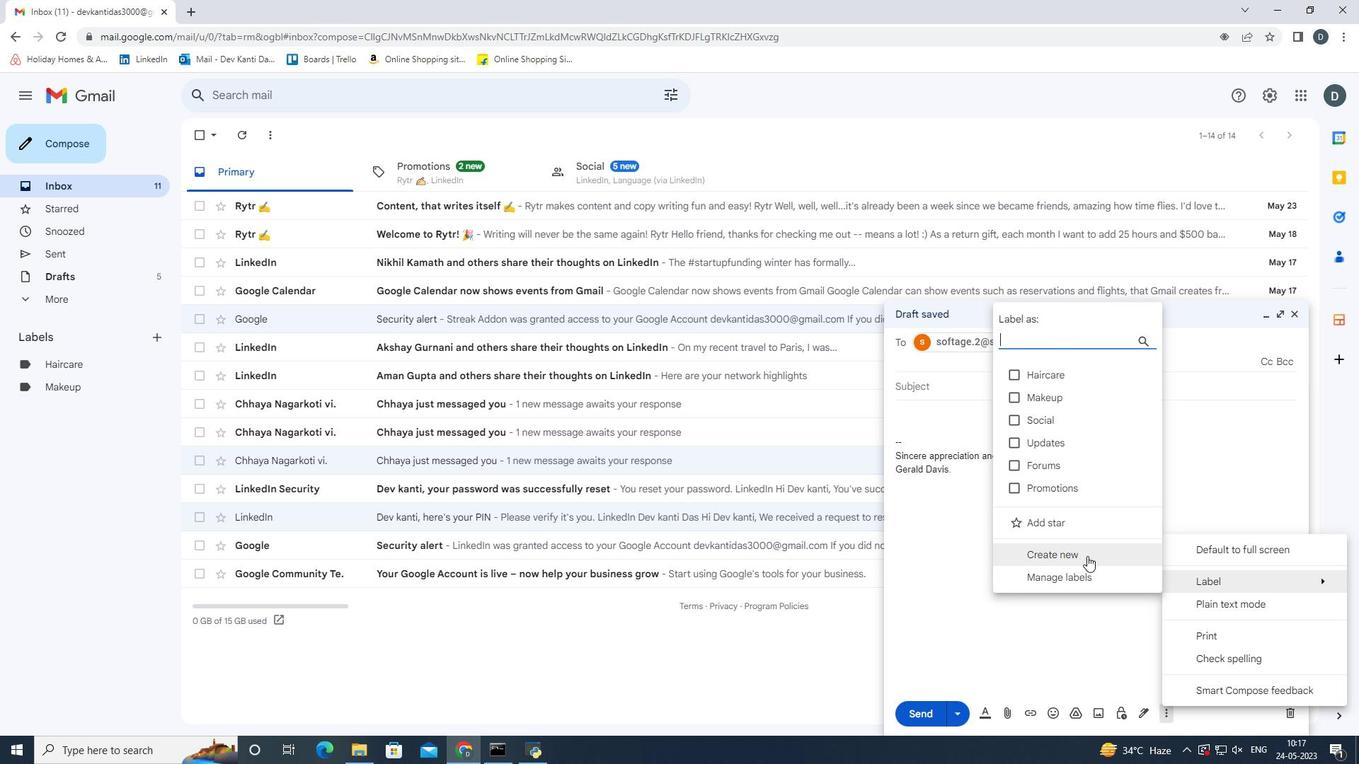 
Action: Mouse moved to (667, 391)
Screenshot: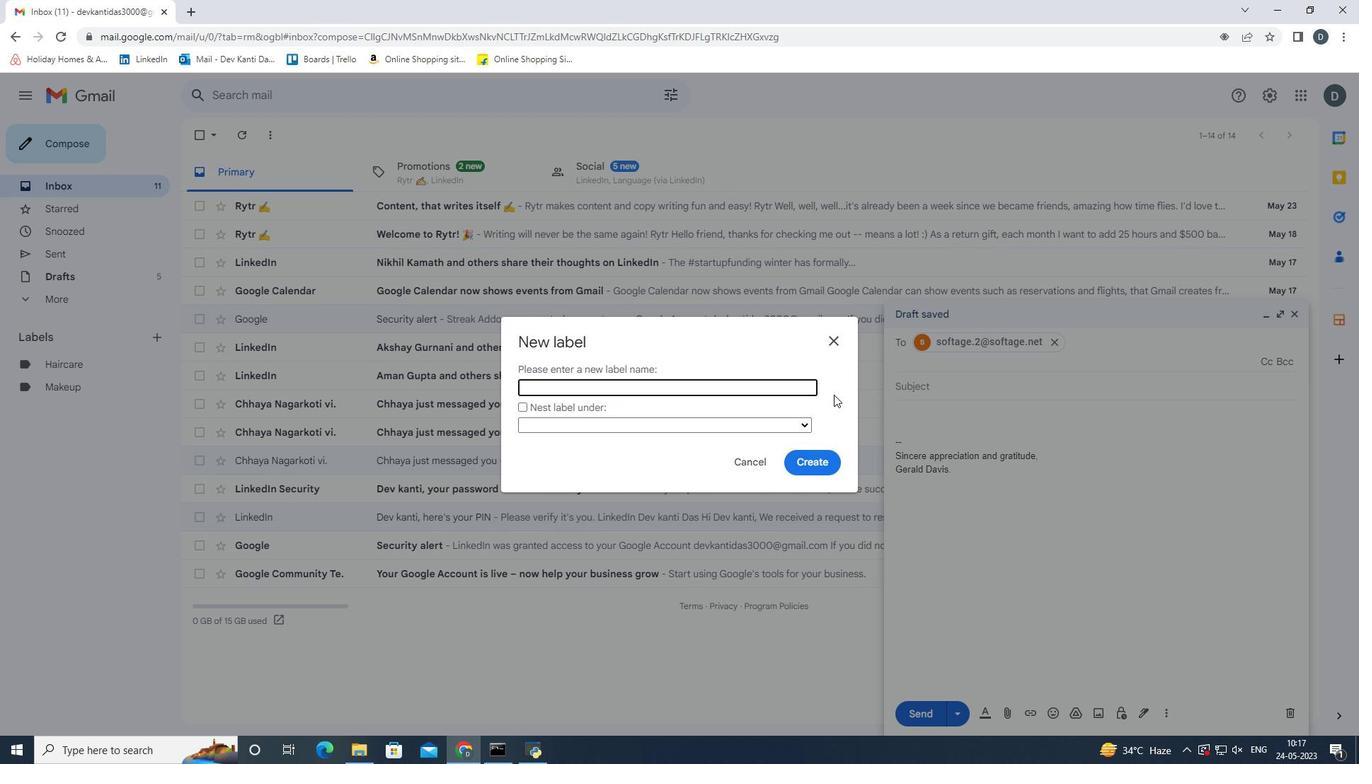 
Action: Key pressed <Key.shift><Key.shift><Key.shift><Key.shift><Key.shift><Key.shift><Key.shift><Key.shift><Key.shift><Key.shift><Key.shift><Key.shift><Key.shift><Key.shift><Key.shift><Key.shift><Key.shift>Fragna<Key.backspace><Key.backspace>rances<Key.enter>
Screenshot: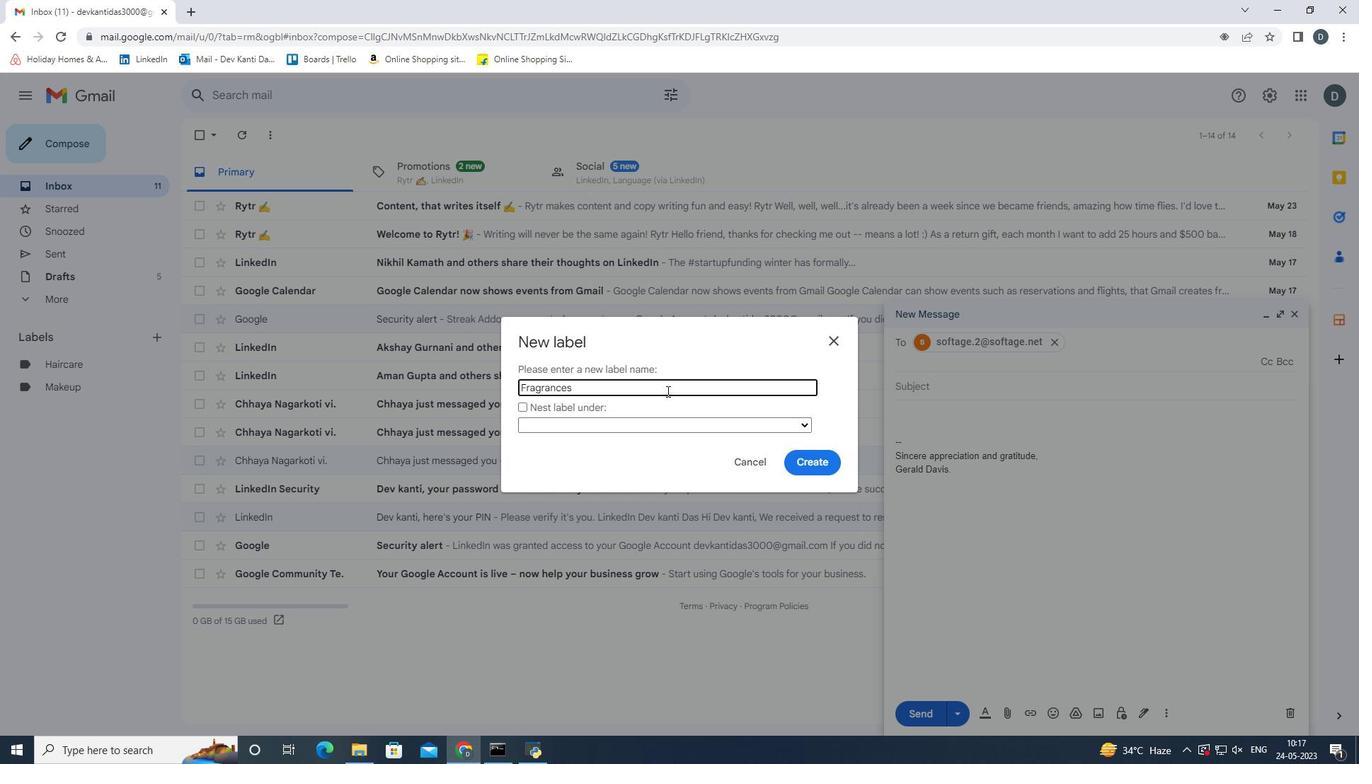 
Action: Mouse moved to (920, 712)
Screenshot: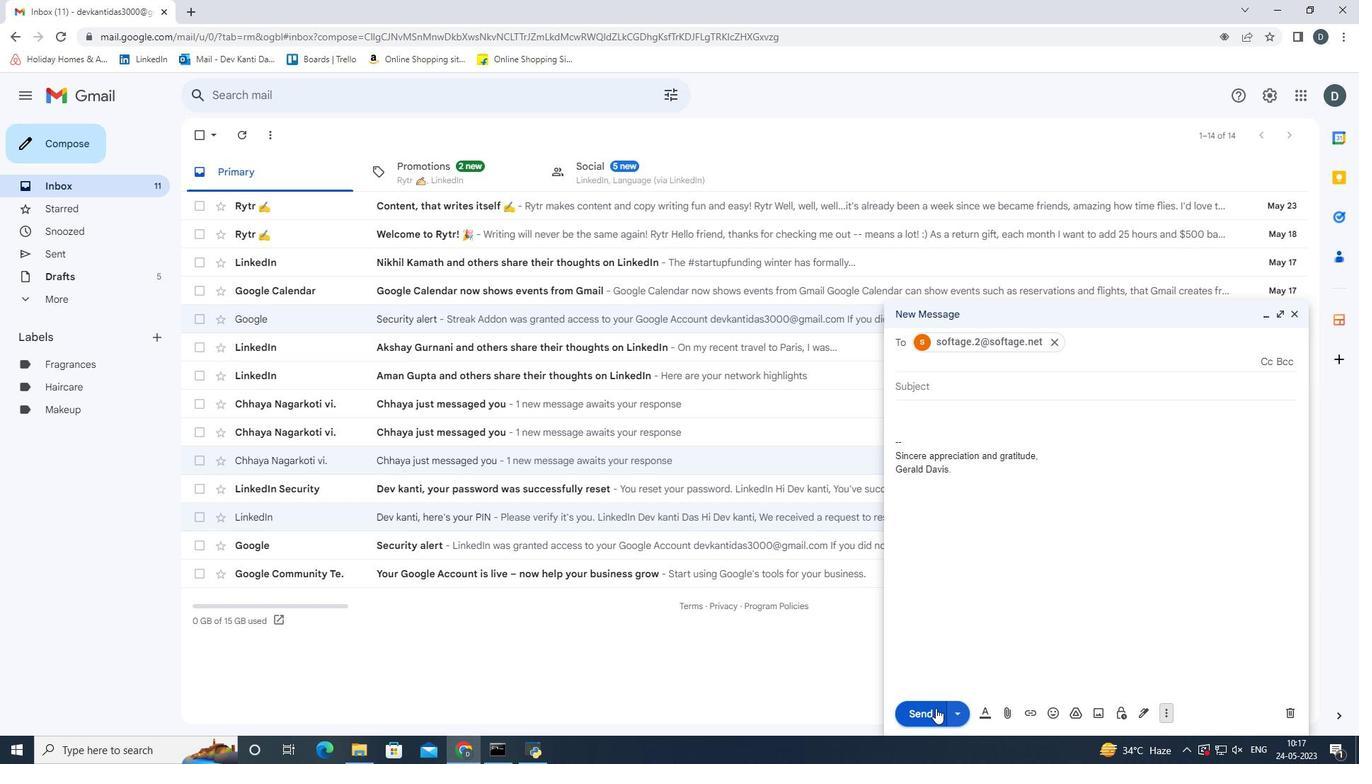 
Action: Mouse pressed left at (920, 712)
Screenshot: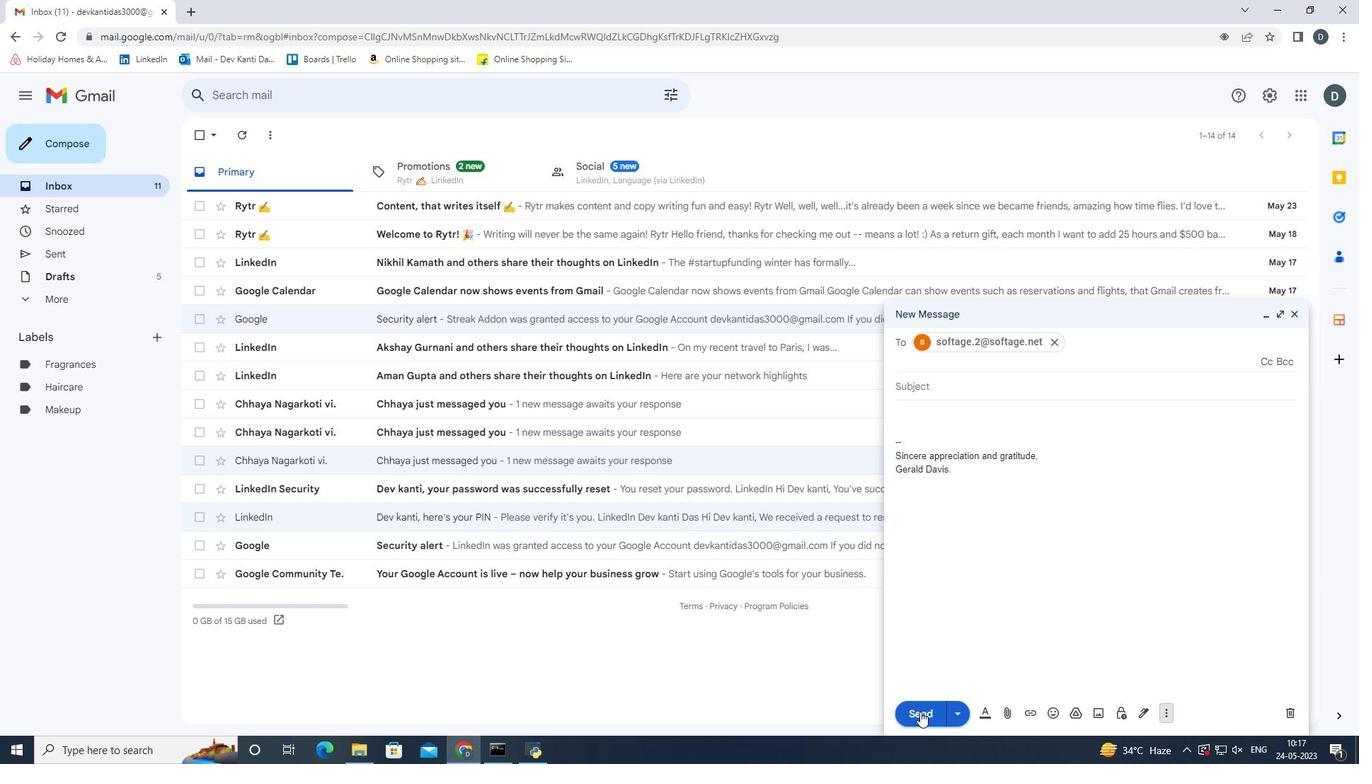 
Action: Mouse moved to (575, 708)
Screenshot: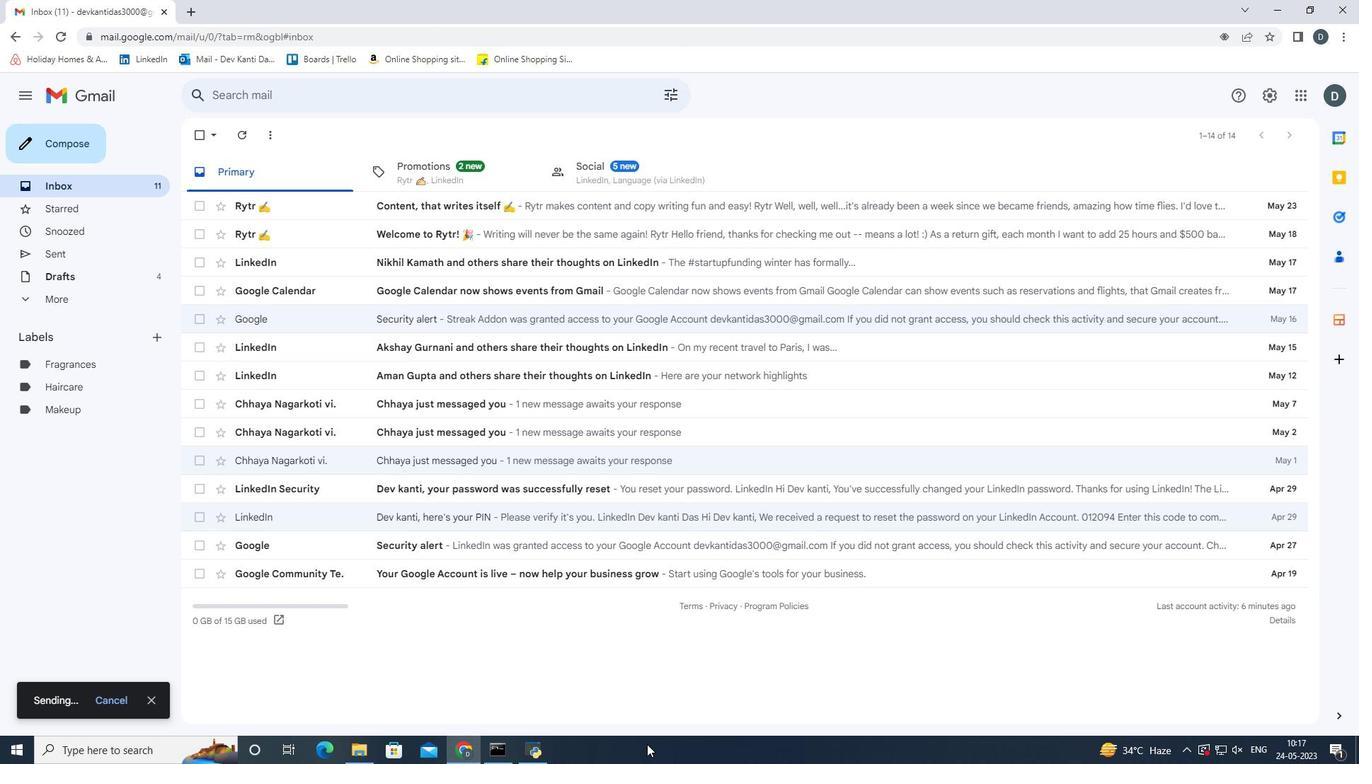 
